 Task: Apply the "Change Speed" effect to simulate a tape slowing down or speeding up.
Action: Mouse moved to (192, 41)
Screenshot: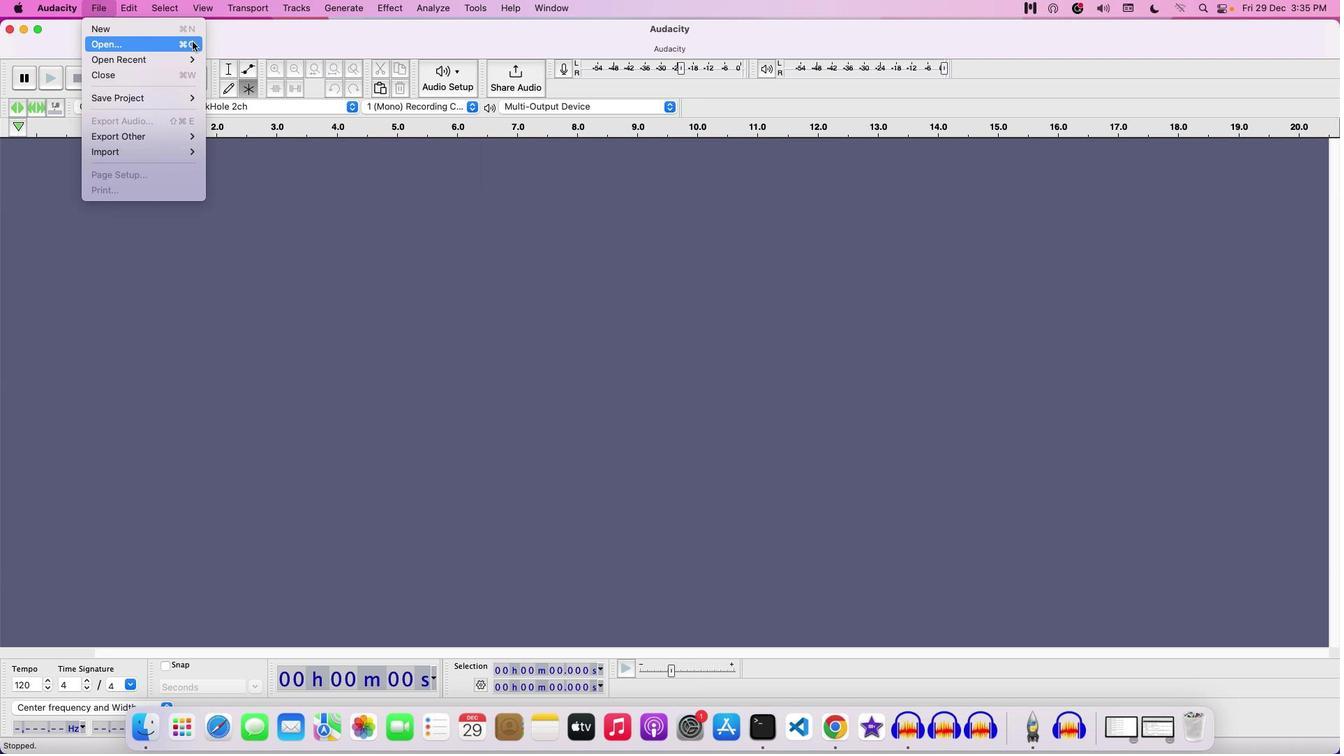 
Action: Mouse pressed left at (192, 41)
Screenshot: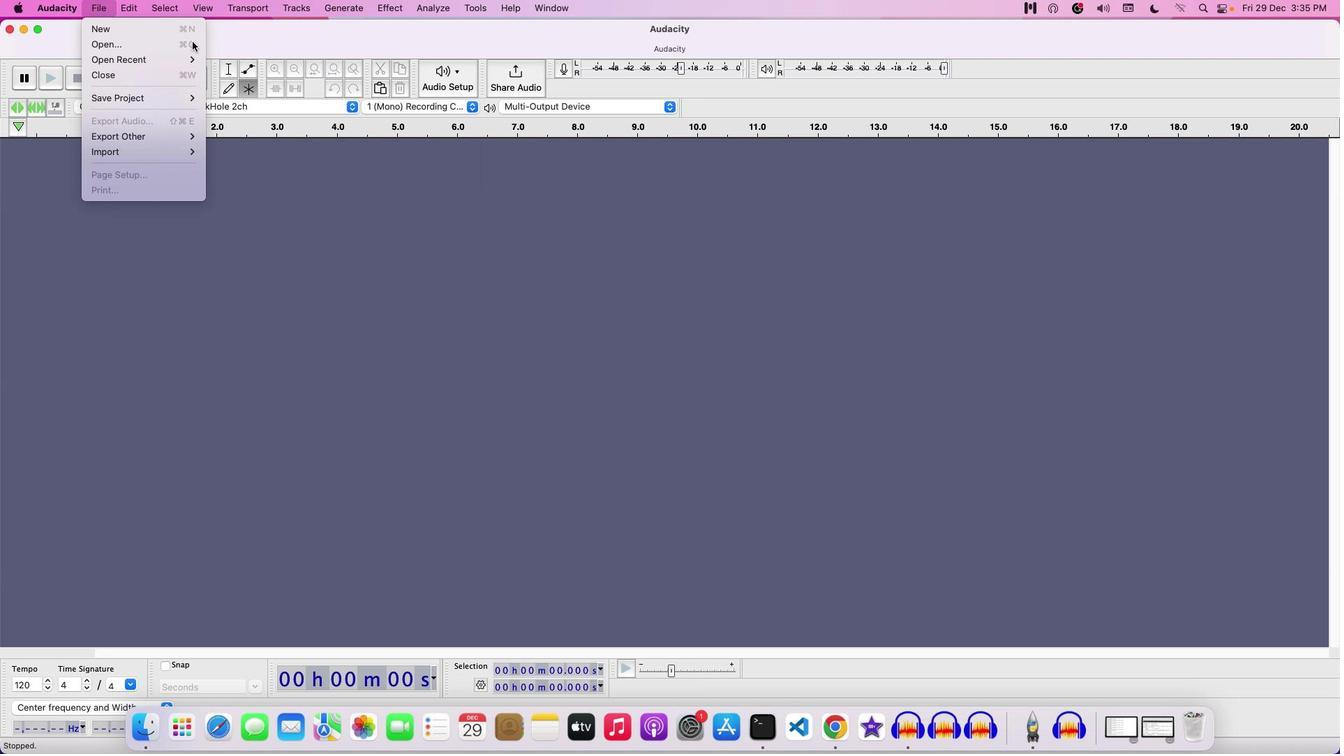 
Action: Mouse moved to (558, 232)
Screenshot: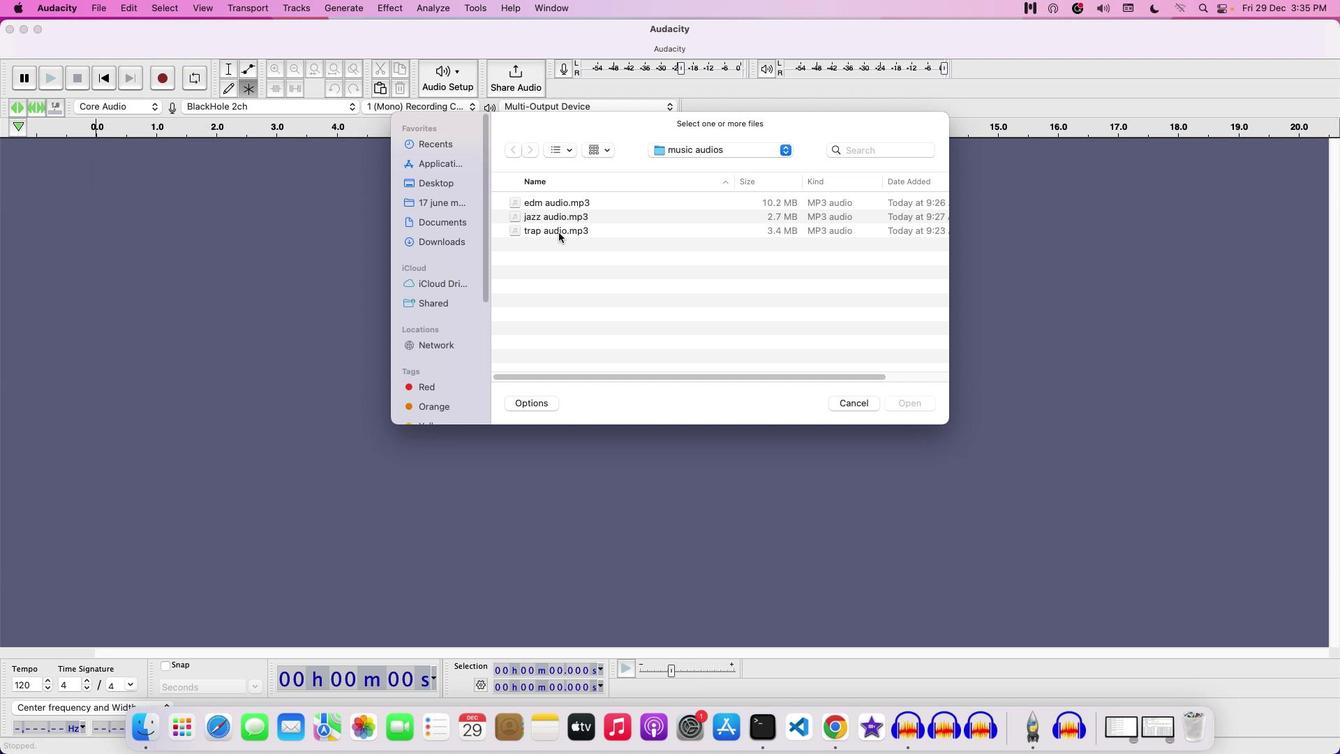 
Action: Mouse pressed left at (558, 232)
Screenshot: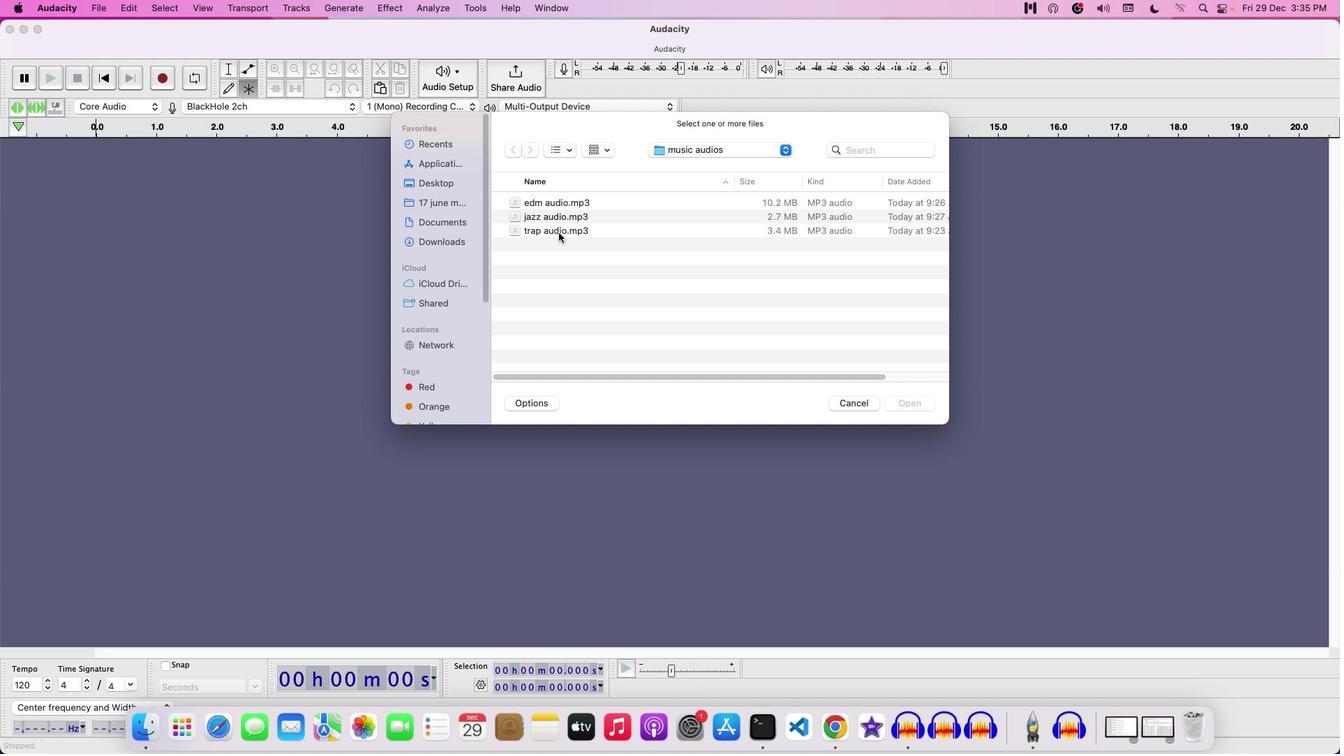 
Action: Mouse moved to (912, 409)
Screenshot: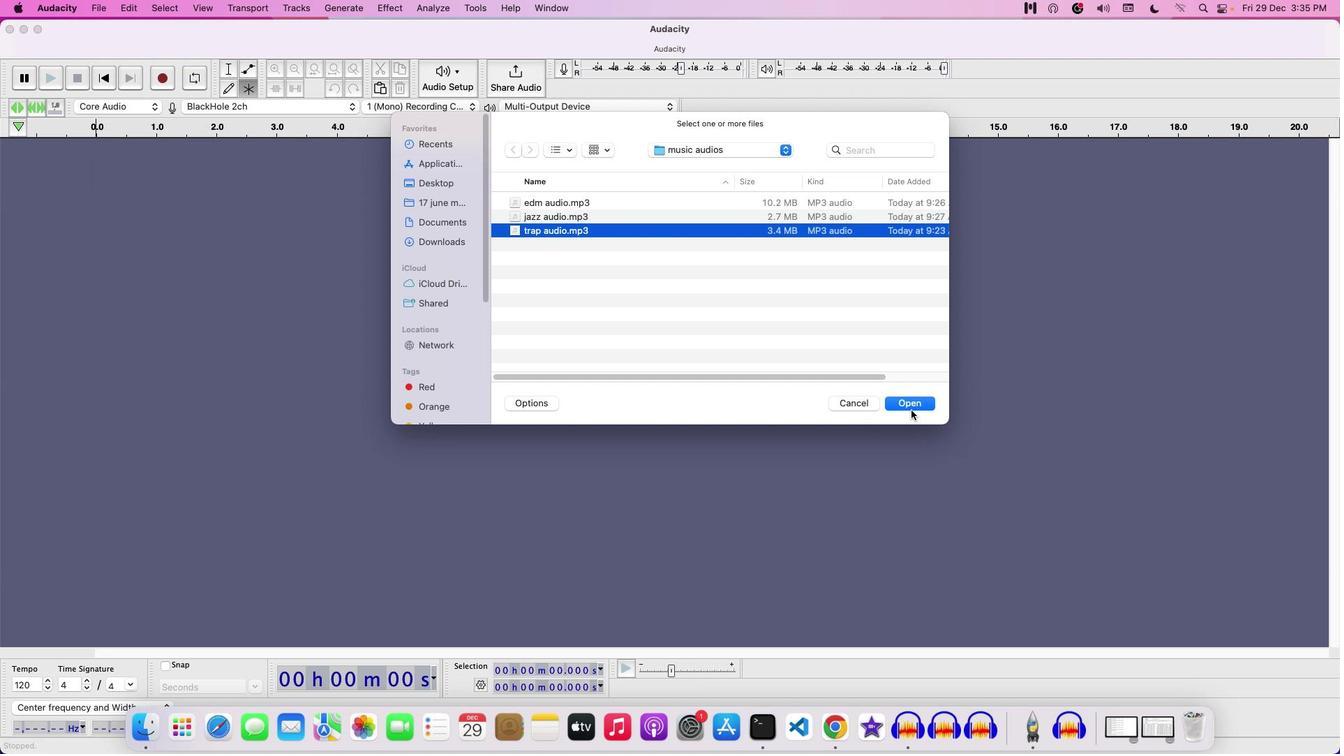 
Action: Mouse pressed left at (912, 409)
Screenshot: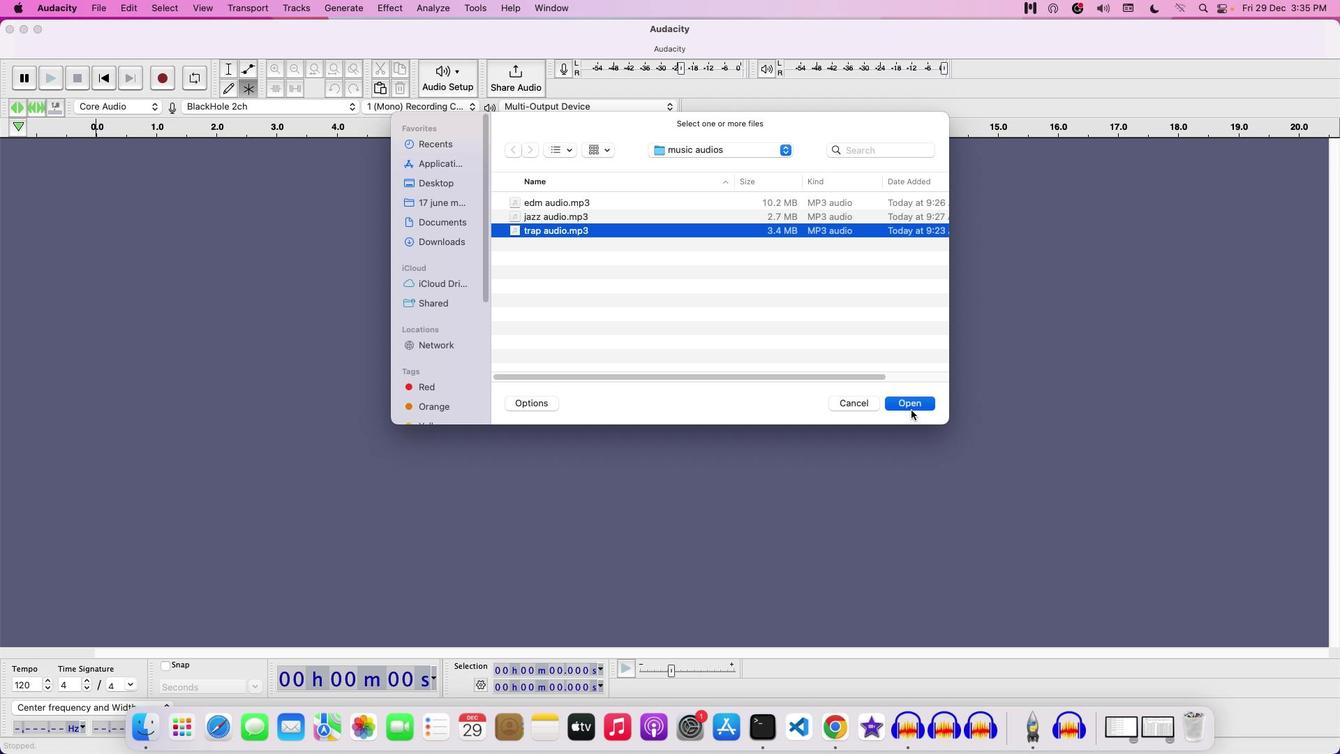 
Action: Mouse moved to (1311, 143)
Screenshot: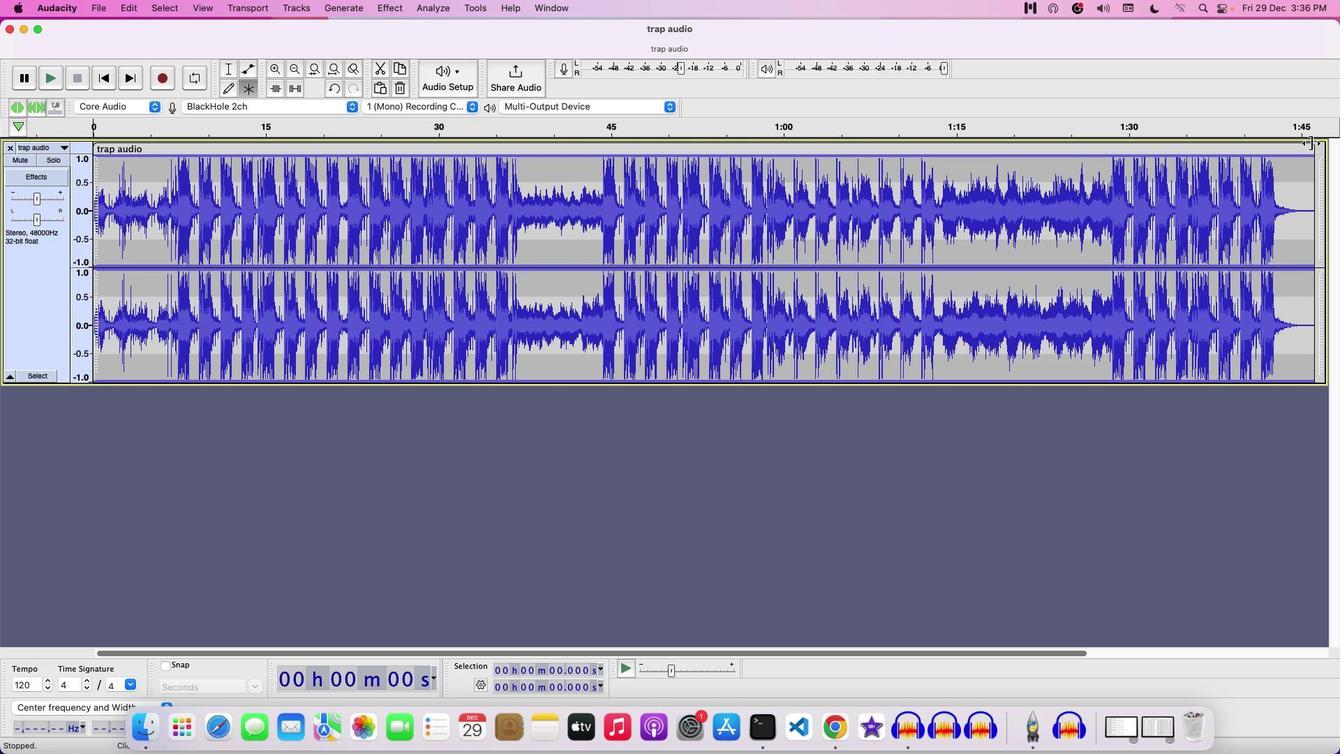
Action: Mouse pressed left at (1311, 143)
Screenshot: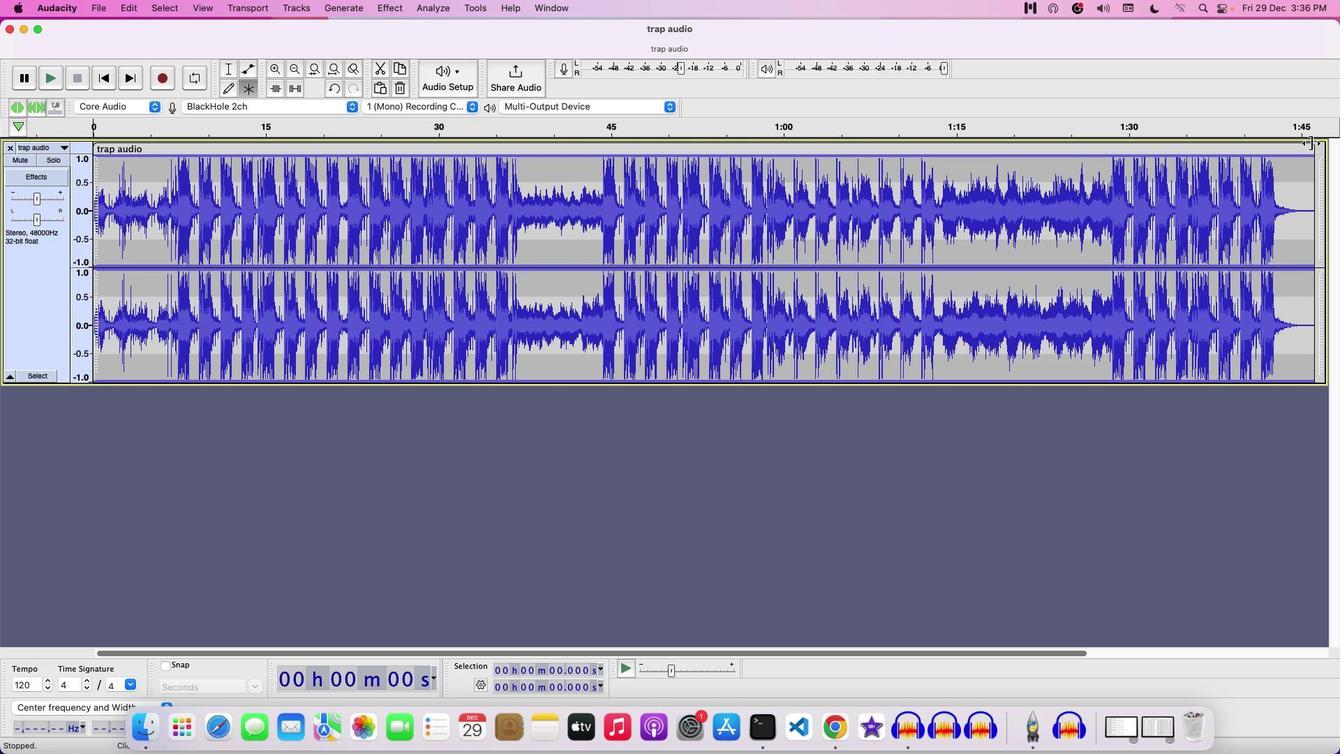 
Action: Mouse moved to (94, 149)
Screenshot: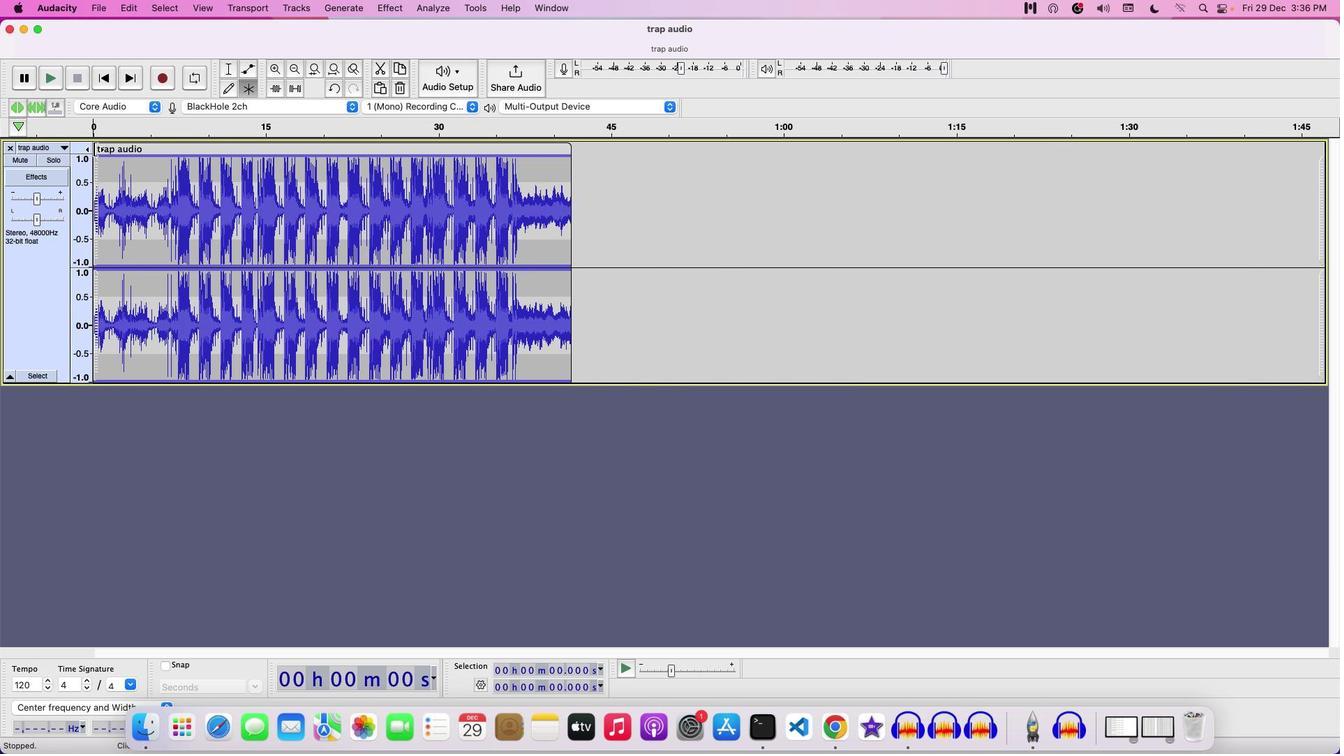 
Action: Mouse pressed left at (94, 149)
Screenshot: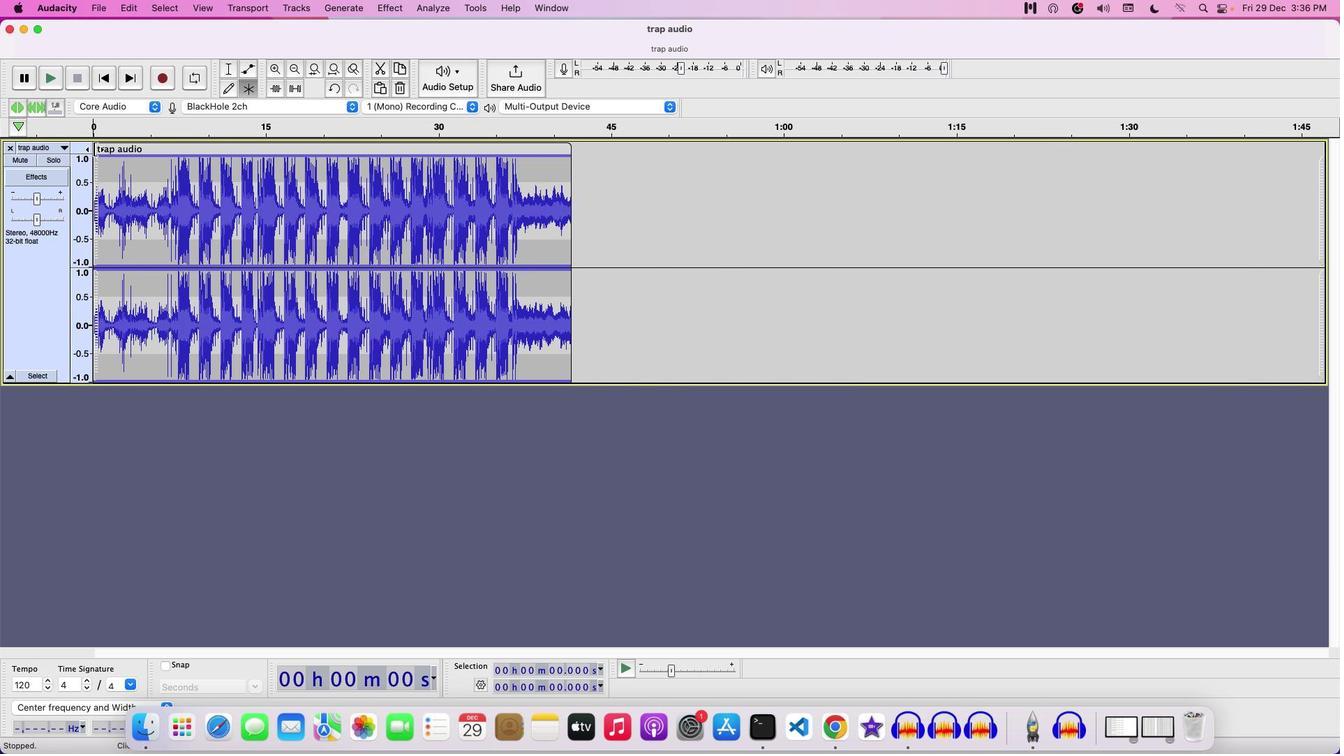 
Action: Mouse moved to (213, 152)
Screenshot: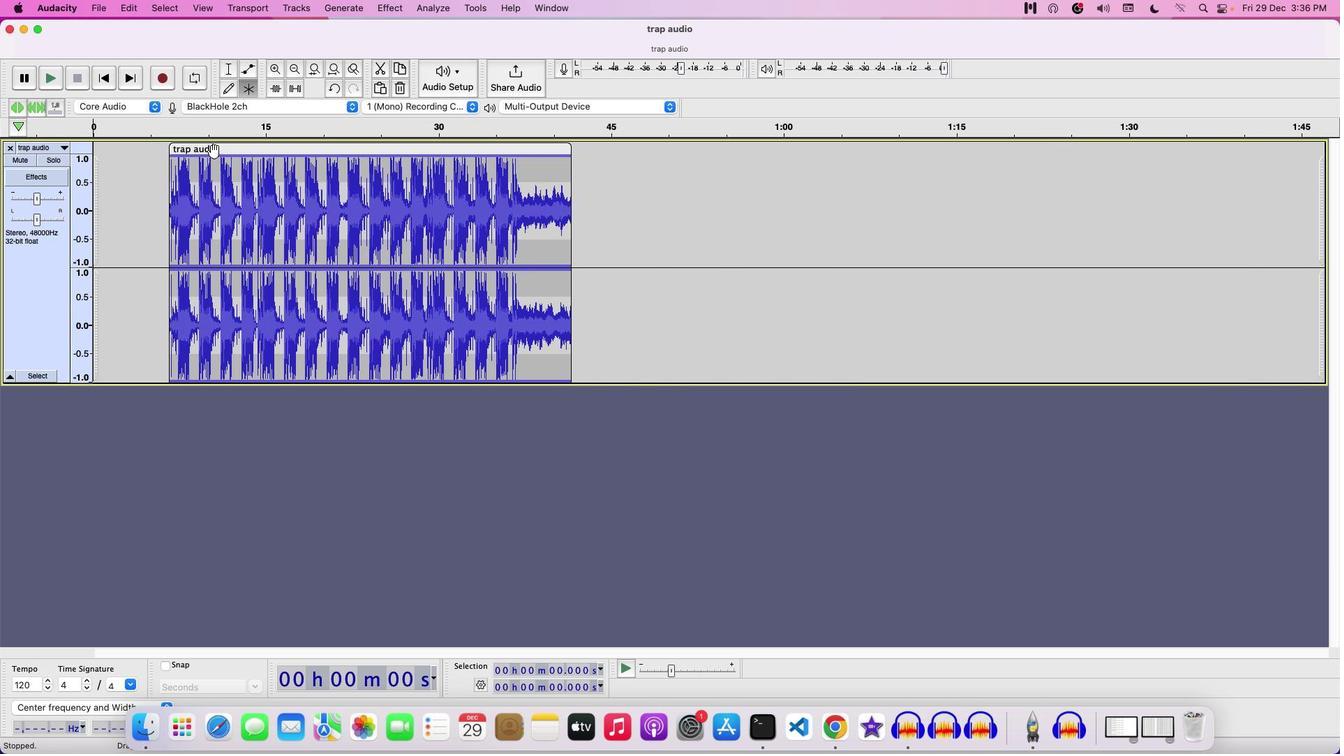 
Action: Mouse pressed left at (213, 152)
Screenshot: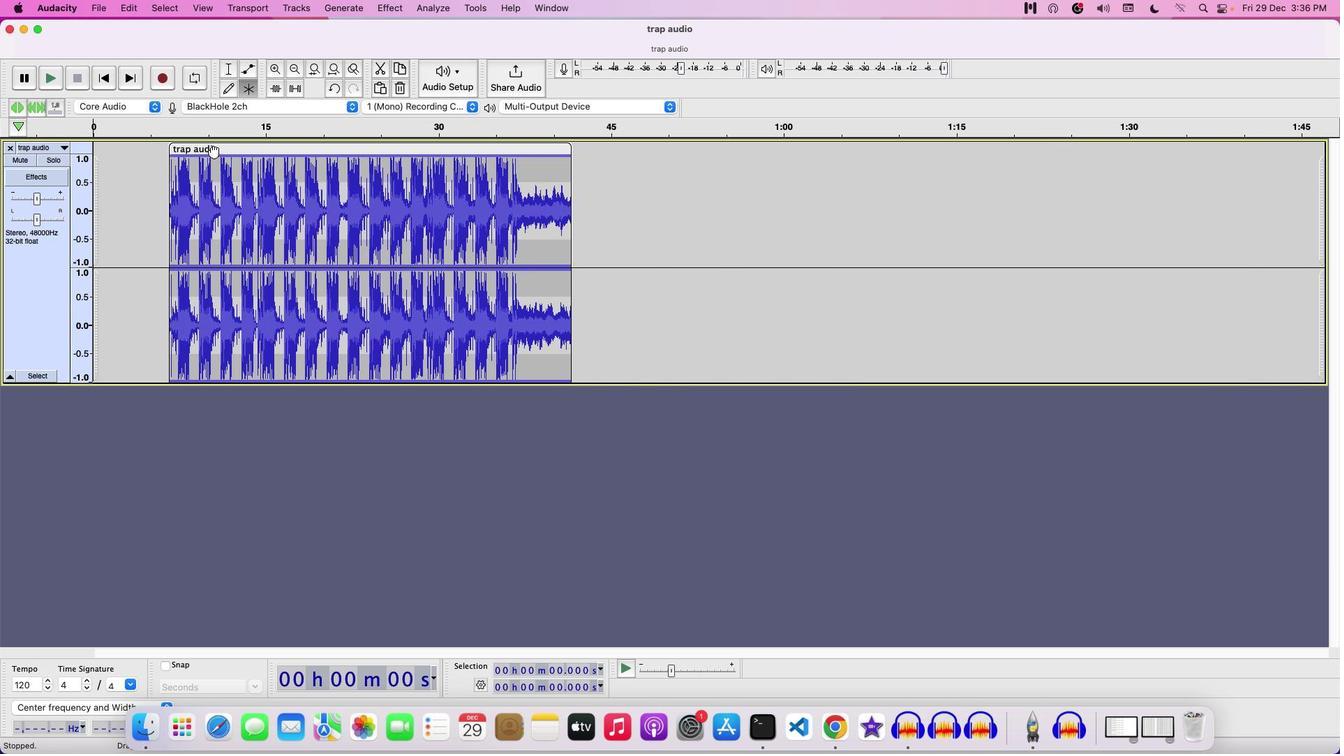 
Action: Mouse moved to (139, 136)
Screenshot: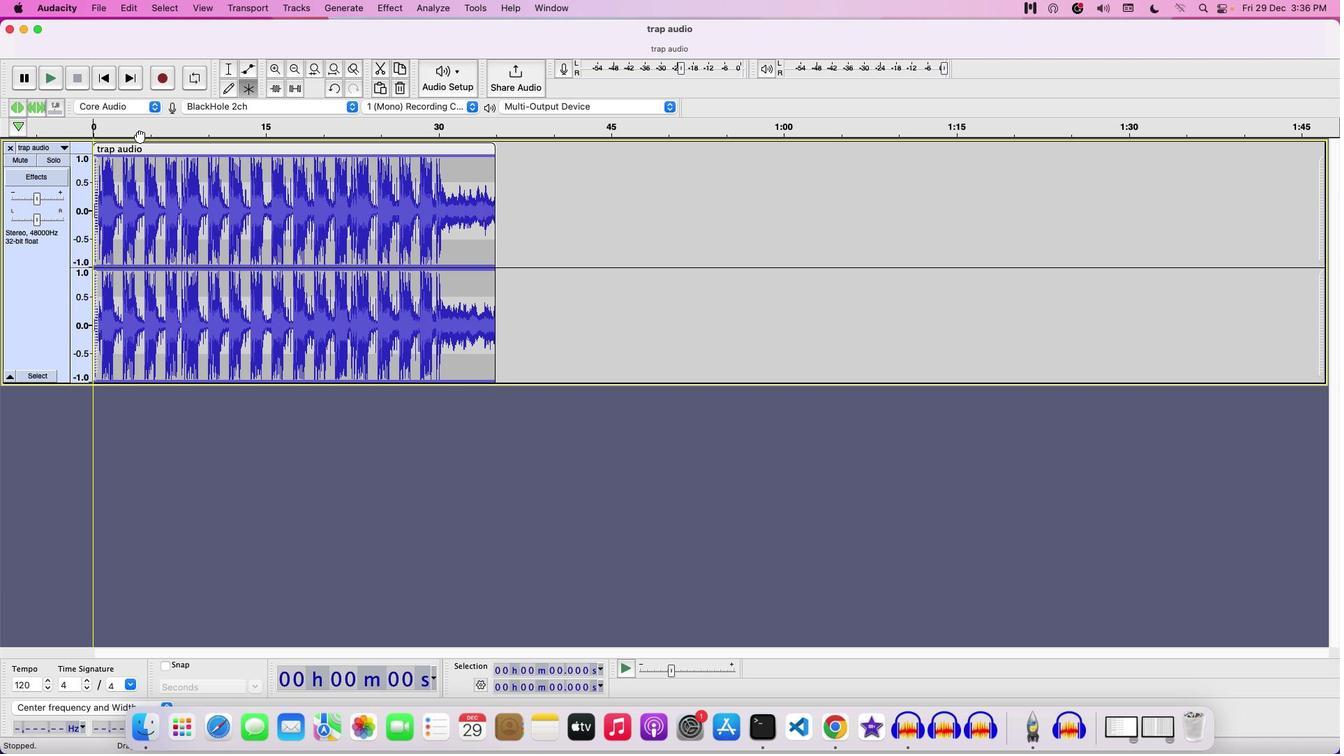 
Action: Key pressed Key.space
Screenshot: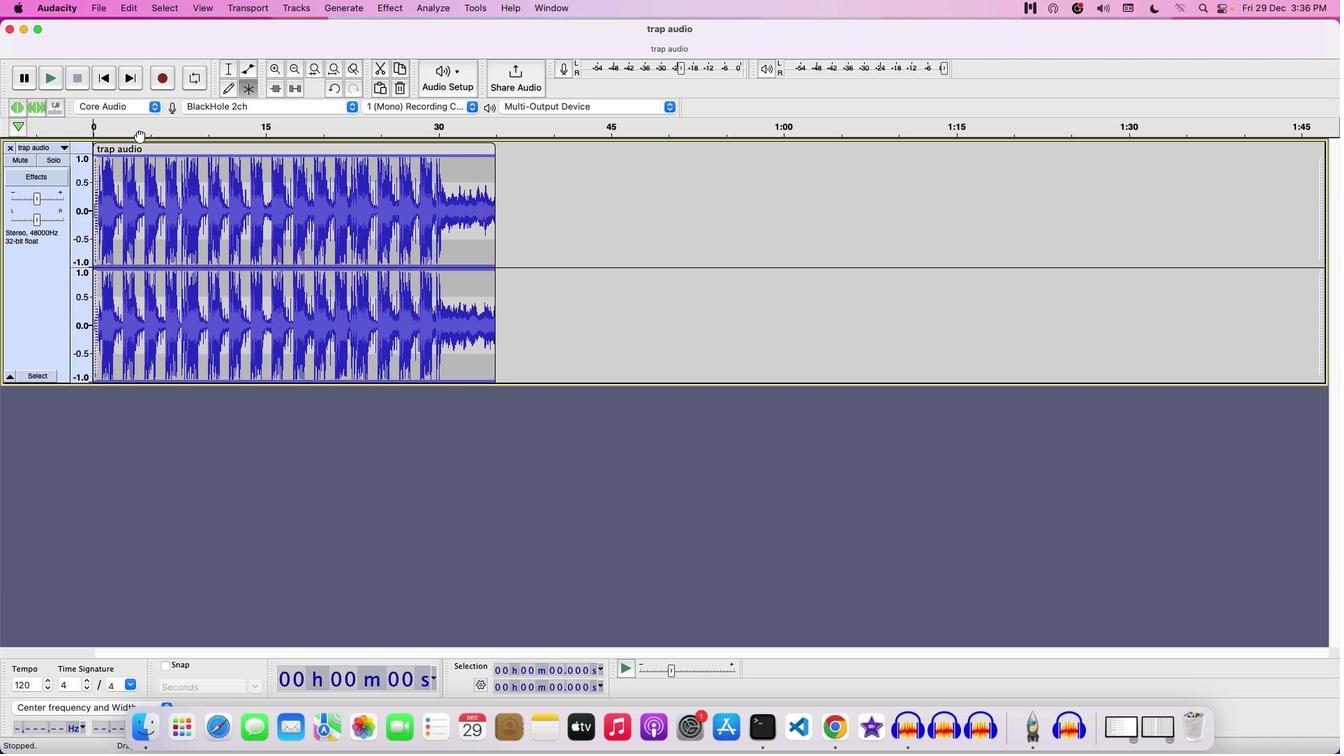 
Action: Mouse moved to (39, 194)
Screenshot: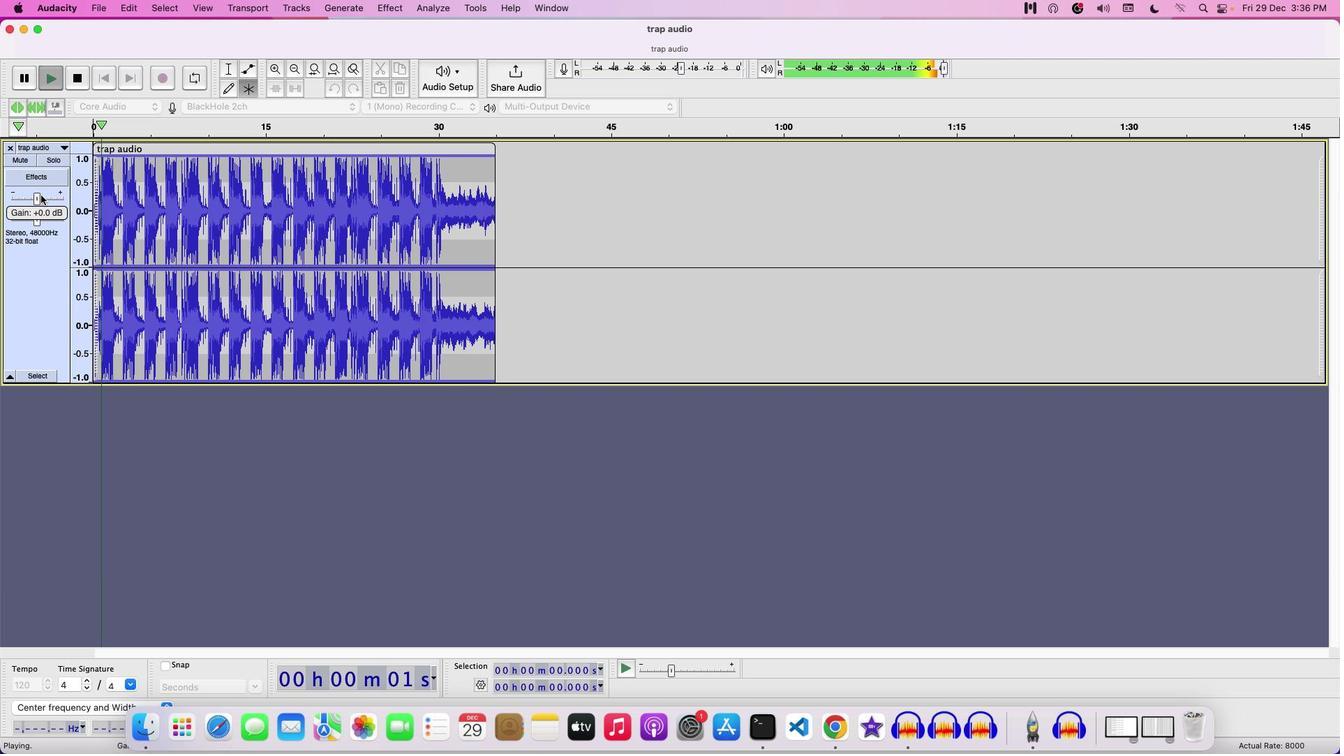 
Action: Mouse pressed left at (39, 194)
Screenshot: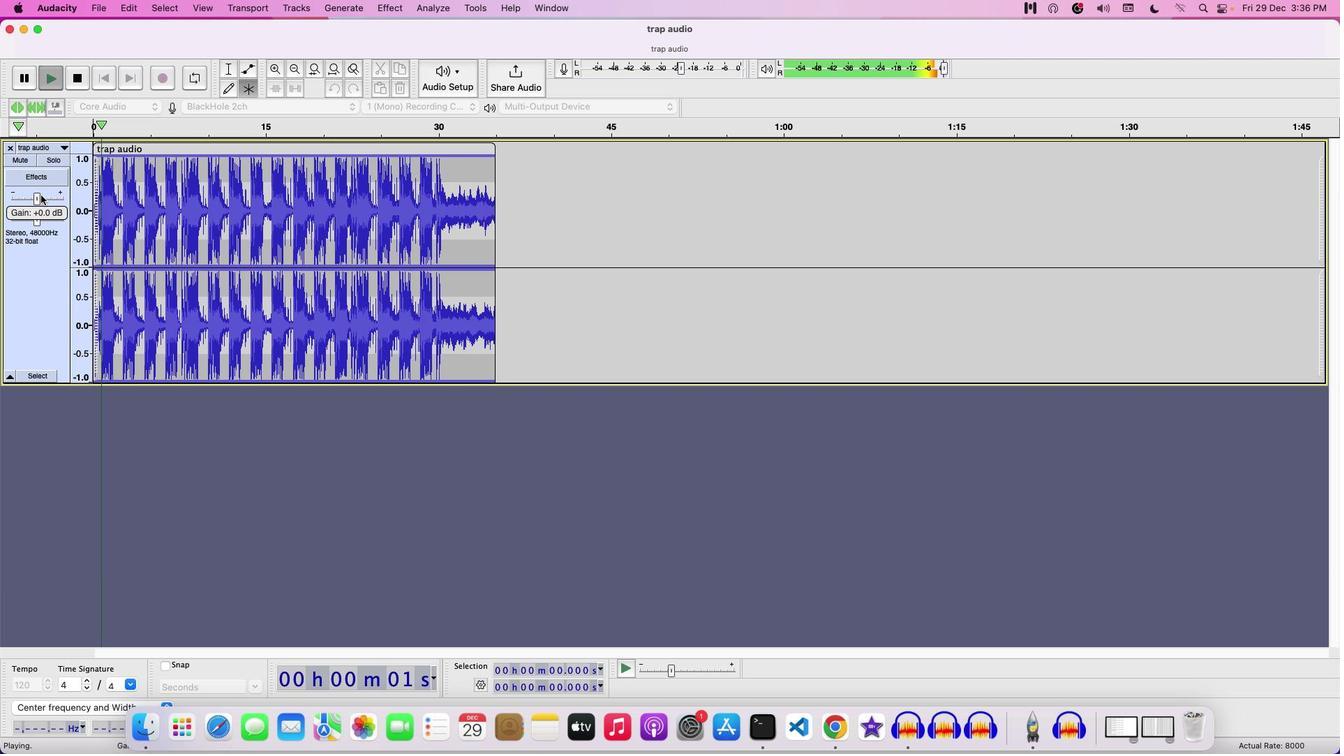 
Action: Mouse moved to (34, 201)
Screenshot: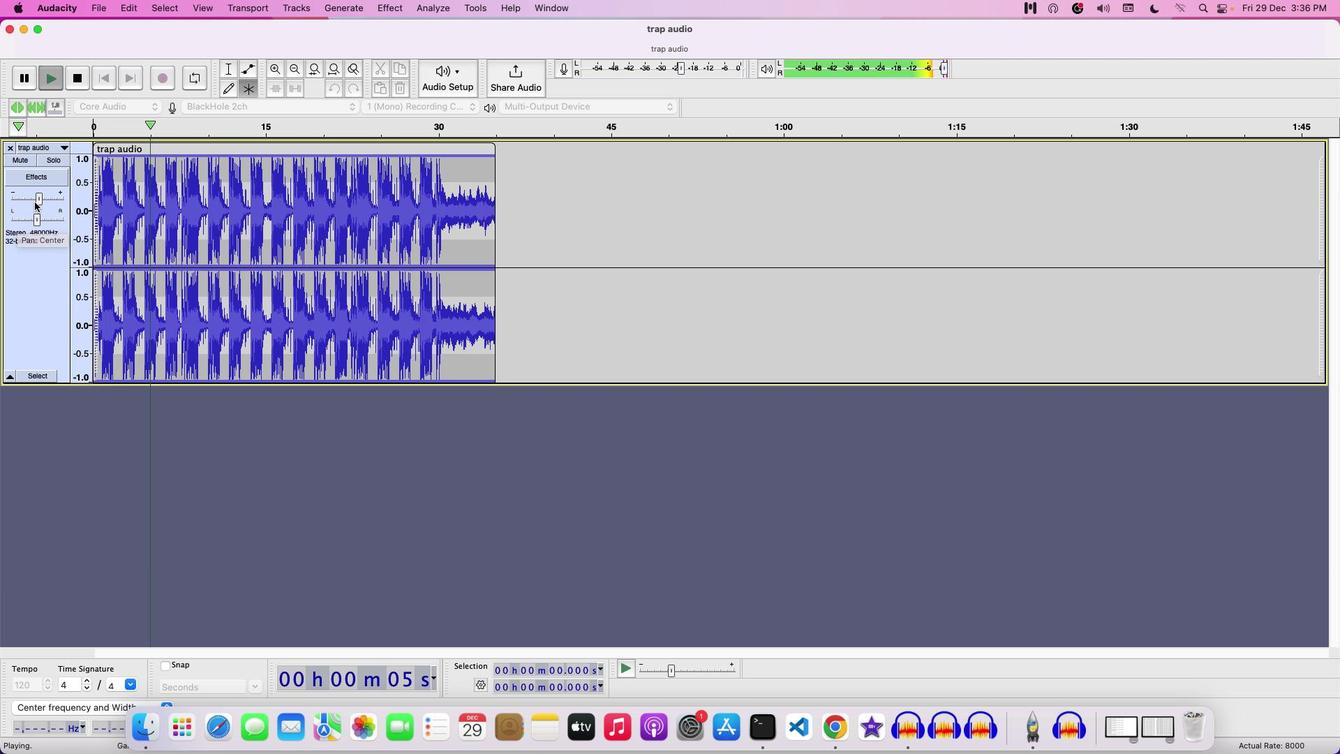
Action: Mouse pressed left at (34, 201)
Screenshot: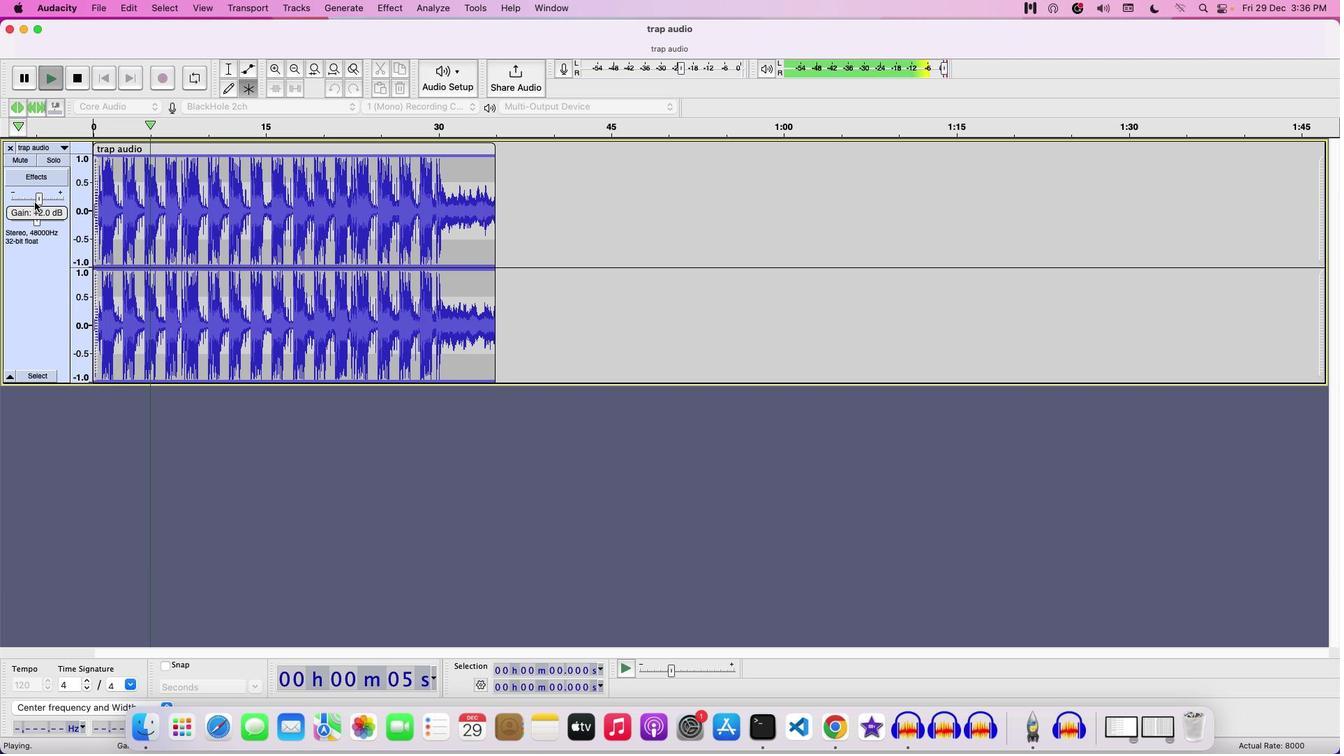 
Action: Mouse moved to (227, 182)
Screenshot: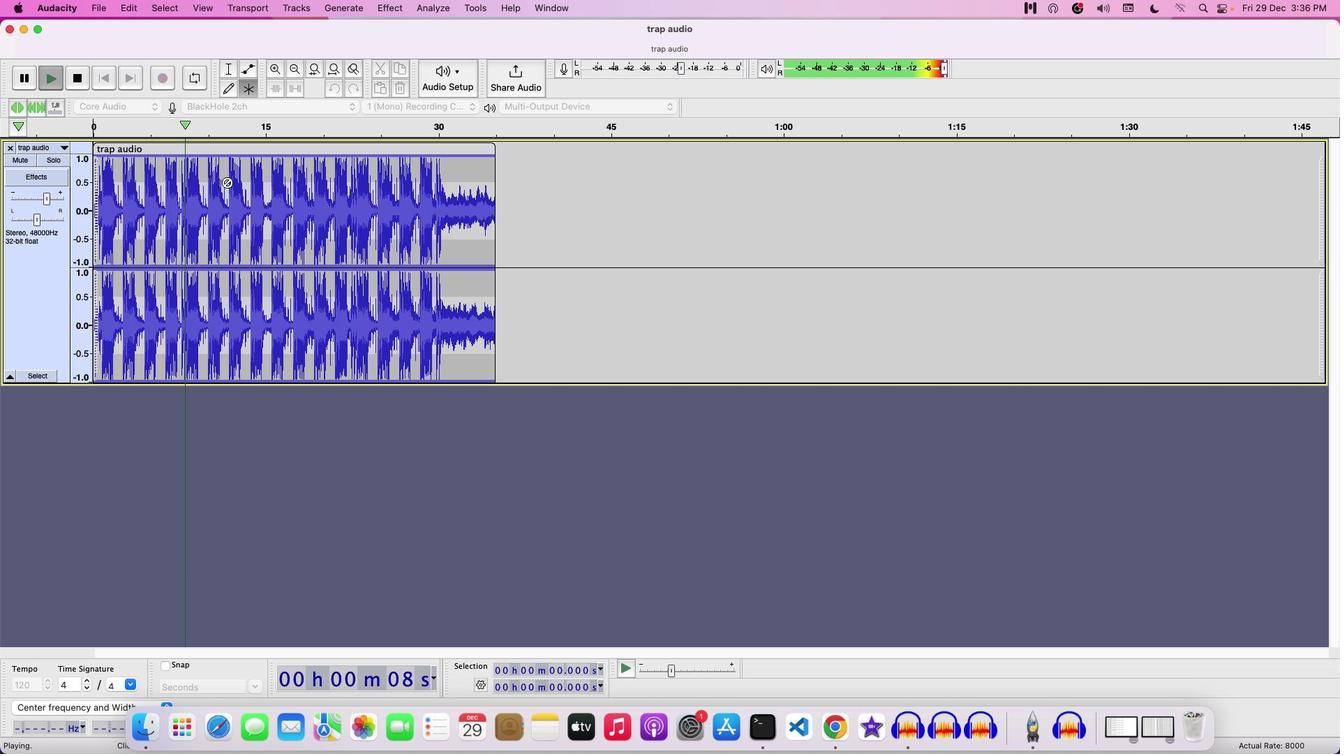 
Action: Key pressed Key.space
Screenshot: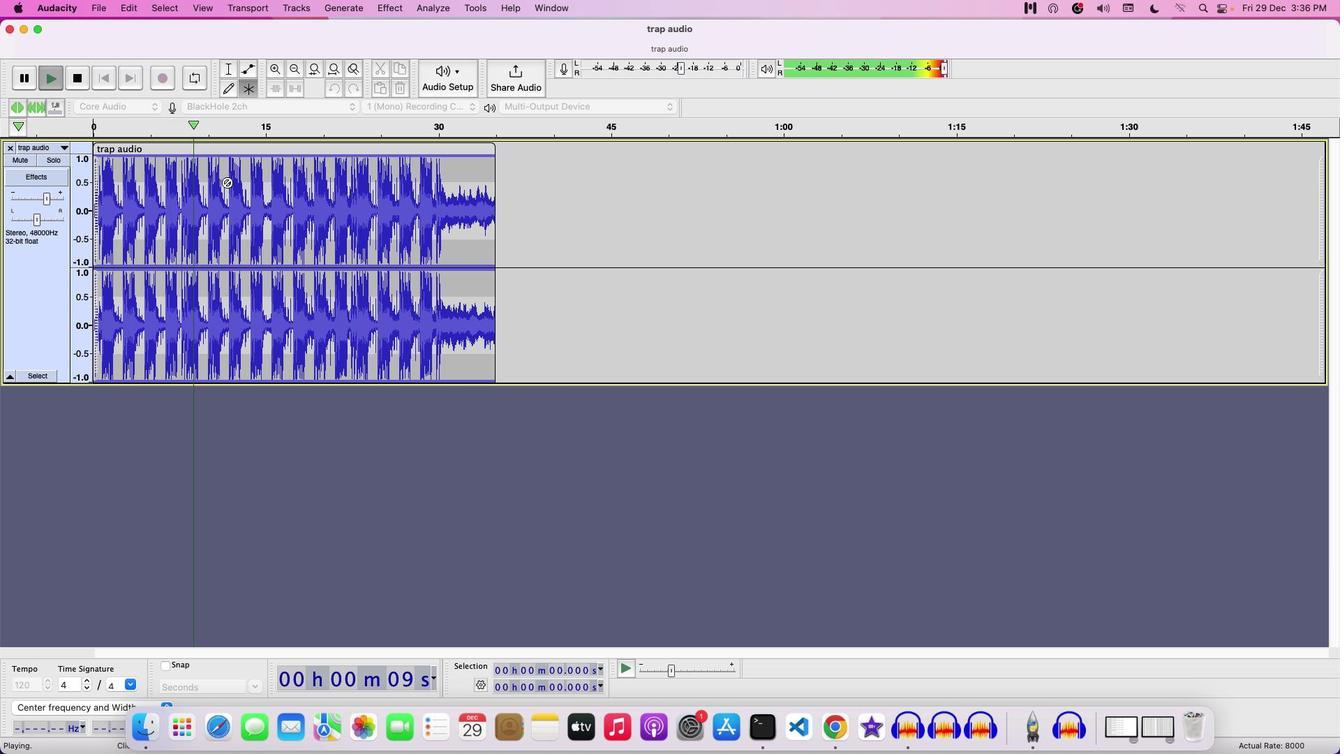 
Action: Mouse moved to (213, 205)
Screenshot: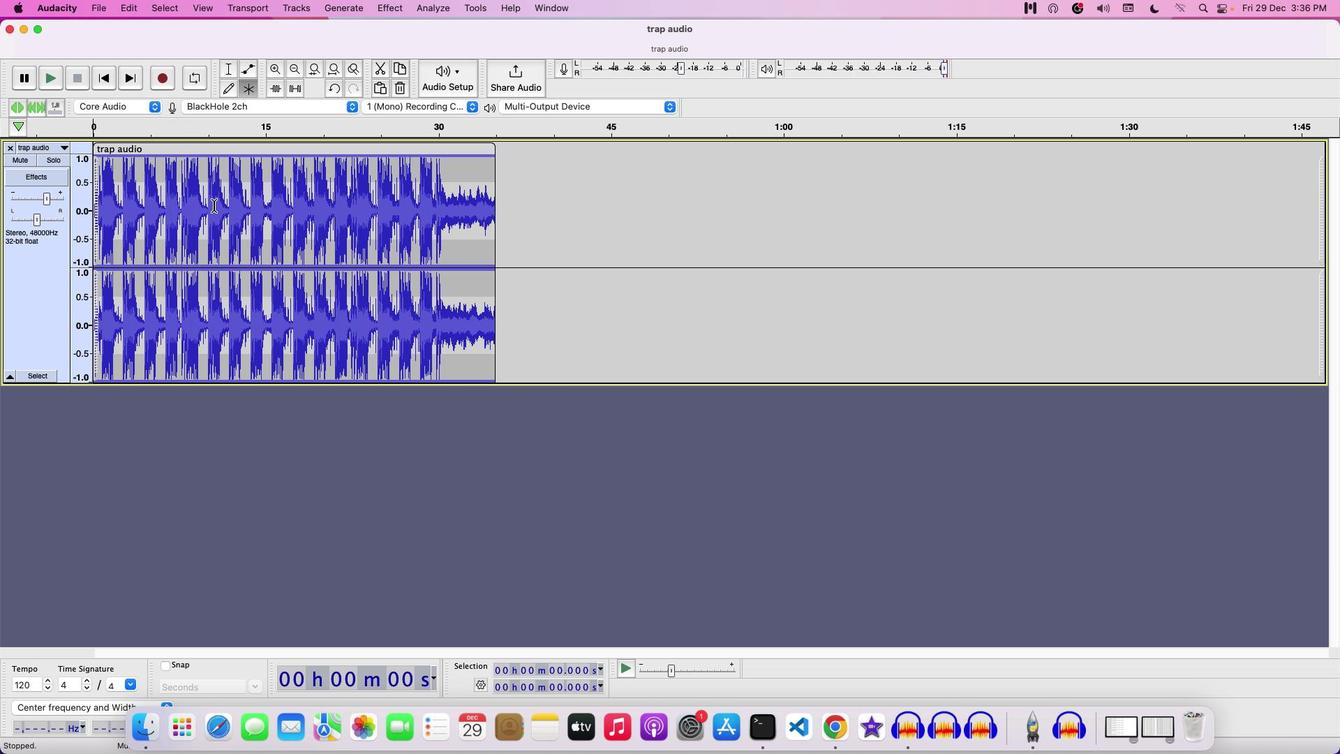 
Action: Mouse pressed left at (213, 205)
Screenshot: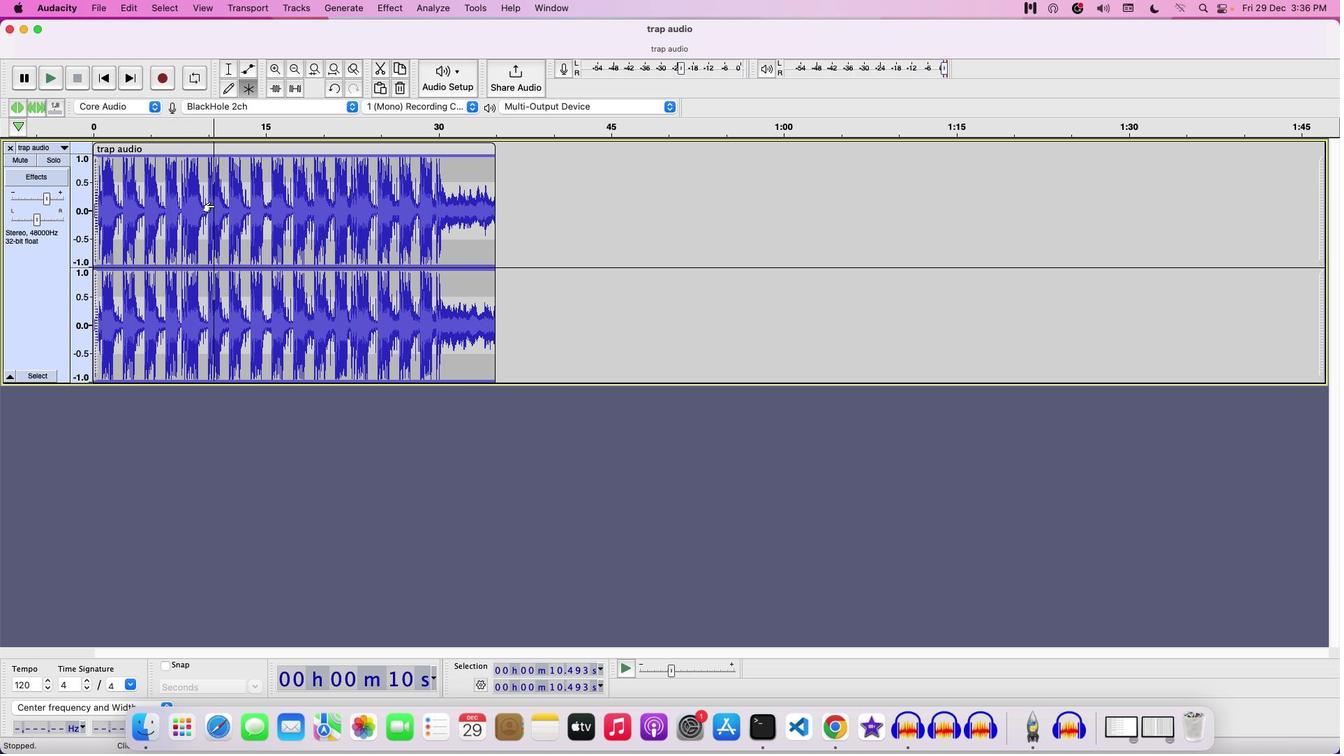 
Action: Mouse pressed left at (213, 205)
Screenshot: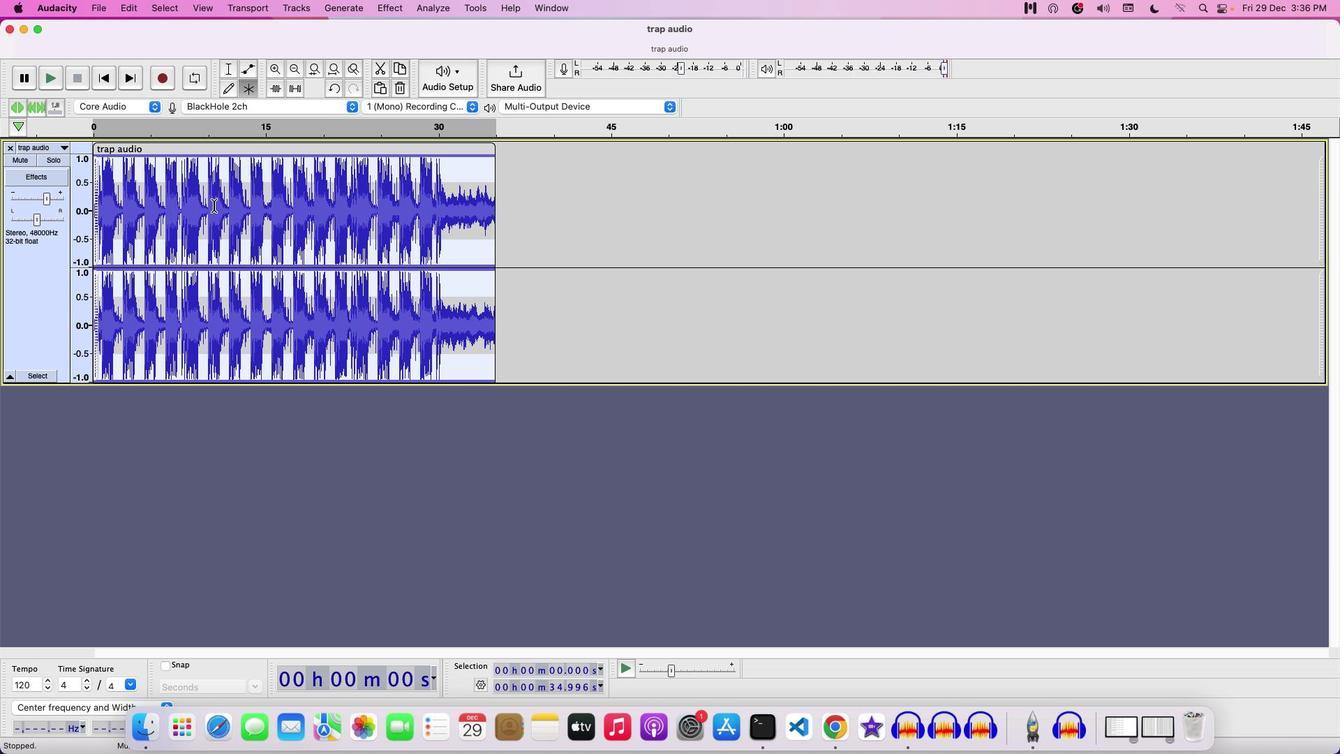 
Action: Mouse moved to (380, 9)
Screenshot: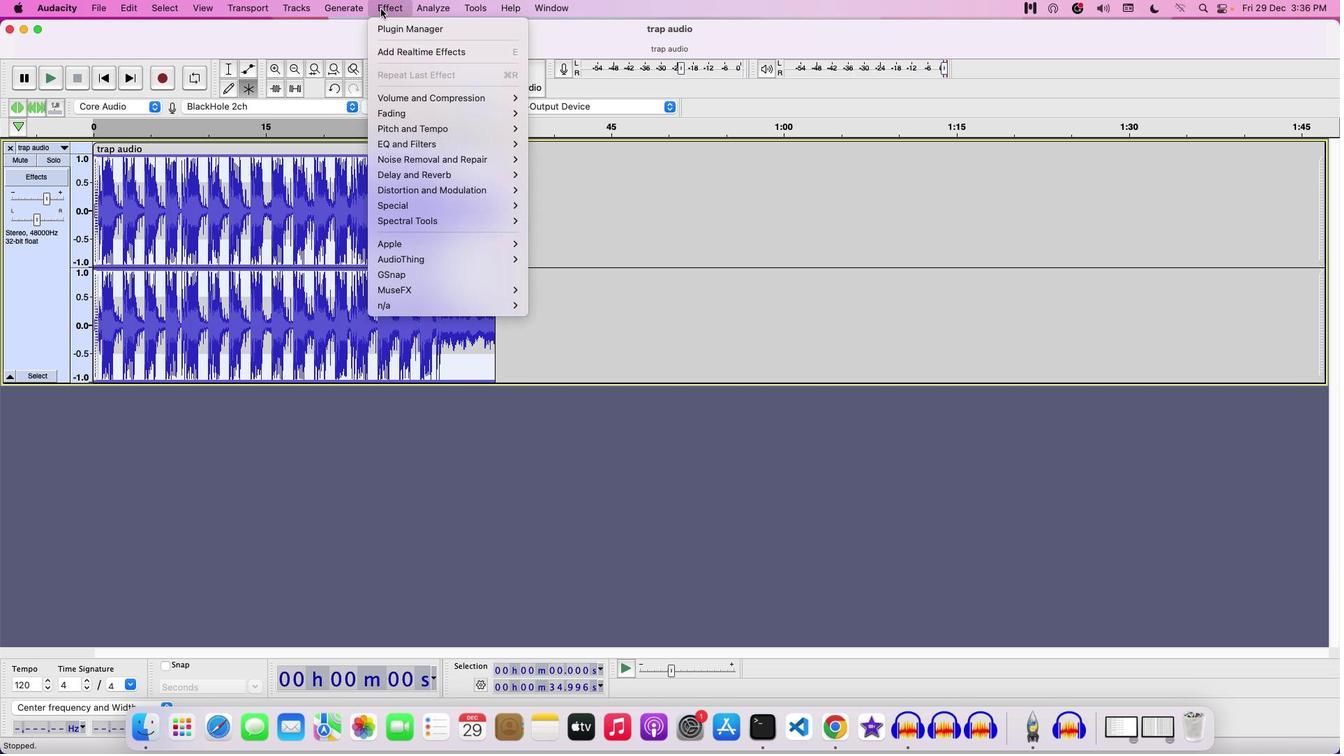 
Action: Mouse pressed left at (380, 9)
Screenshot: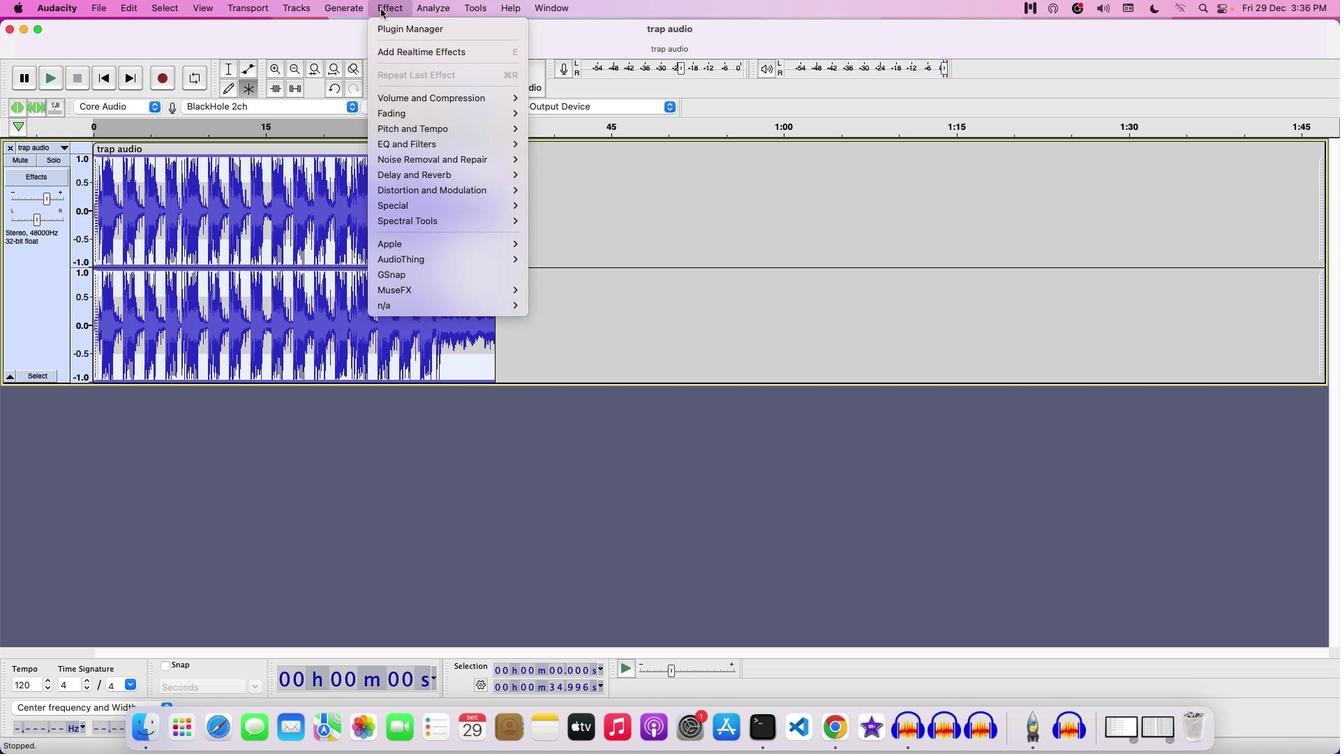 
Action: Mouse moved to (596, 145)
Screenshot: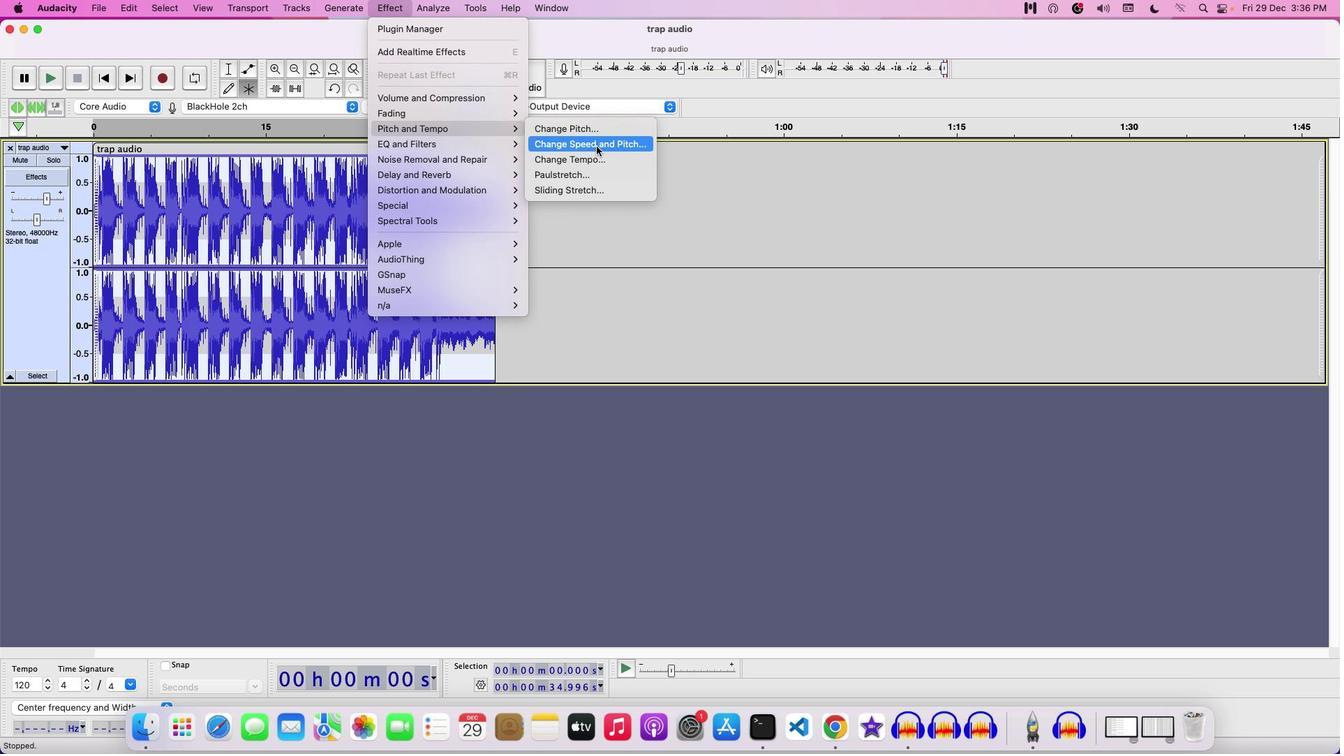 
Action: Mouse pressed left at (596, 145)
Screenshot: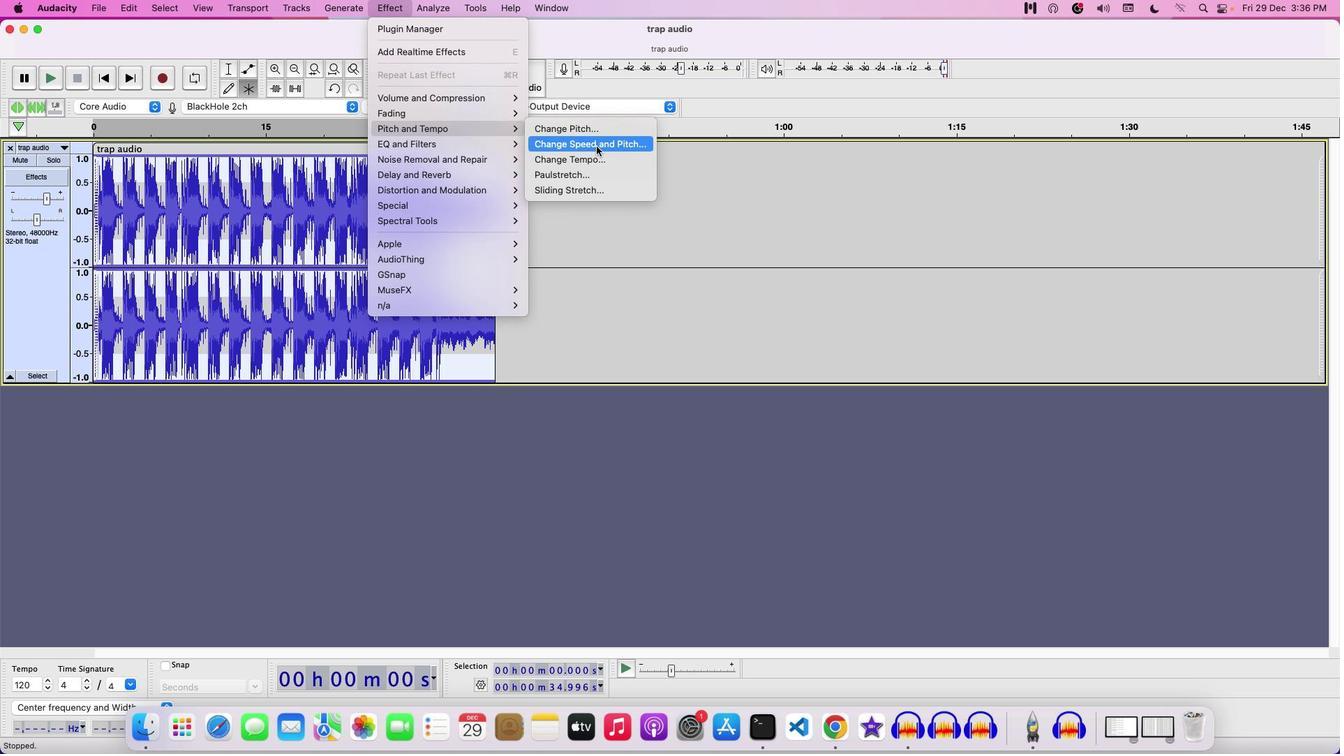 
Action: Mouse moved to (629, 303)
Screenshot: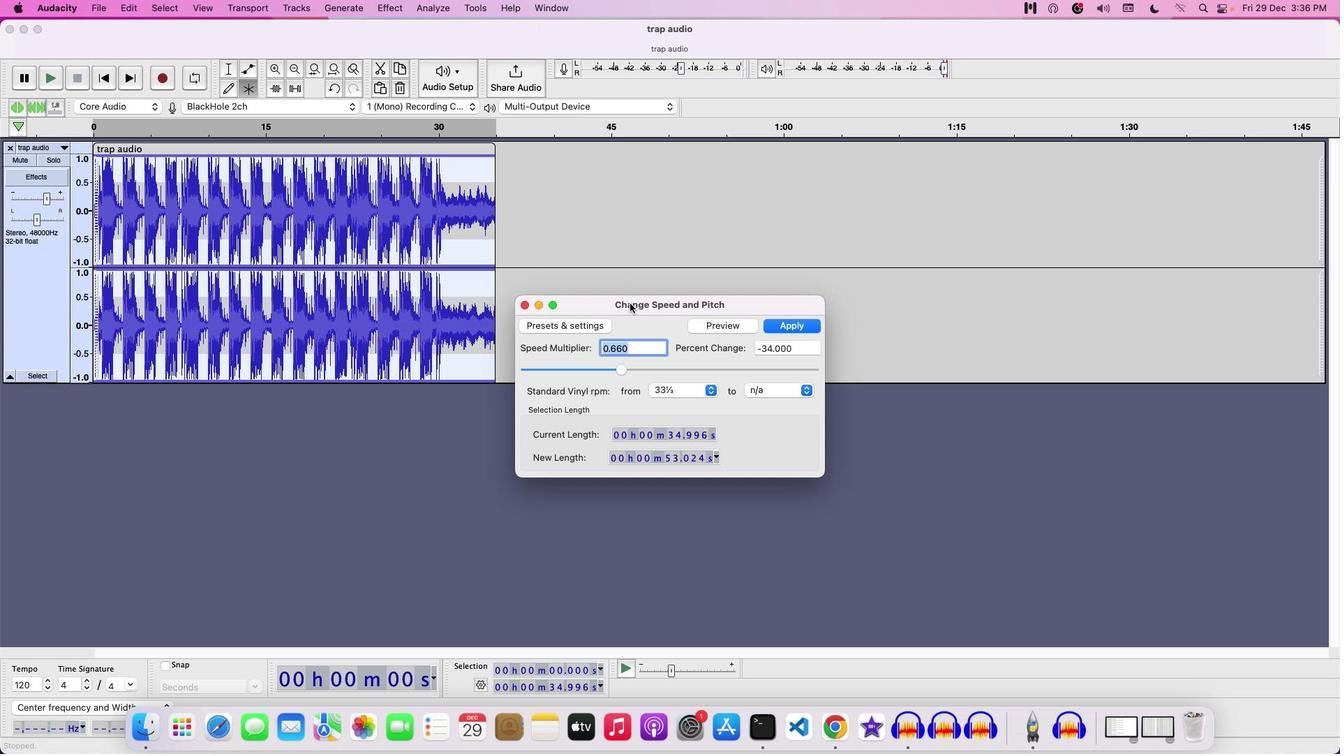 
Action: Mouse pressed left at (629, 303)
Screenshot: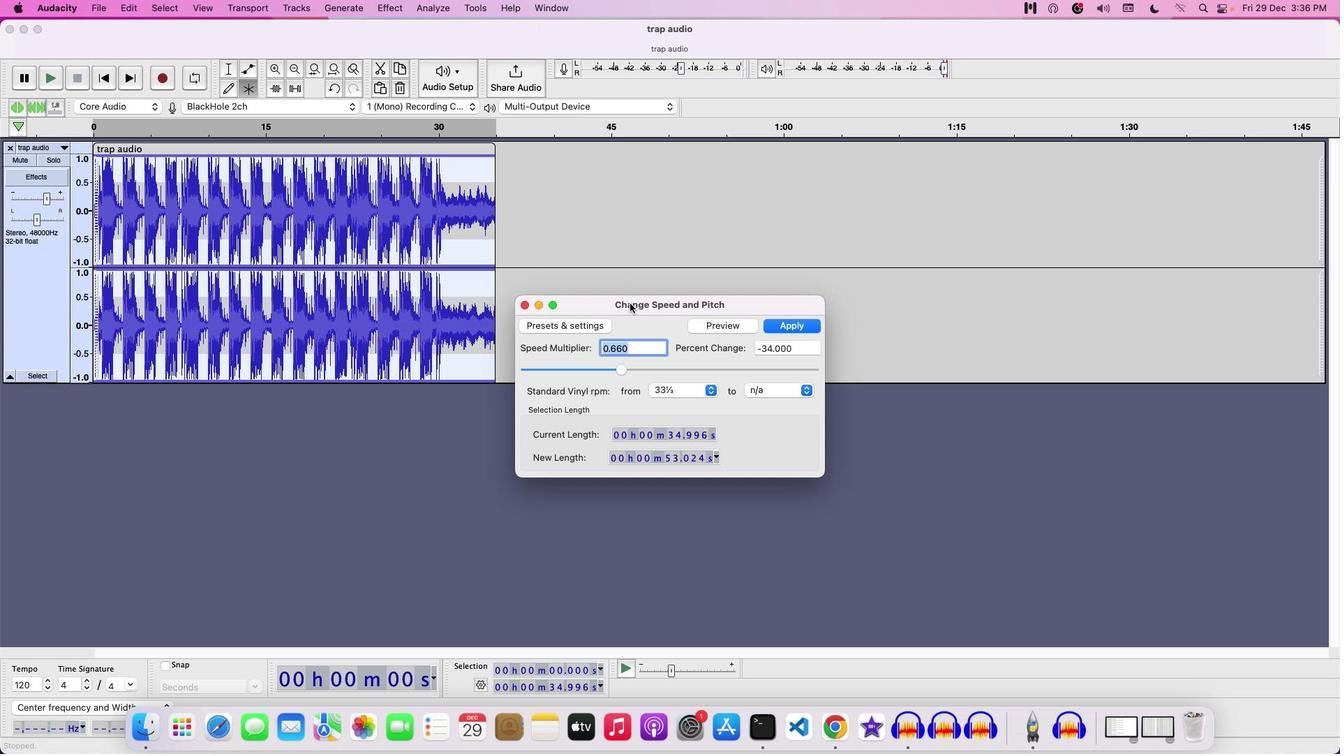 
Action: Mouse moved to (624, 259)
Screenshot: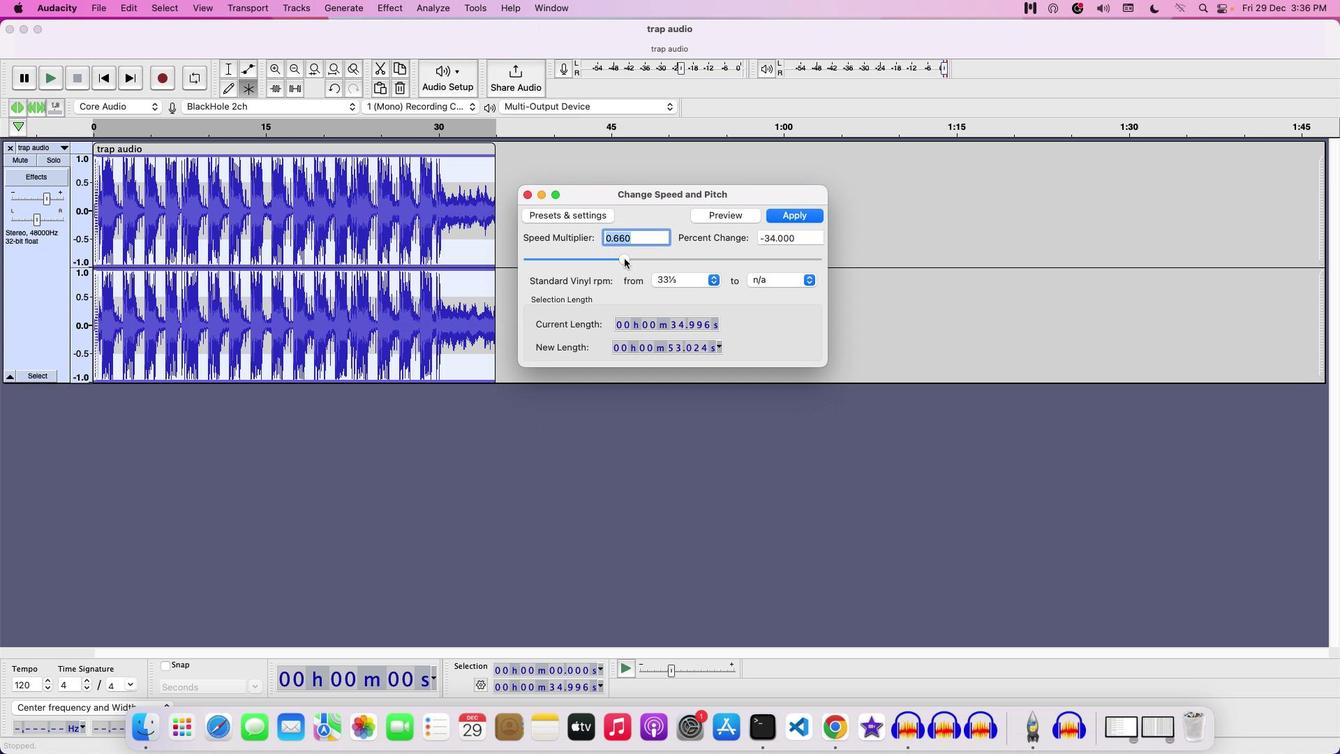
Action: Mouse pressed left at (624, 259)
Screenshot: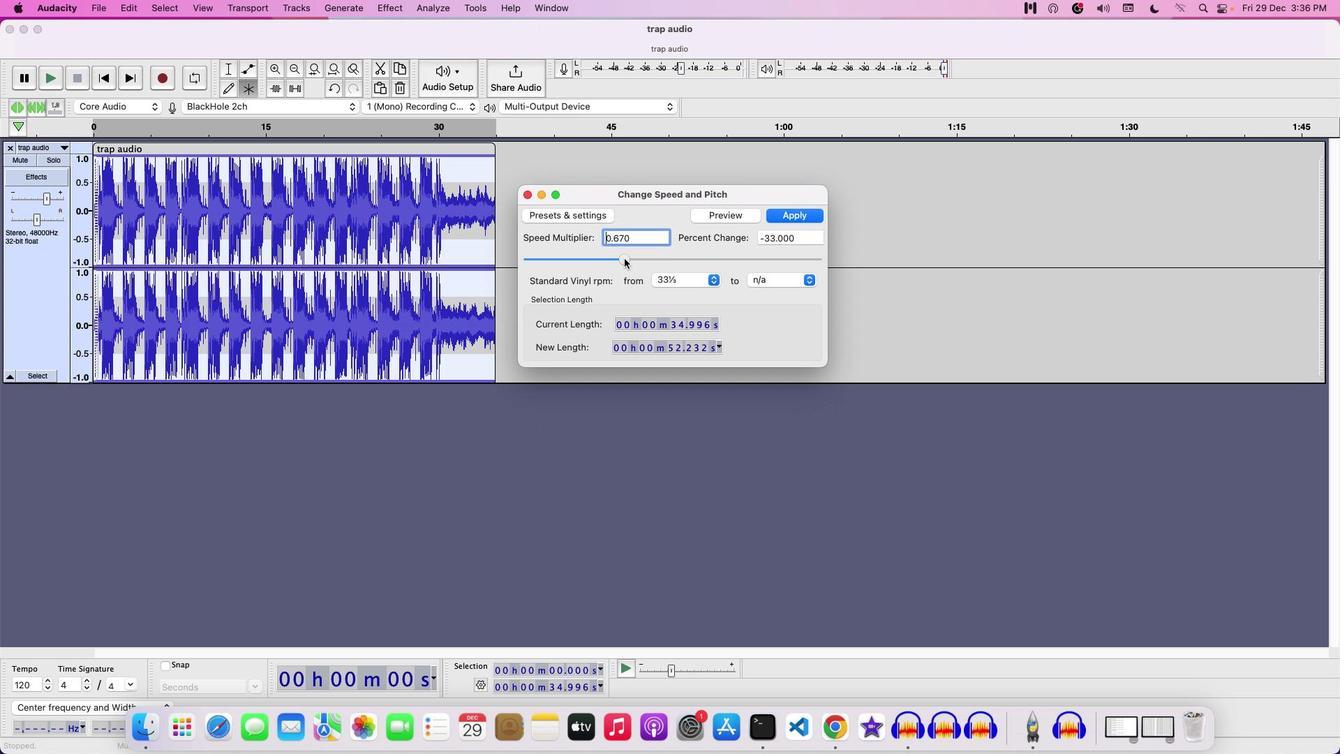 
Action: Mouse moved to (722, 216)
Screenshot: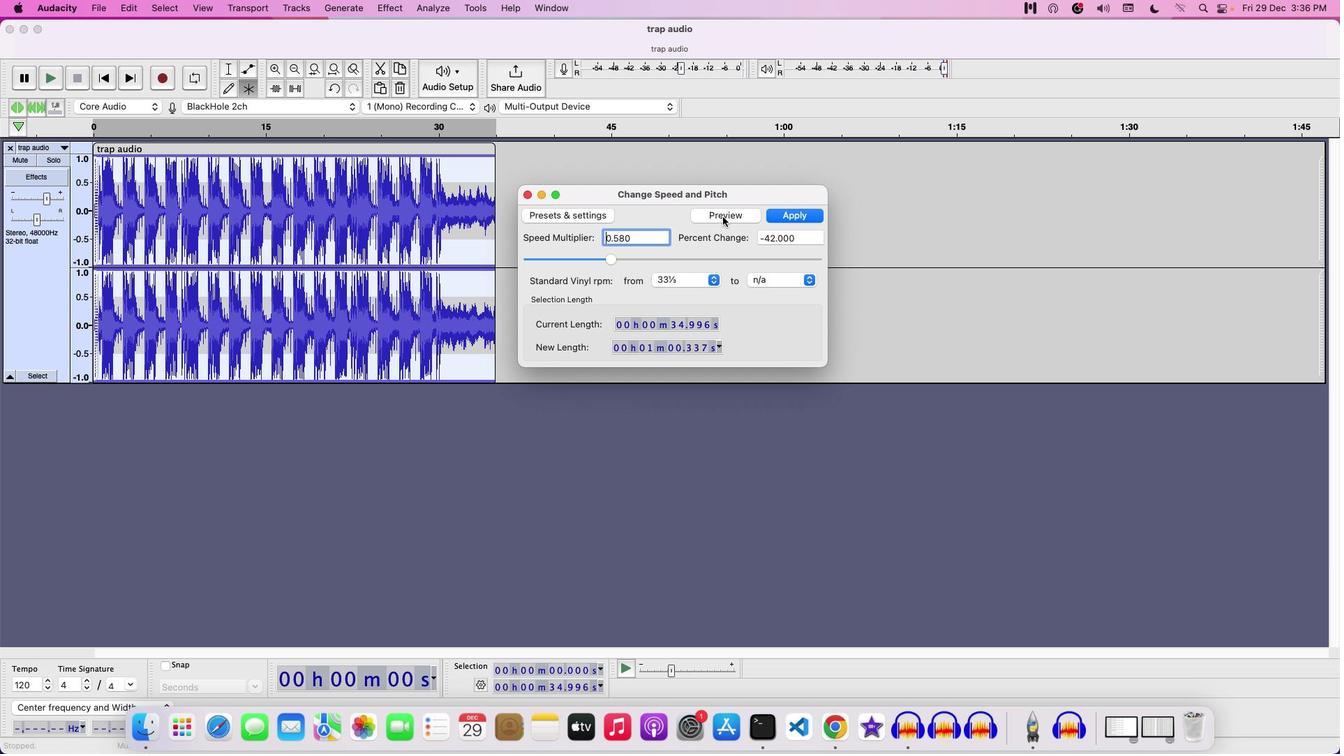 
Action: Mouse pressed left at (722, 216)
Screenshot: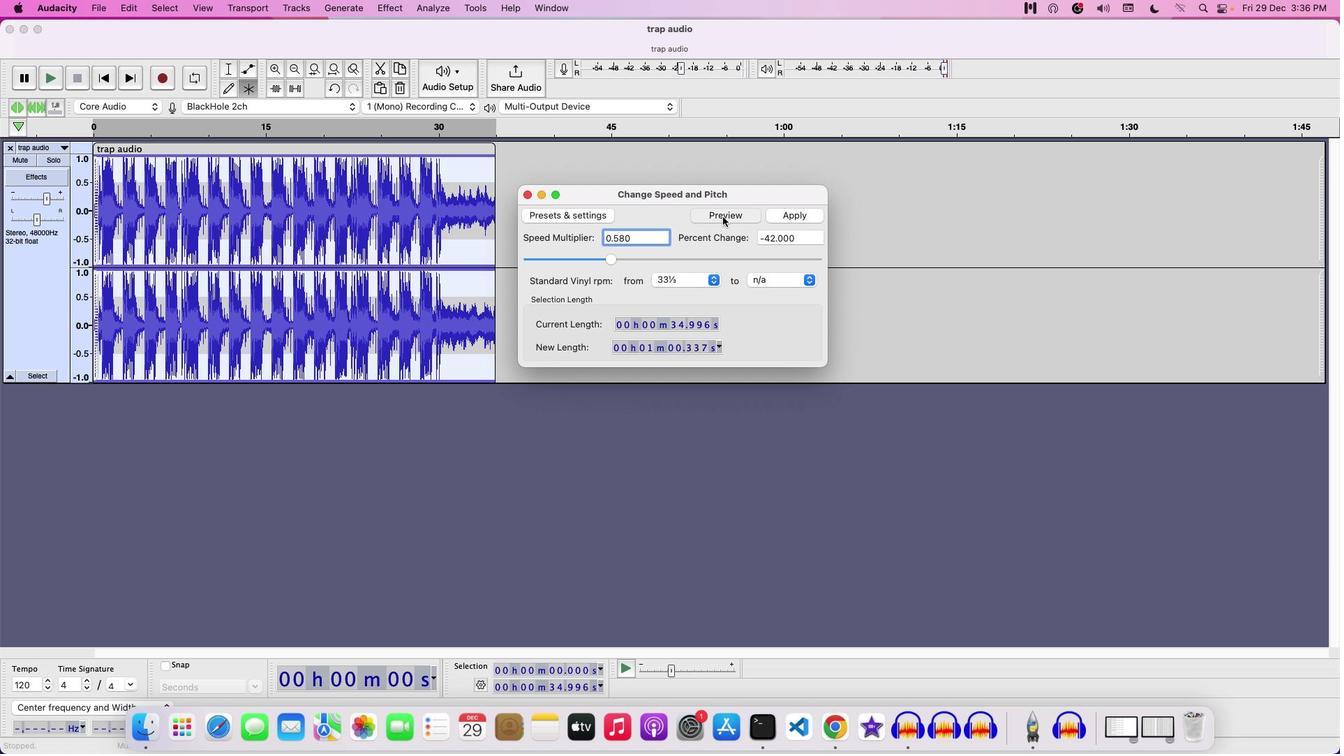 
Action: Mouse moved to (713, 280)
Screenshot: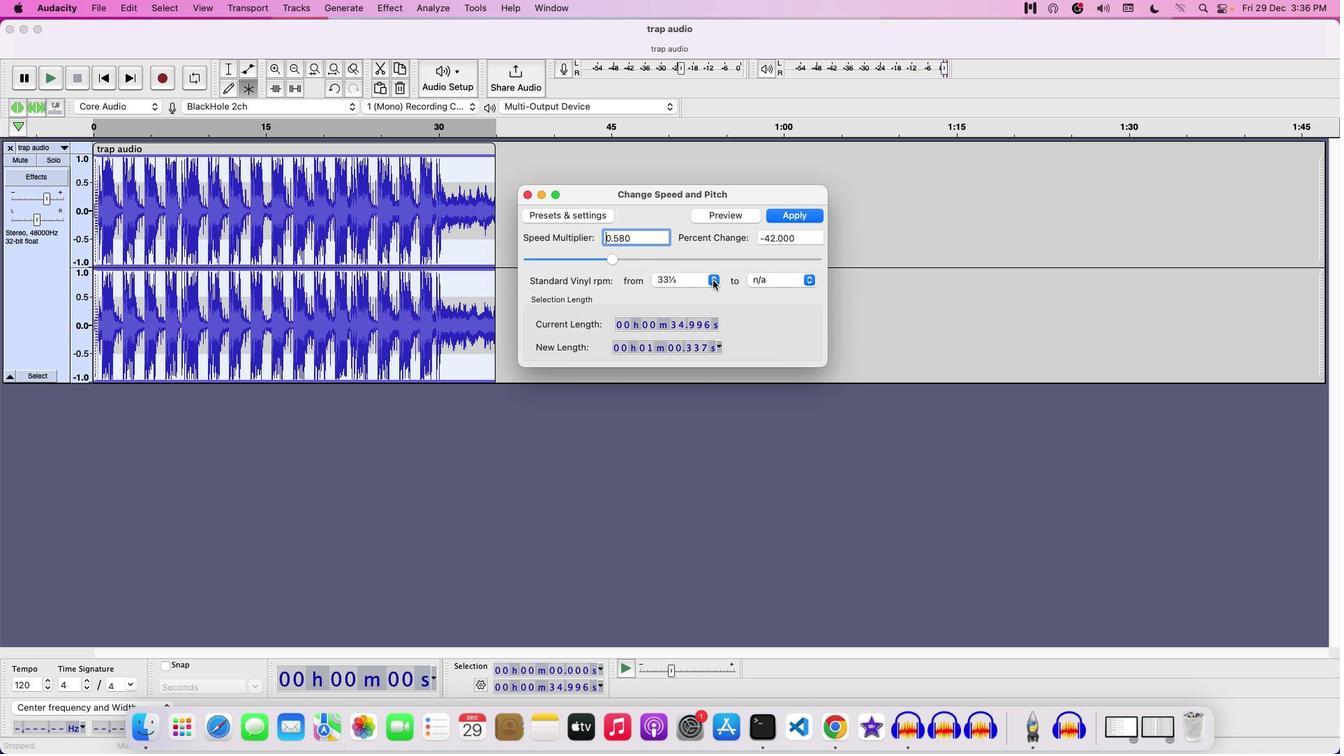 
Action: Mouse pressed left at (713, 280)
Screenshot: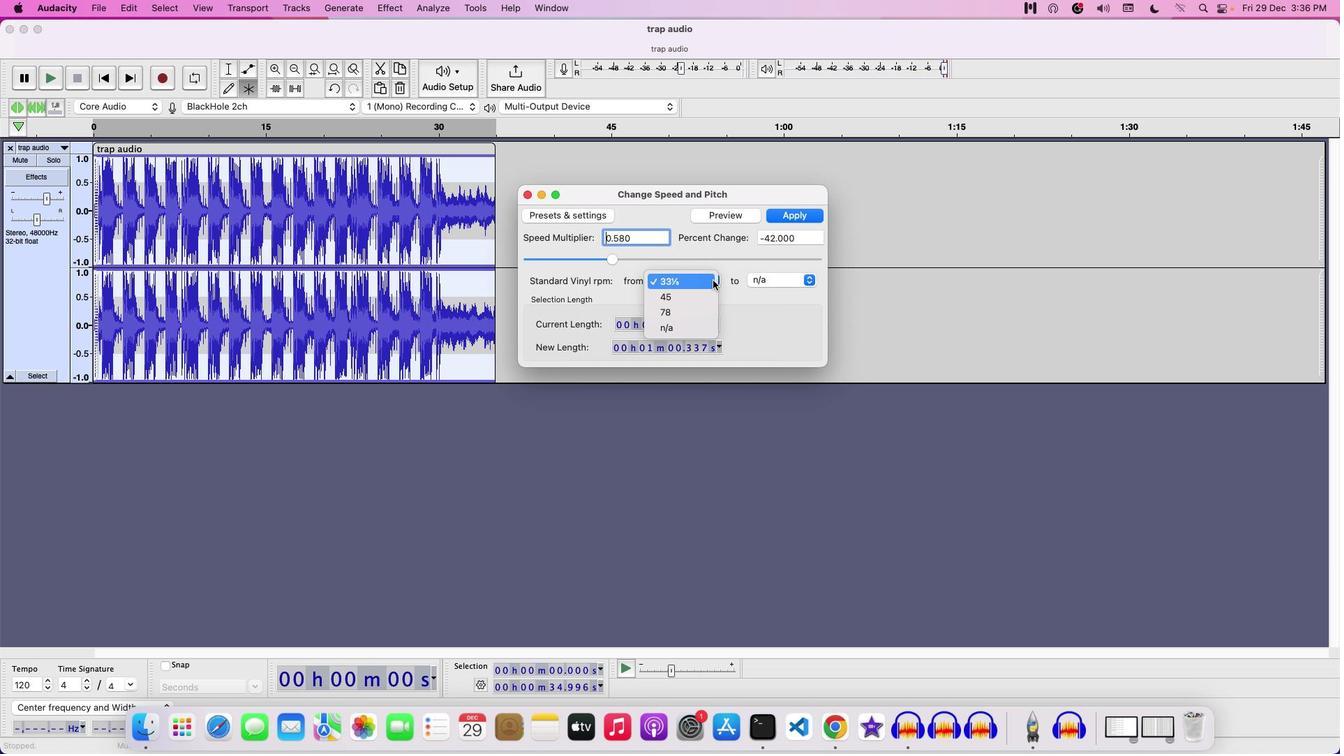 
Action: Mouse moved to (699, 294)
Screenshot: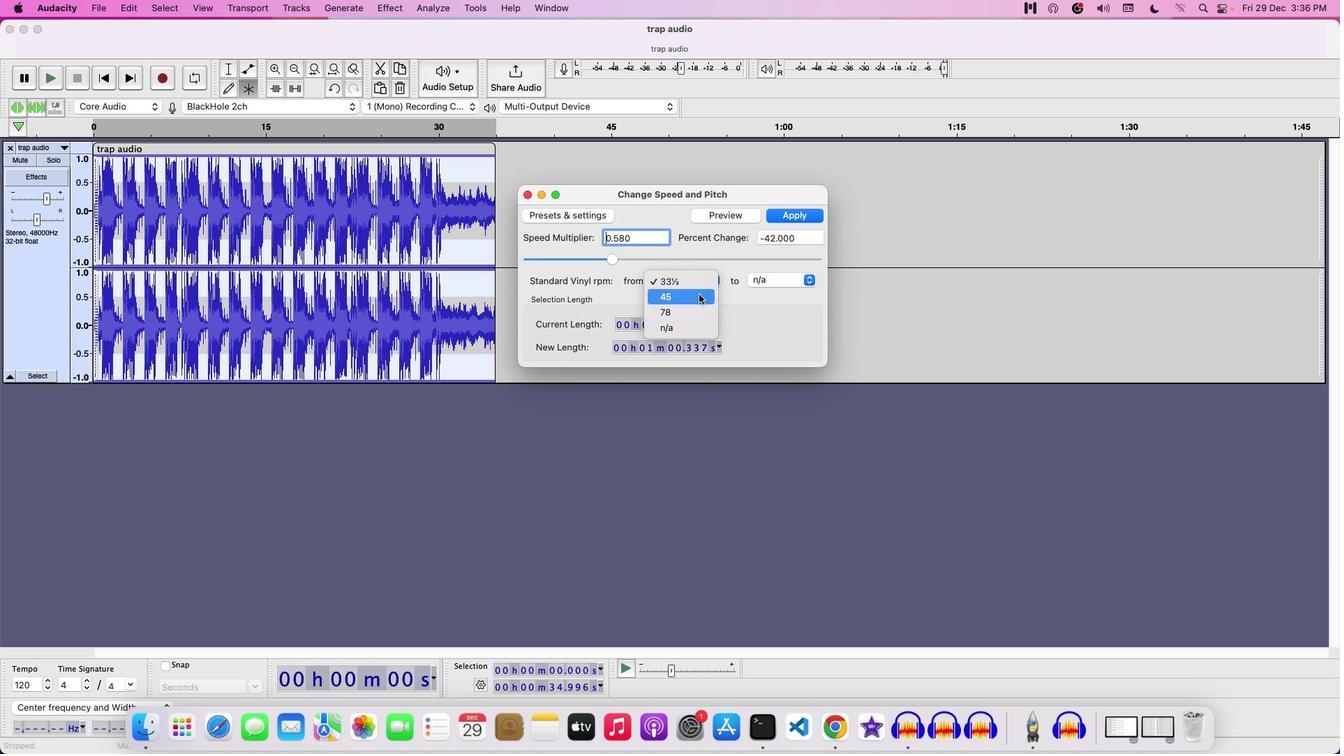 
Action: Mouse pressed left at (699, 294)
Screenshot: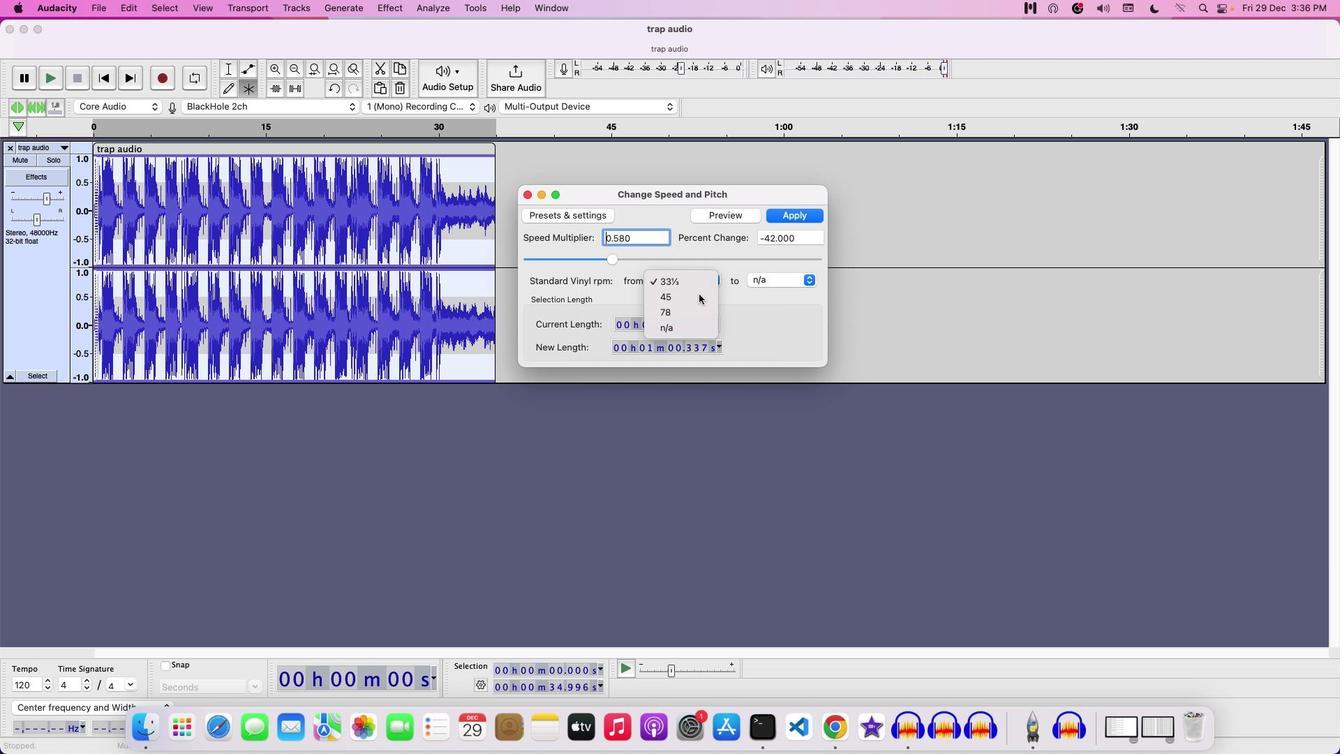 
Action: Mouse moved to (723, 218)
Screenshot: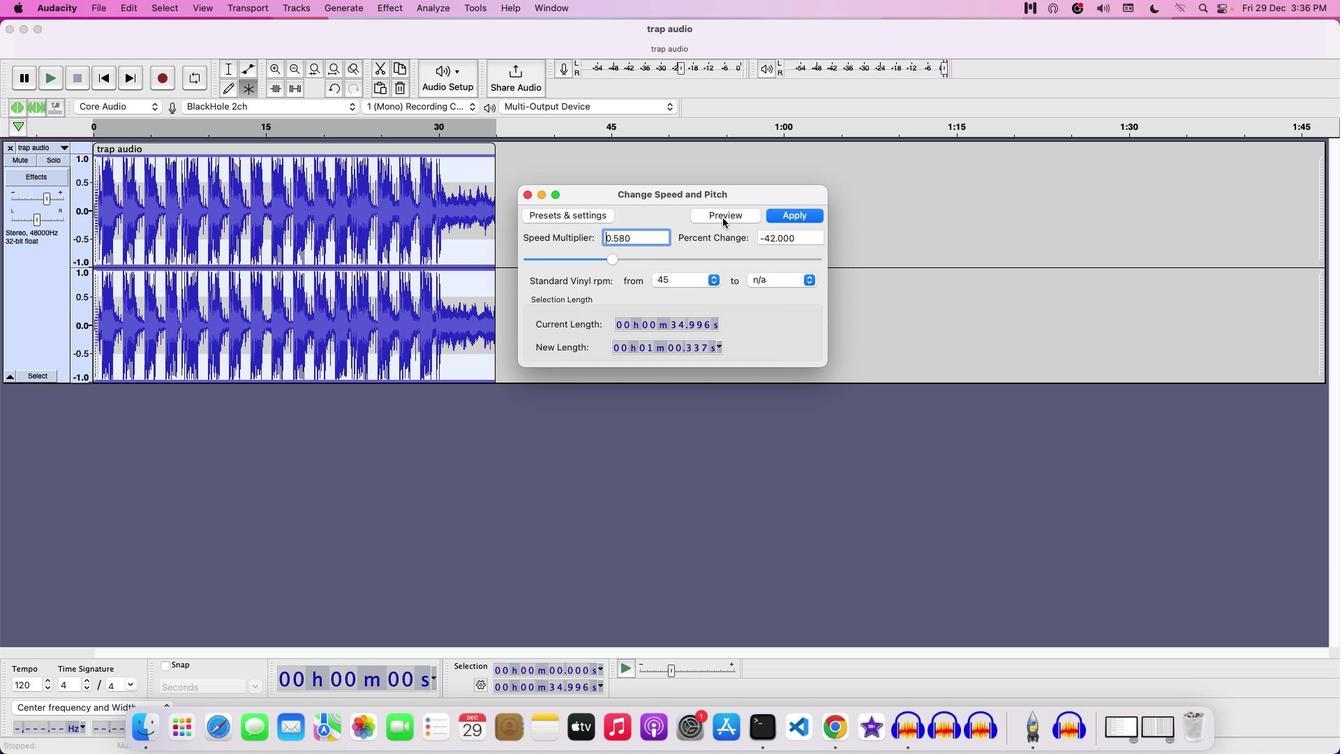 
Action: Mouse pressed left at (723, 218)
Screenshot: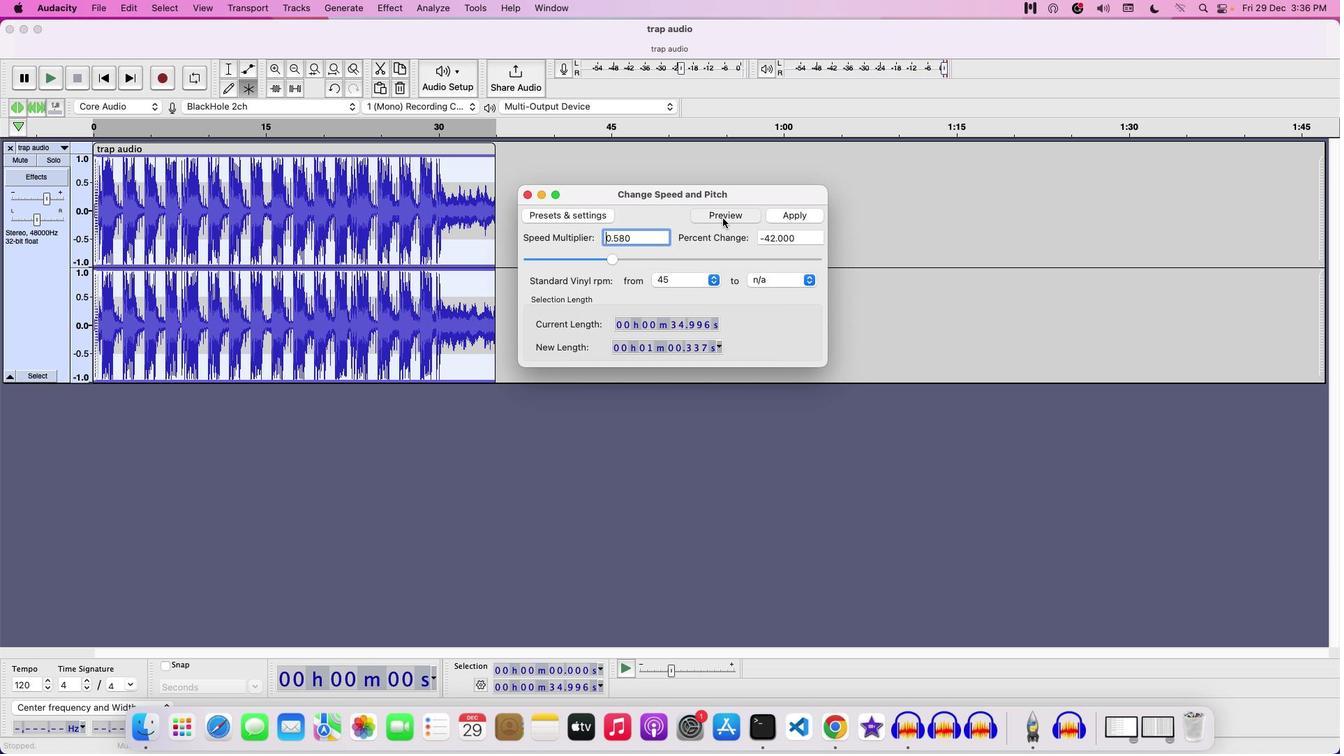 
Action: Mouse moved to (736, 305)
Screenshot: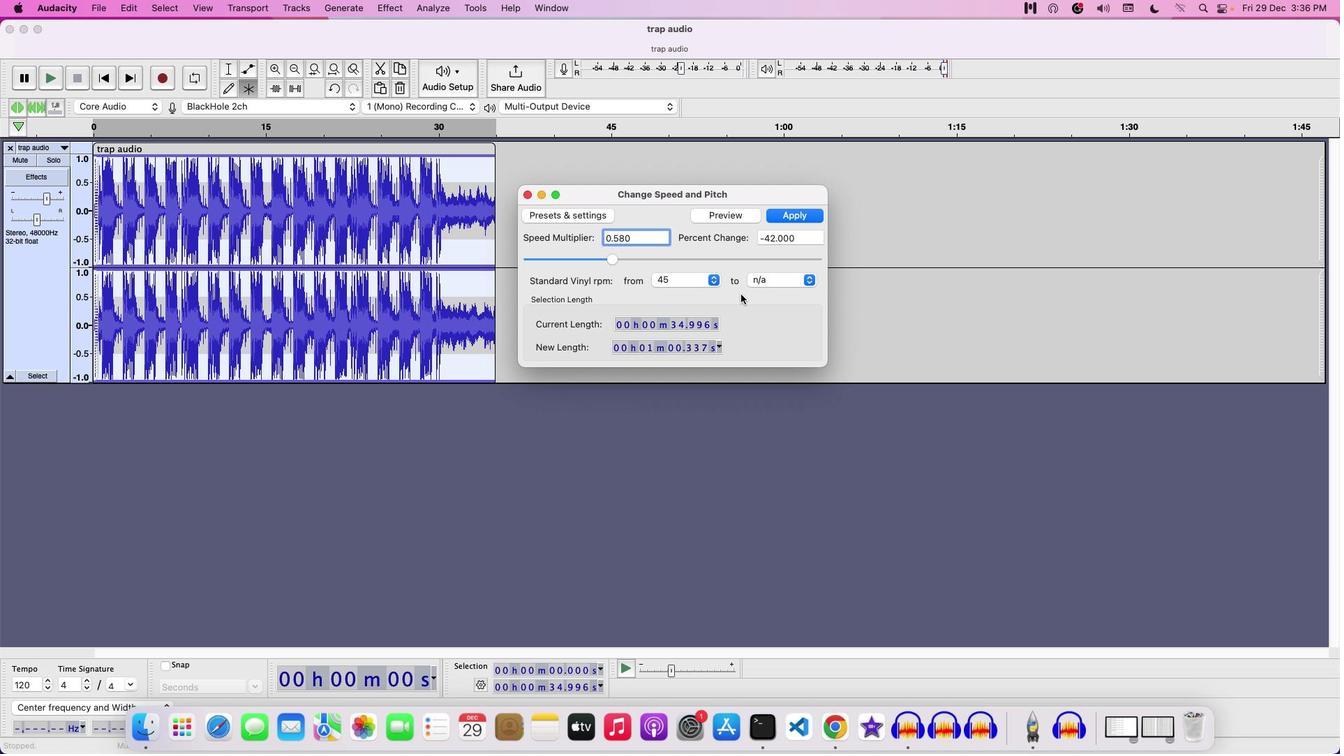 
Action: Mouse pressed left at (736, 305)
Screenshot: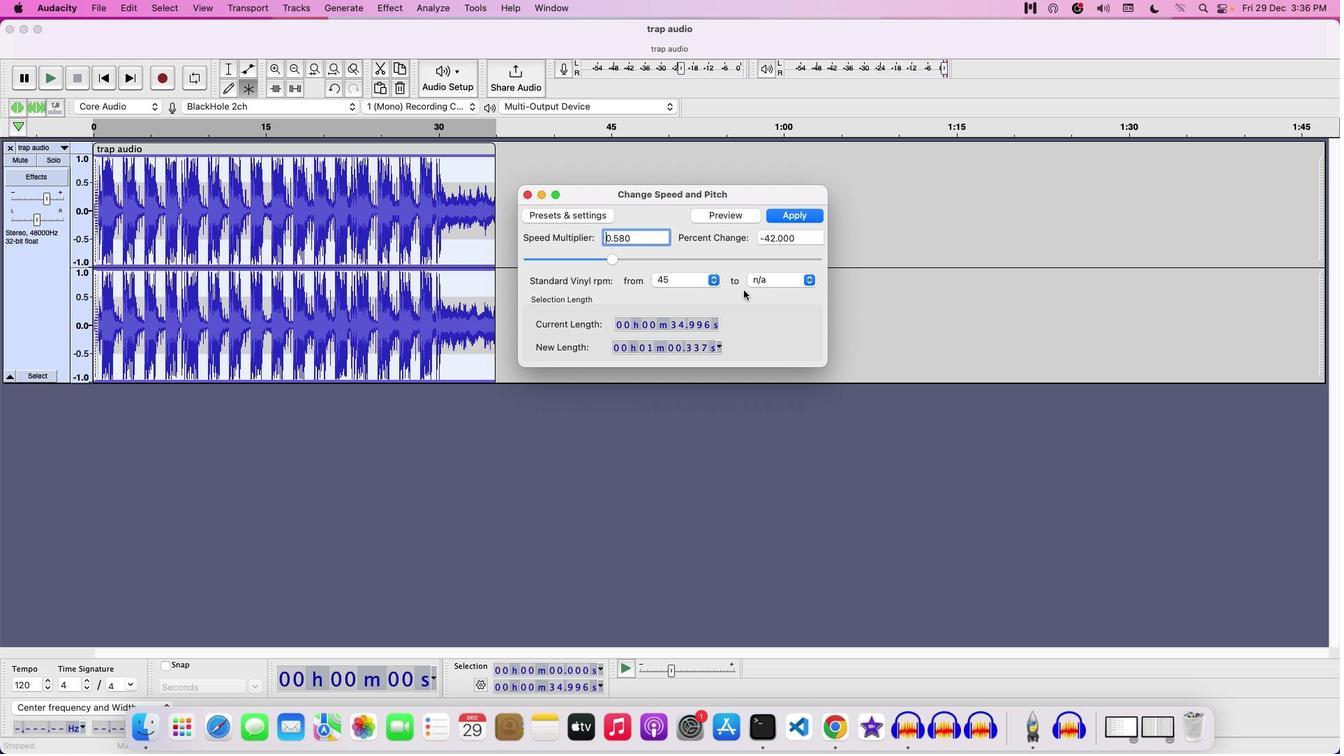 
Action: Mouse moved to (743, 194)
Screenshot: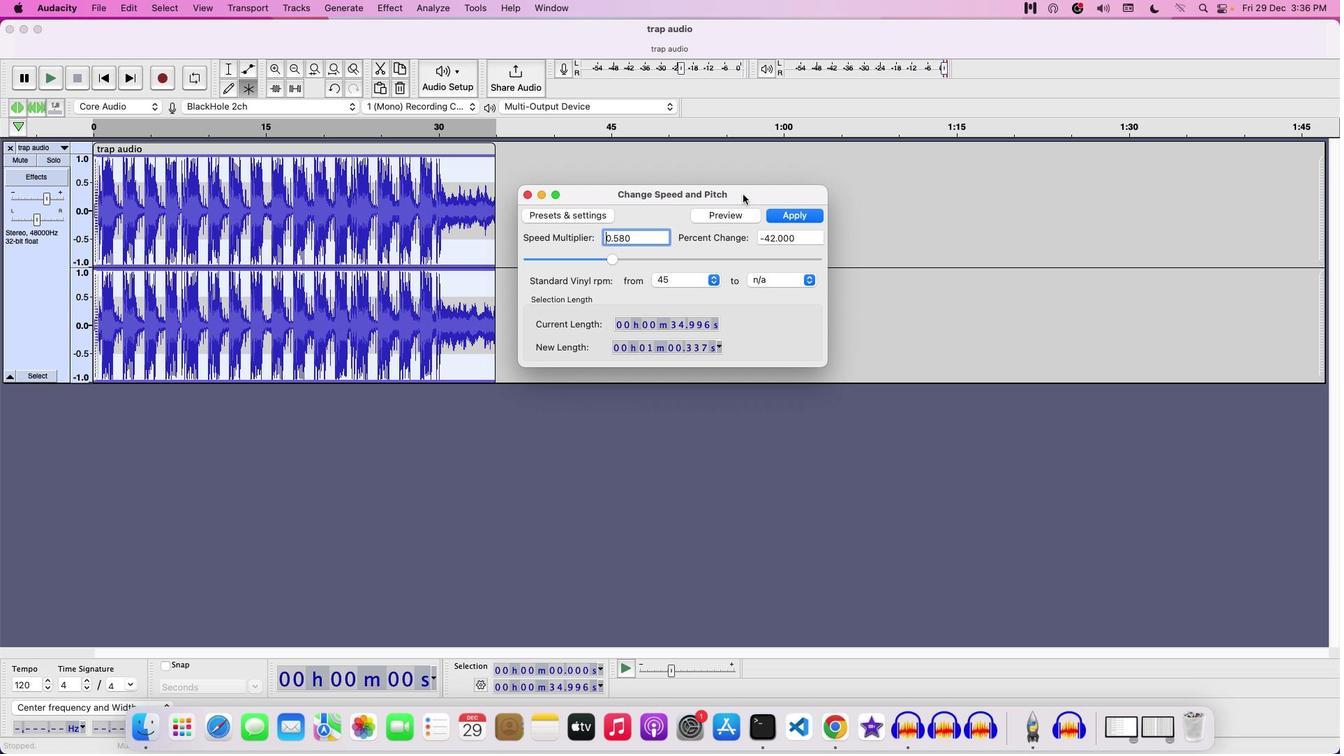 
Action: Mouse pressed left at (743, 194)
Screenshot: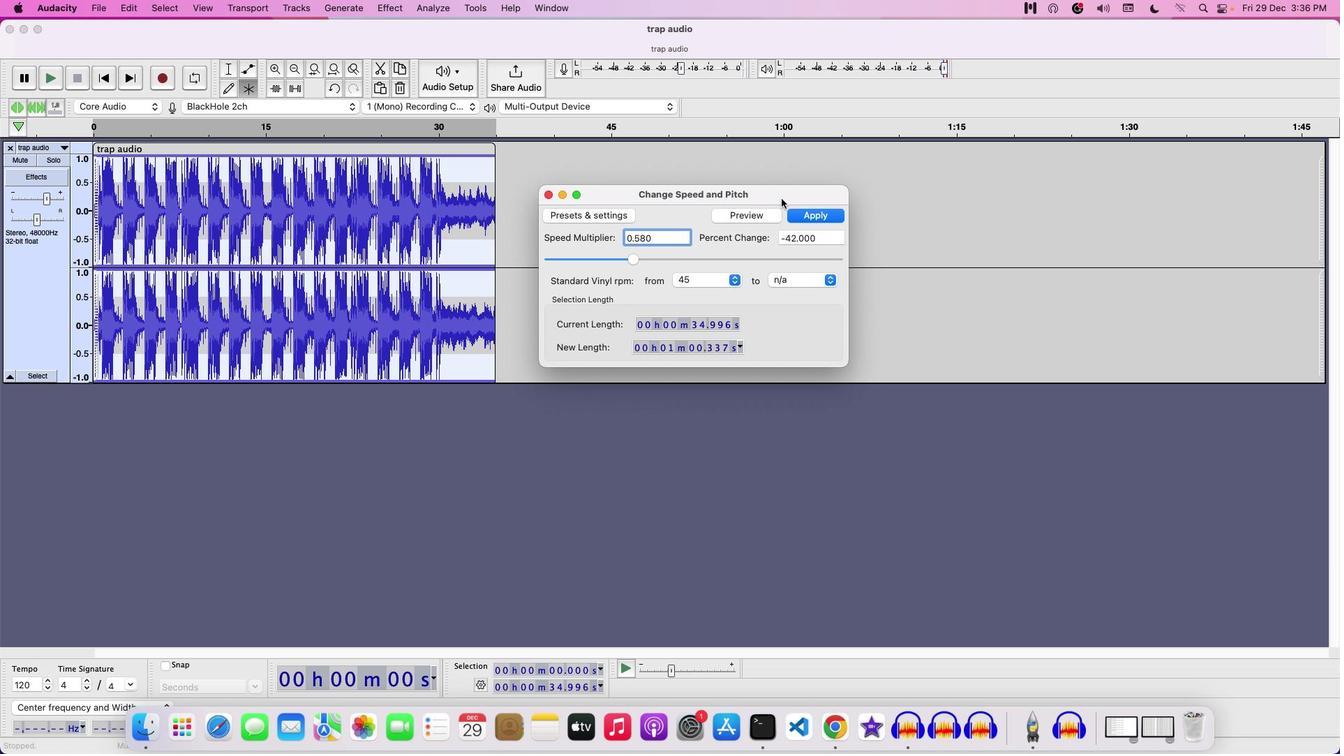 
Action: Mouse moved to (708, 222)
Screenshot: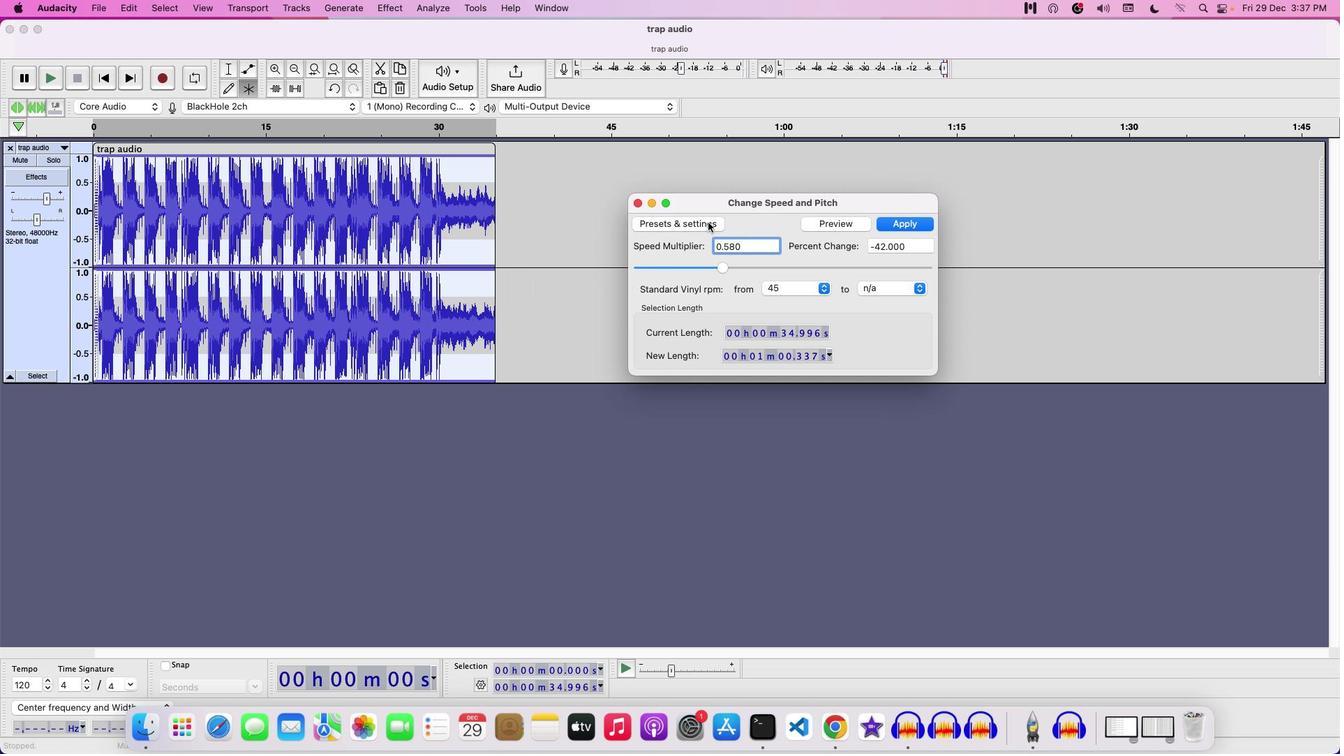 
Action: Mouse pressed left at (708, 222)
Screenshot: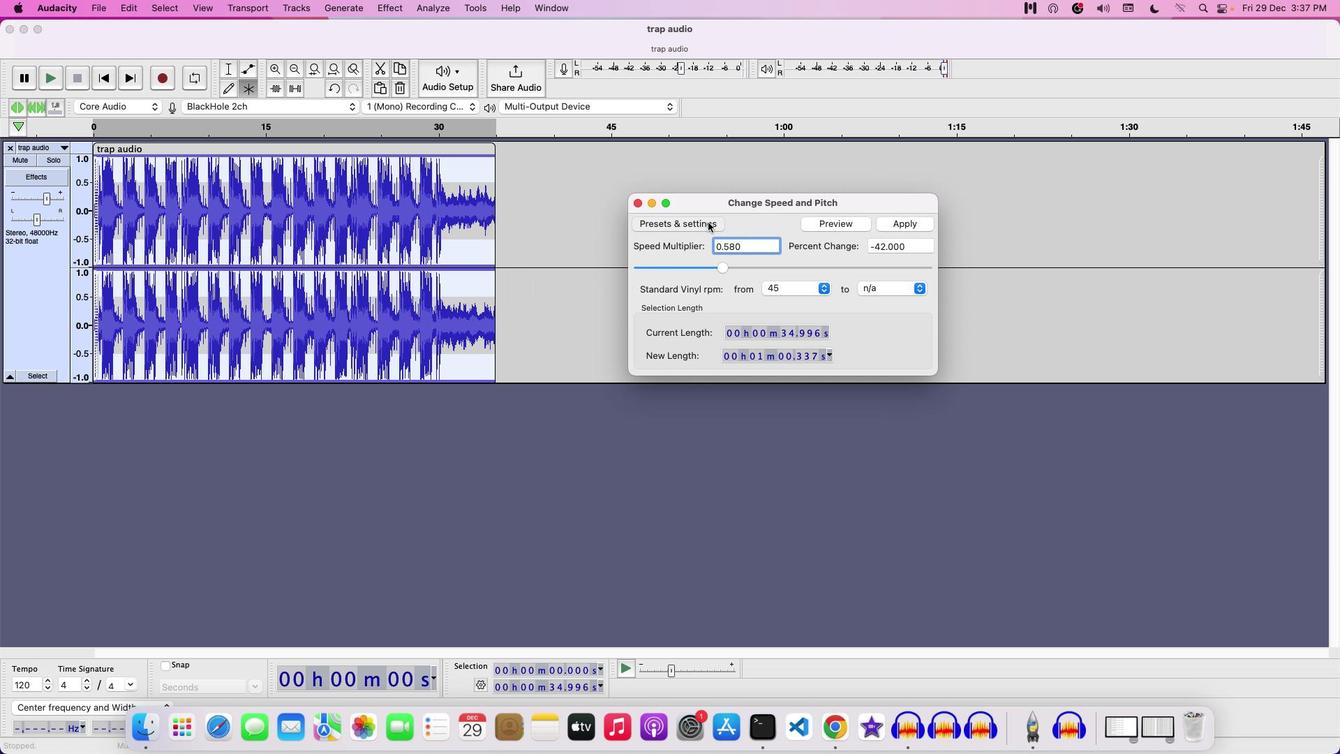 
Action: Mouse moved to (687, 288)
Screenshot: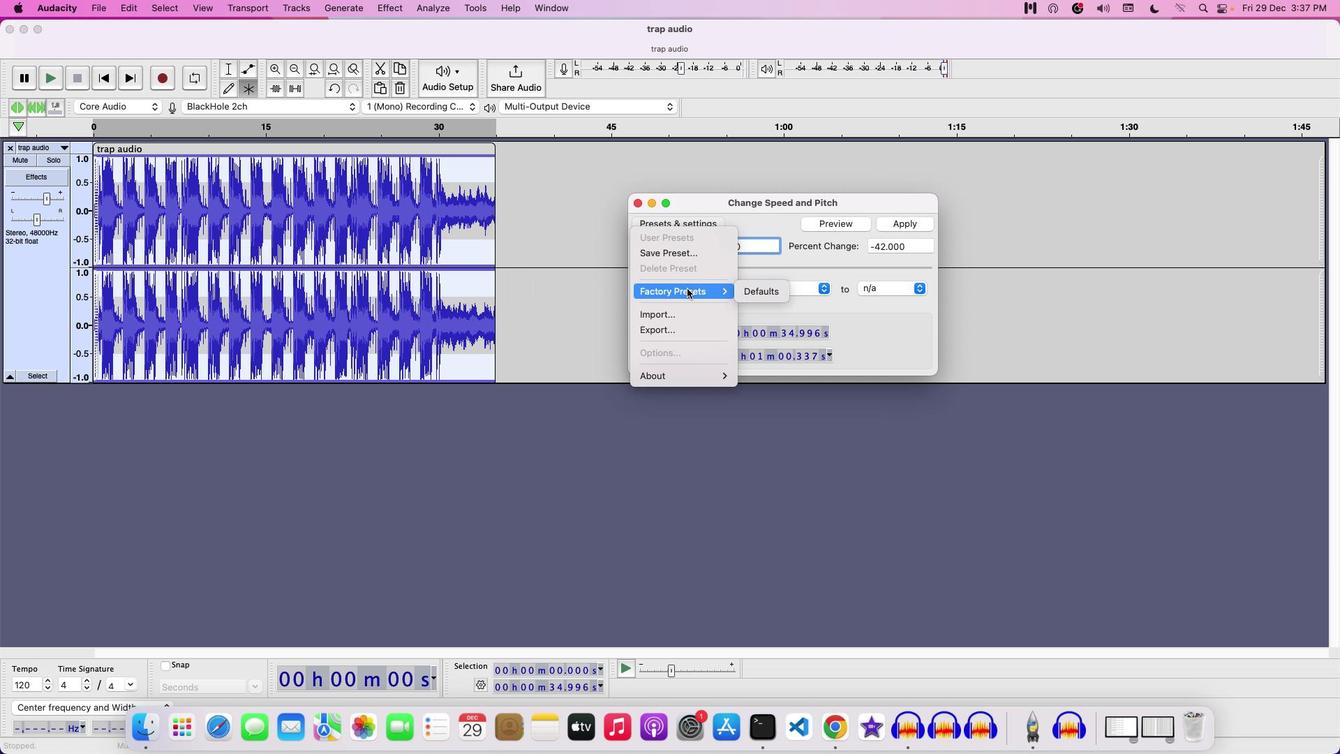 
Action: Mouse pressed left at (687, 288)
Screenshot: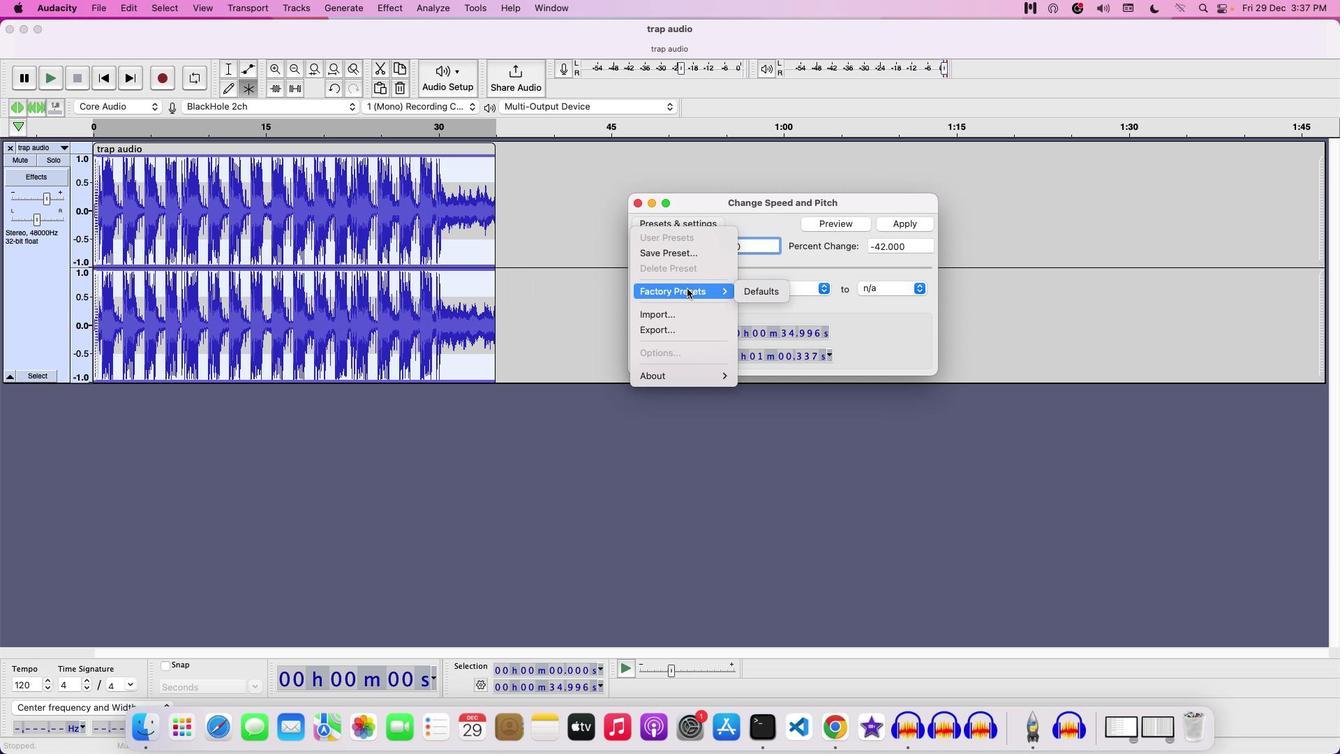 
Action: Mouse moved to (745, 230)
Screenshot: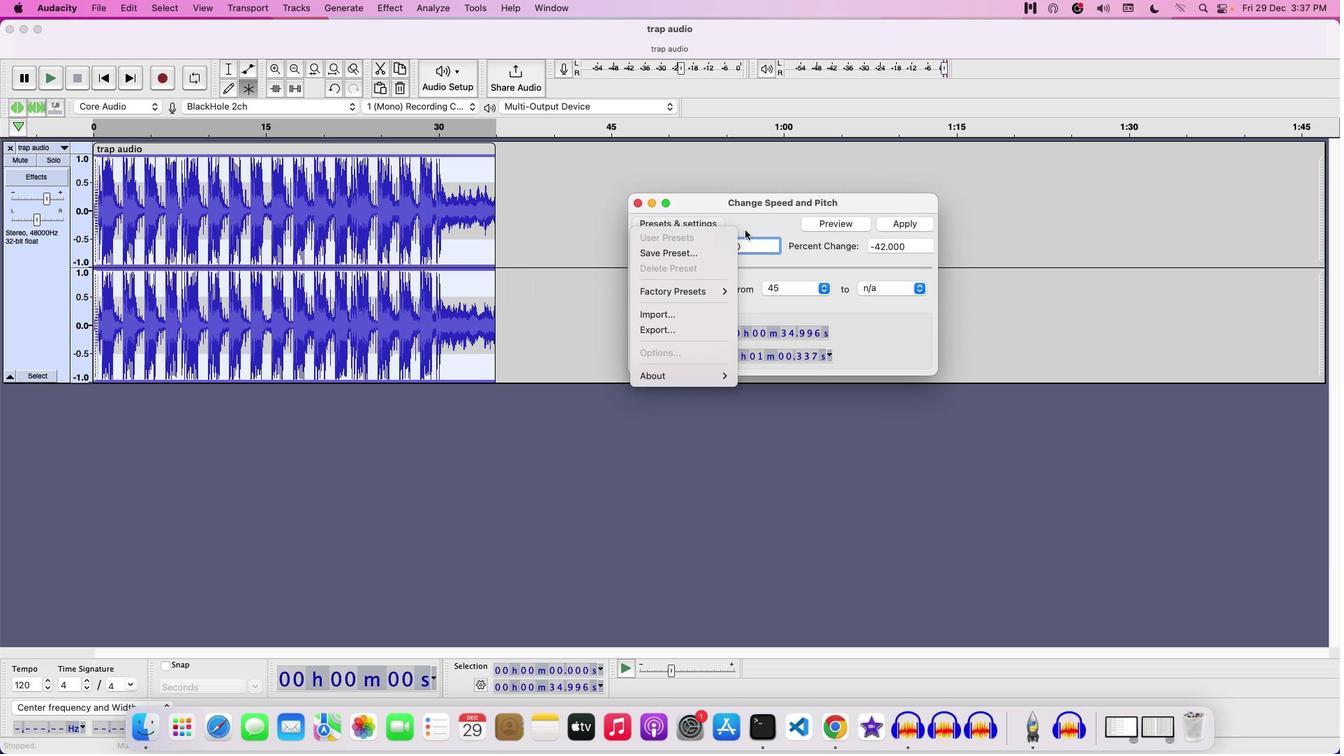 
Action: Mouse pressed left at (745, 230)
Screenshot: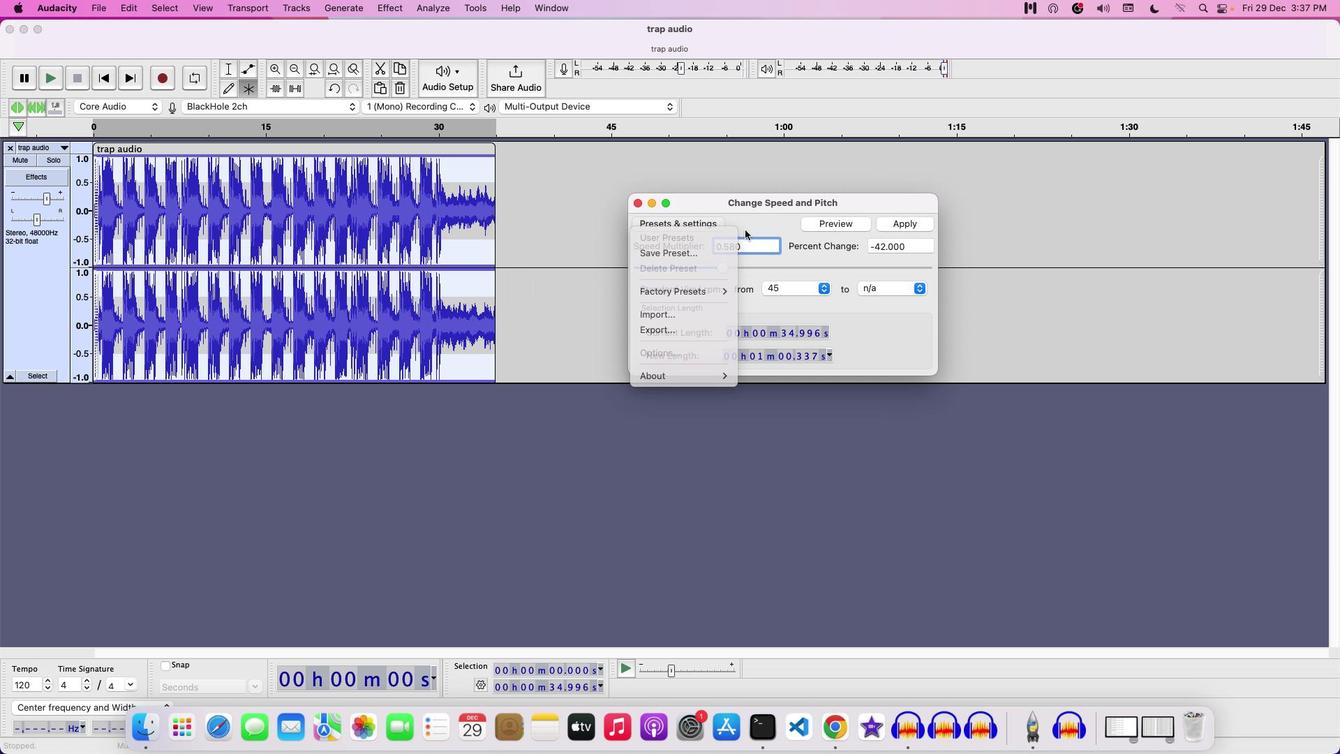 
Action: Mouse moved to (717, 266)
Screenshot: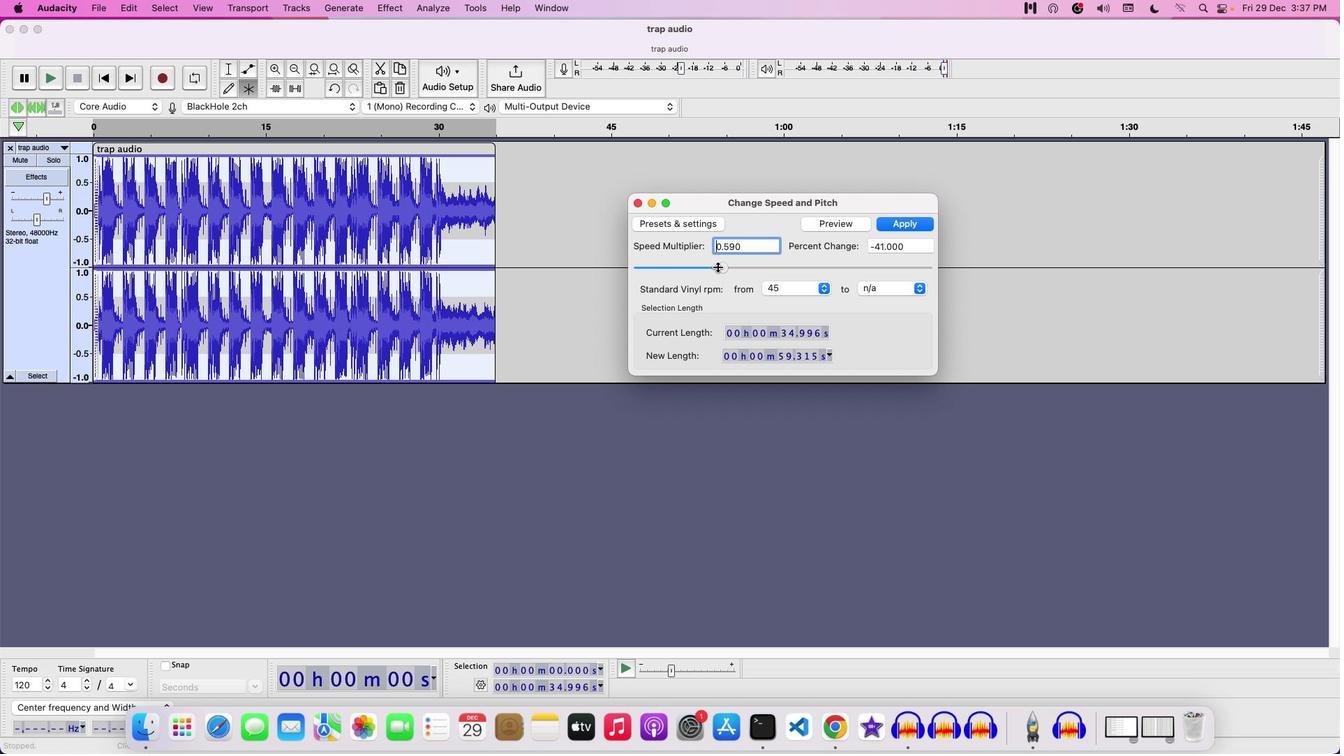 
Action: Mouse pressed left at (717, 266)
Screenshot: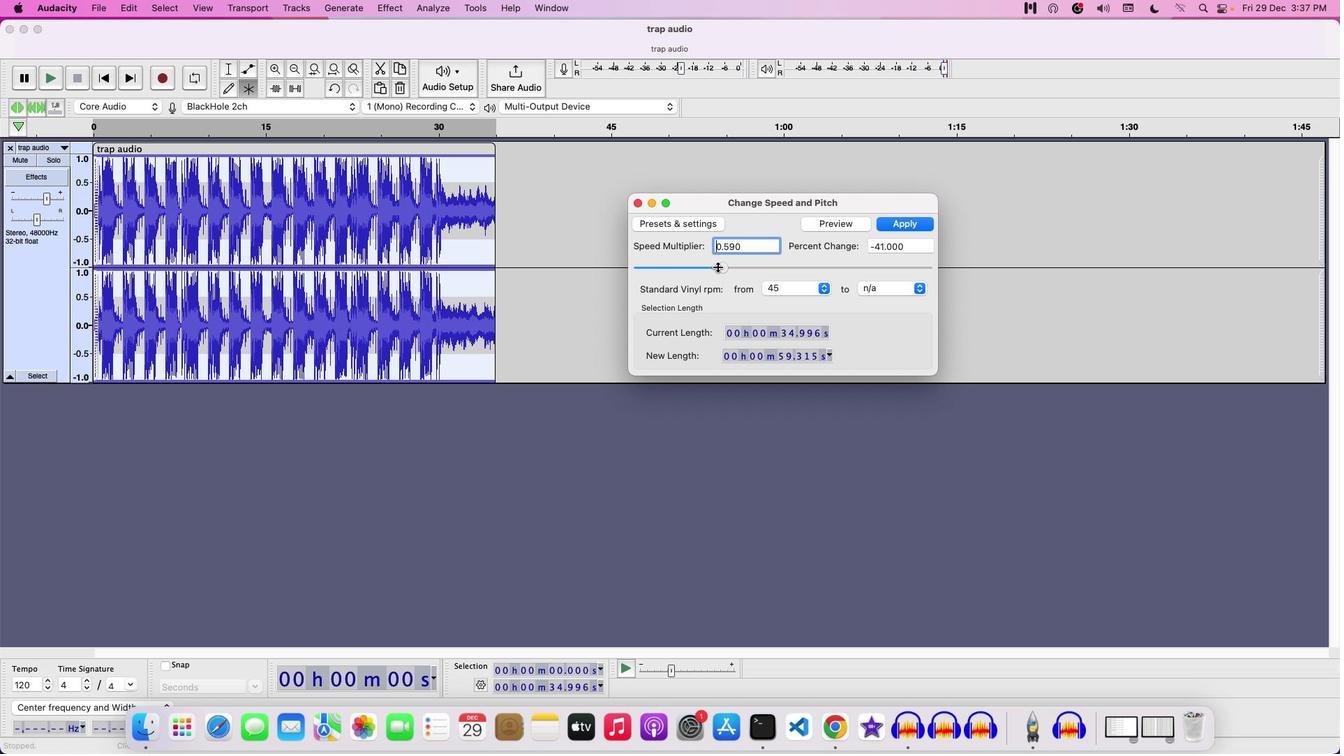 
Action: Mouse moved to (819, 222)
Screenshot: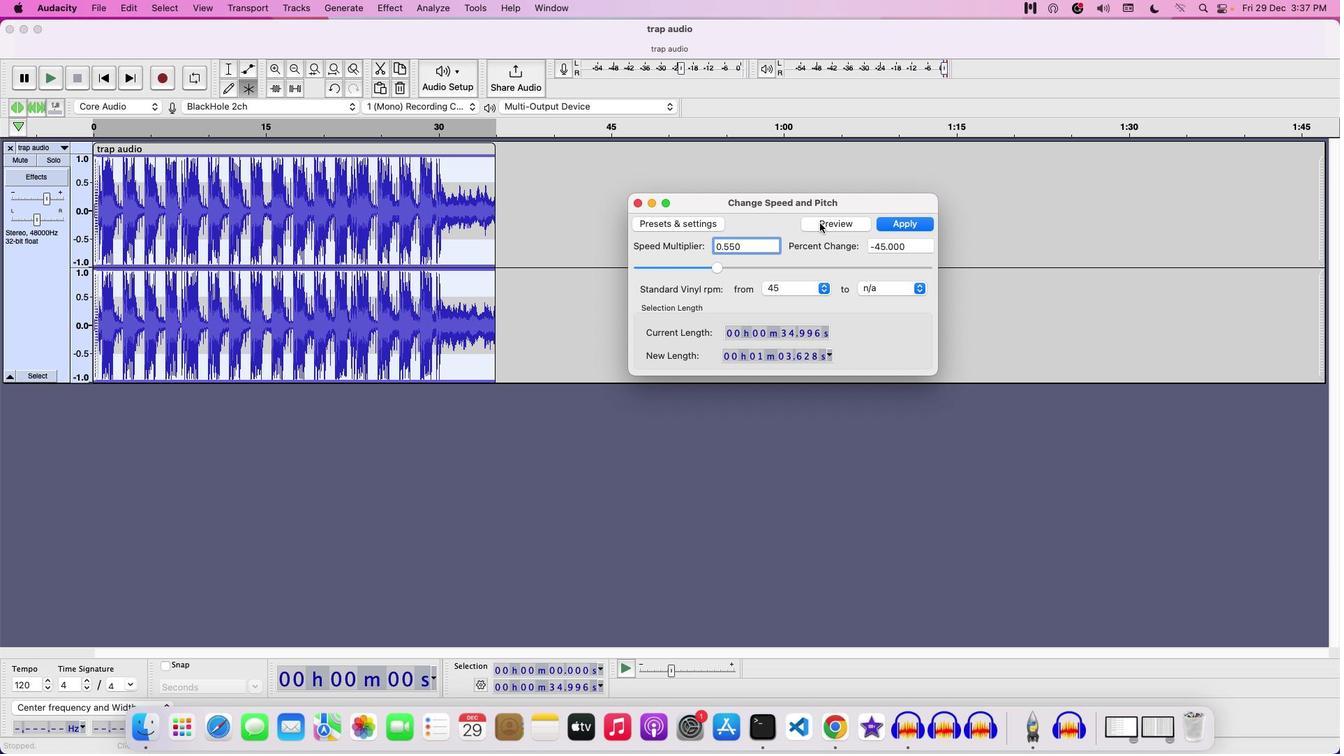 
Action: Mouse pressed left at (819, 222)
Screenshot: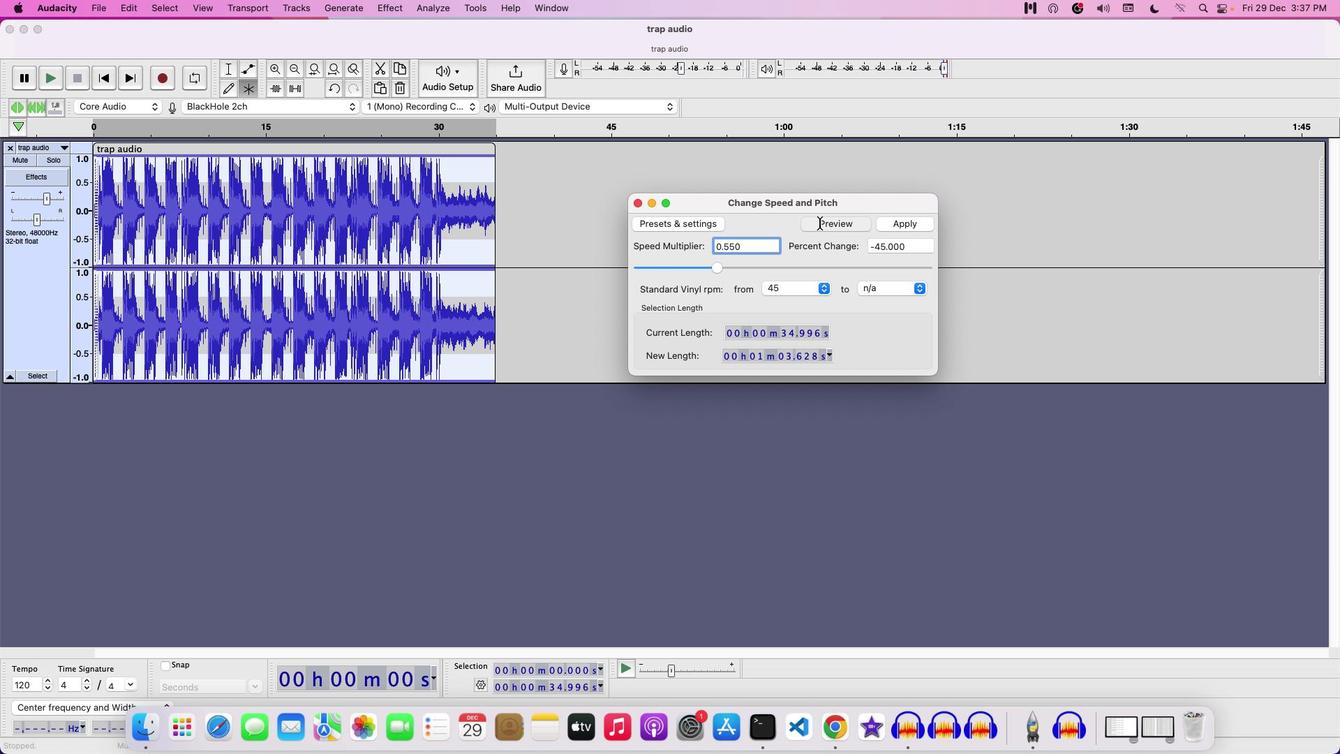 
Action: Mouse moved to (780, 206)
Screenshot: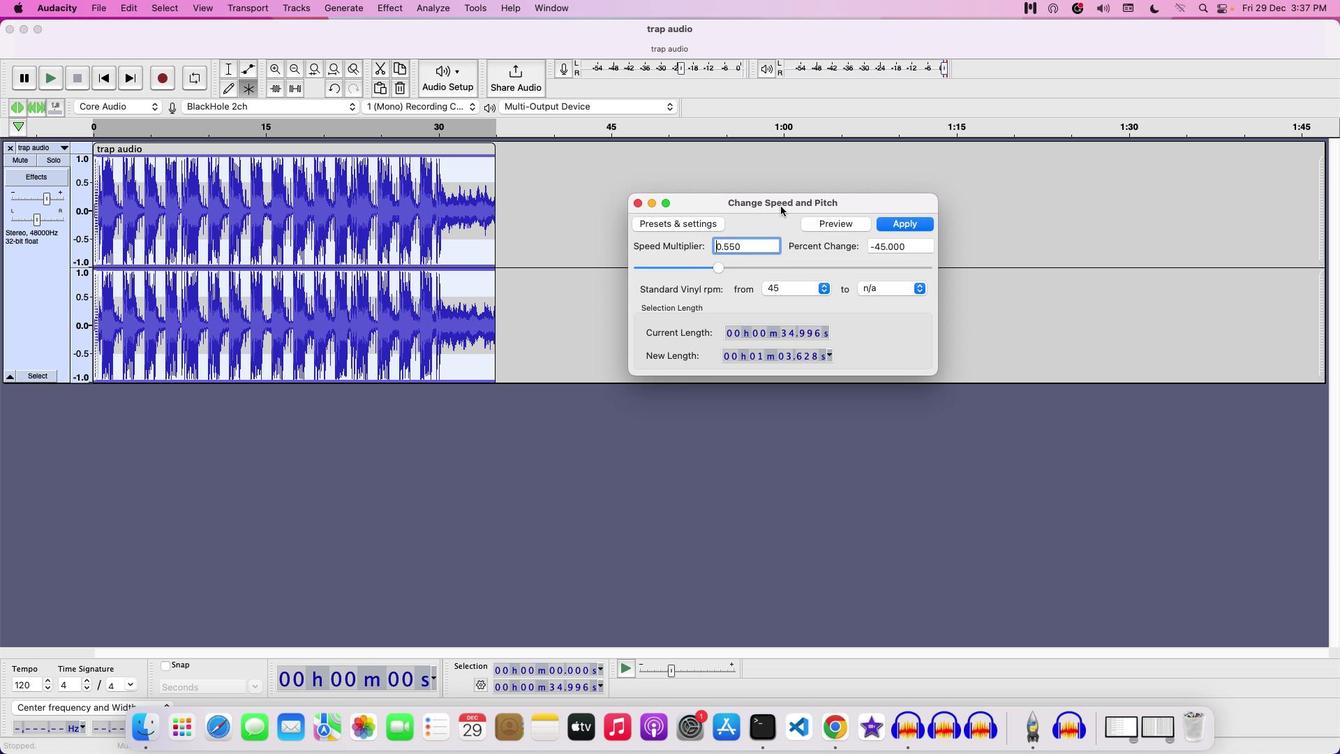 
Action: Mouse pressed left at (780, 206)
Screenshot: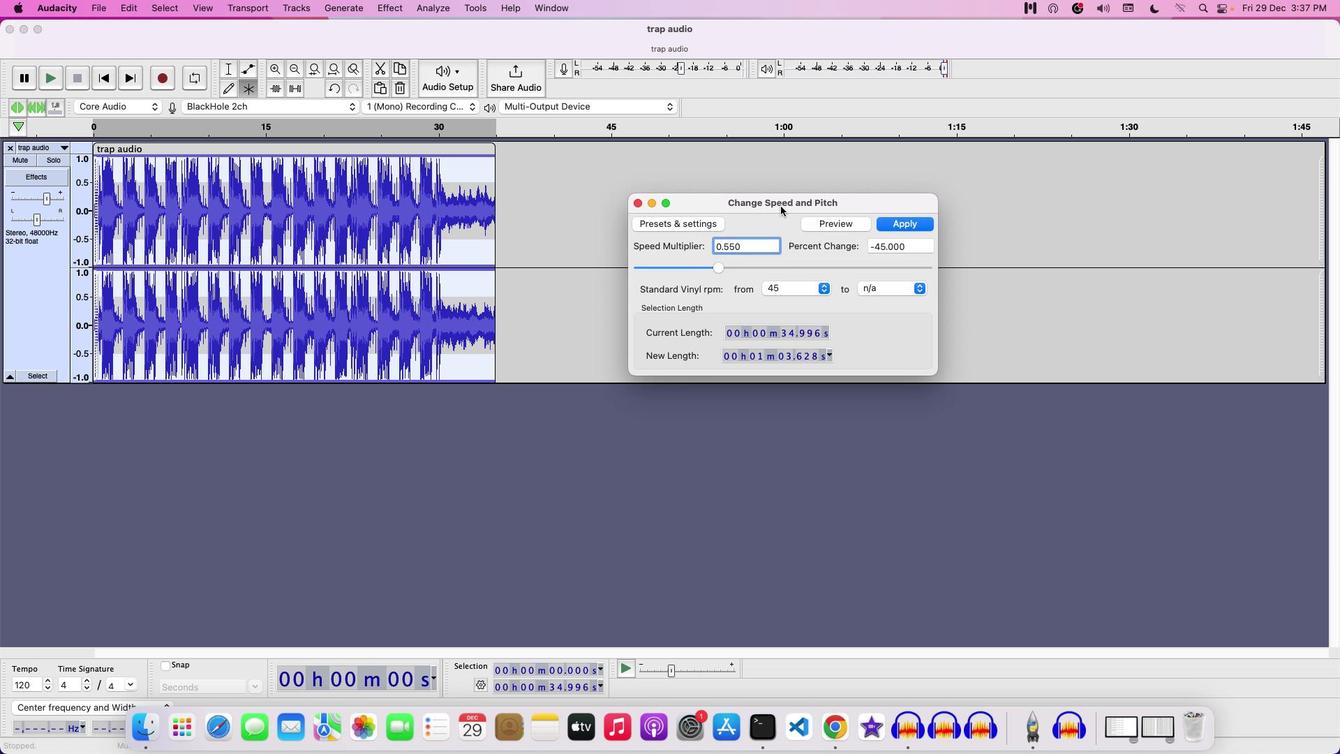 
Action: Mouse moved to (794, 273)
Screenshot: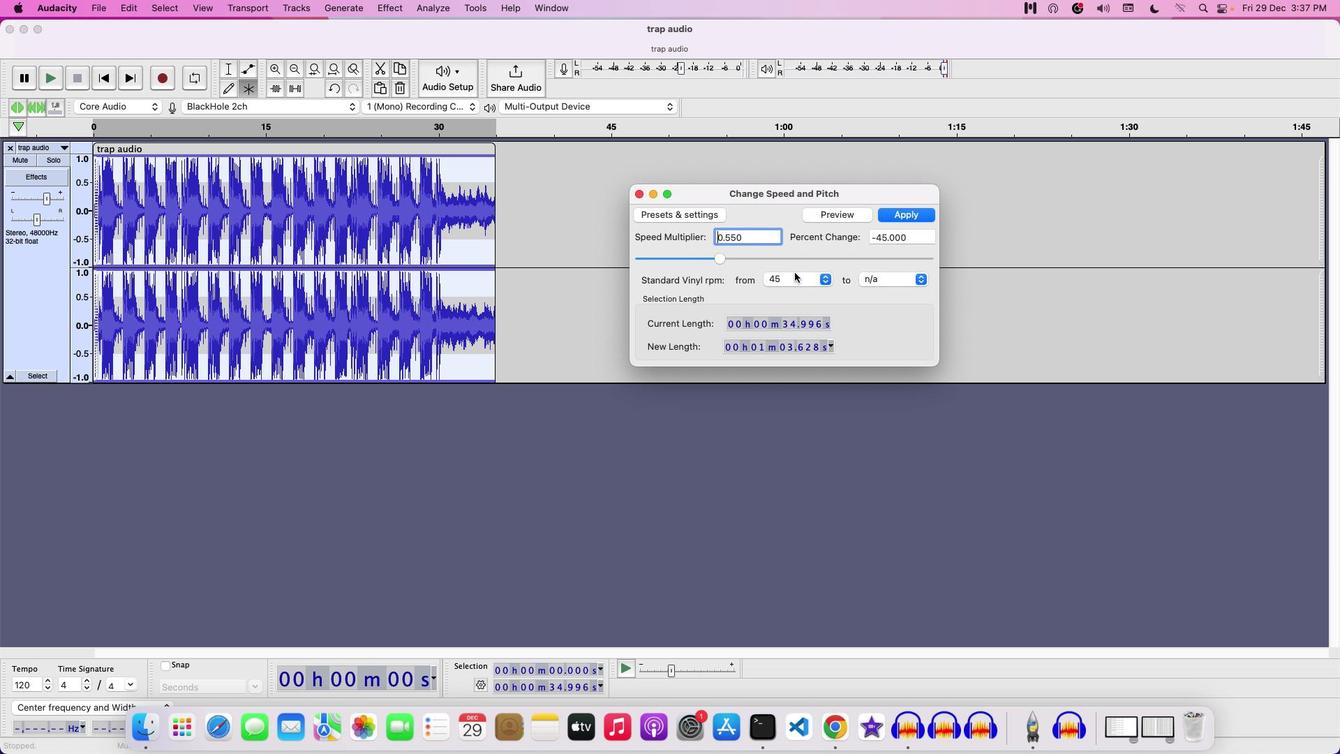 
Action: Mouse pressed left at (794, 273)
Screenshot: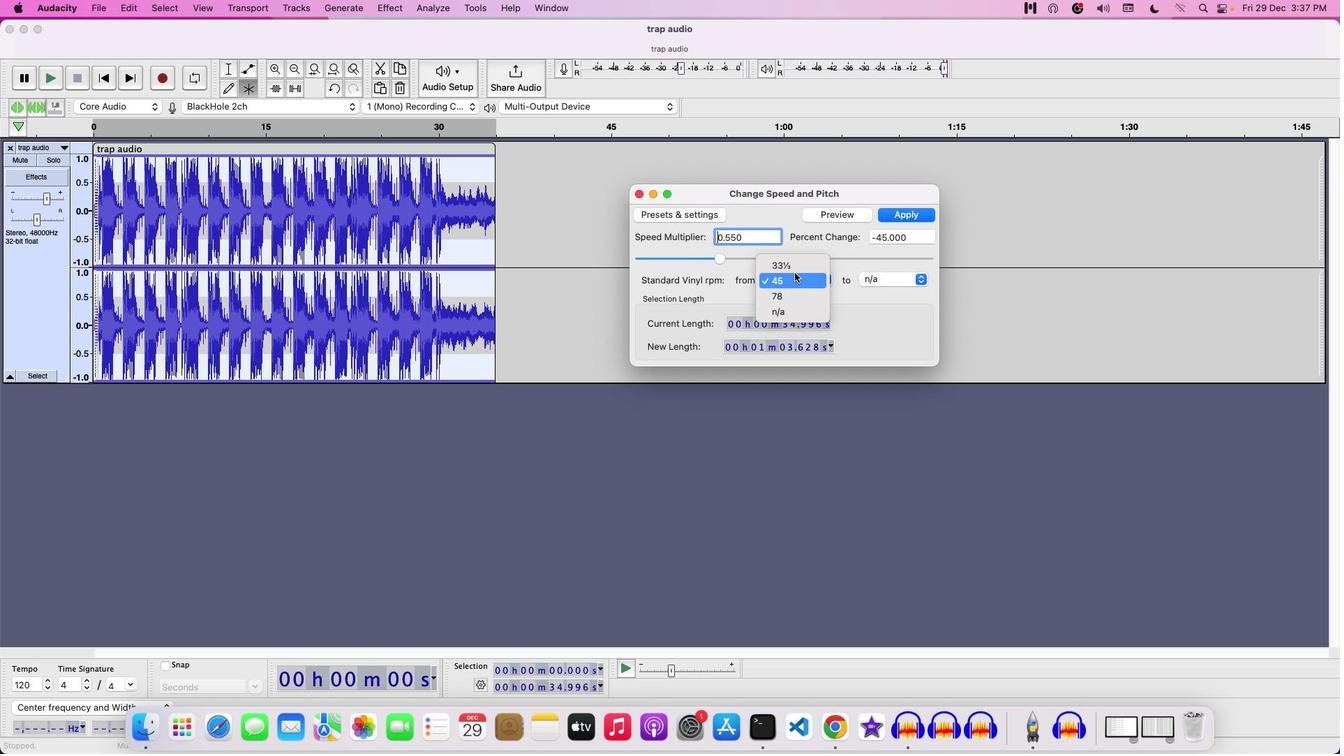 
Action: Mouse moved to (786, 288)
Screenshot: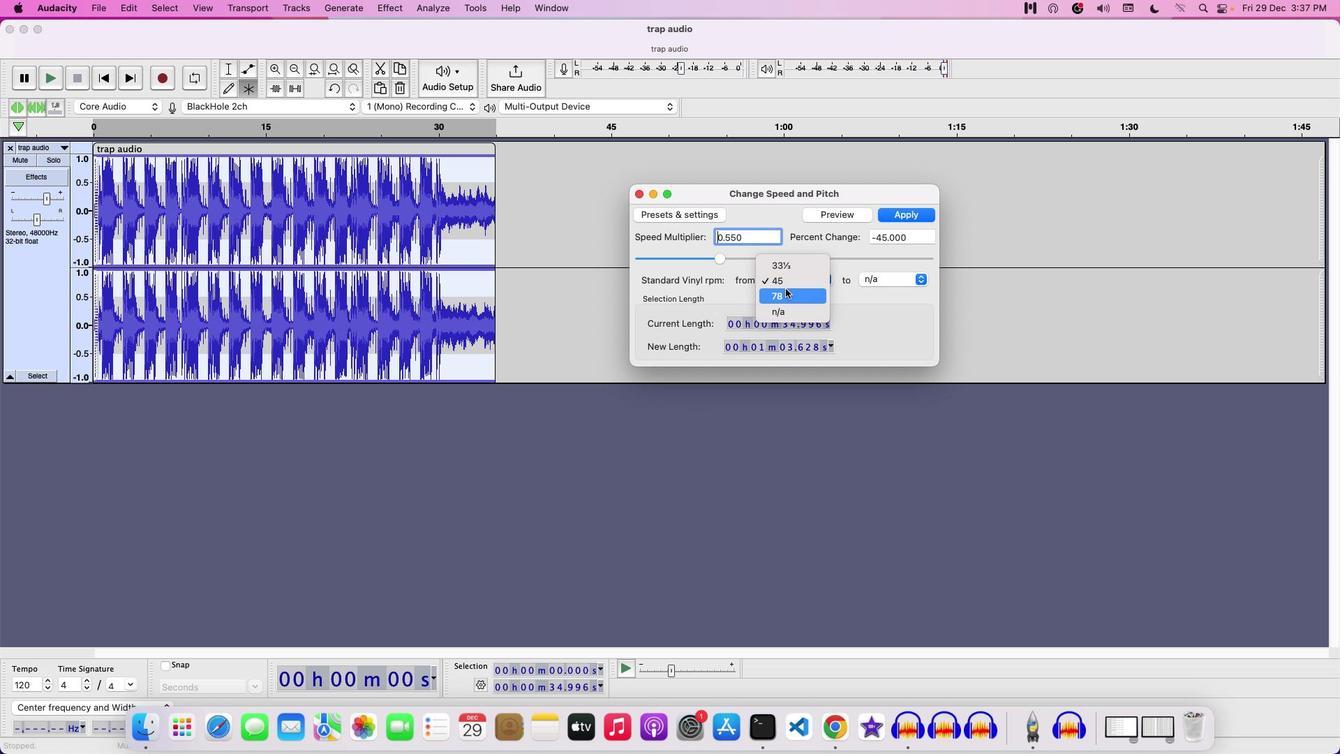 
Action: Mouse pressed left at (786, 288)
Screenshot: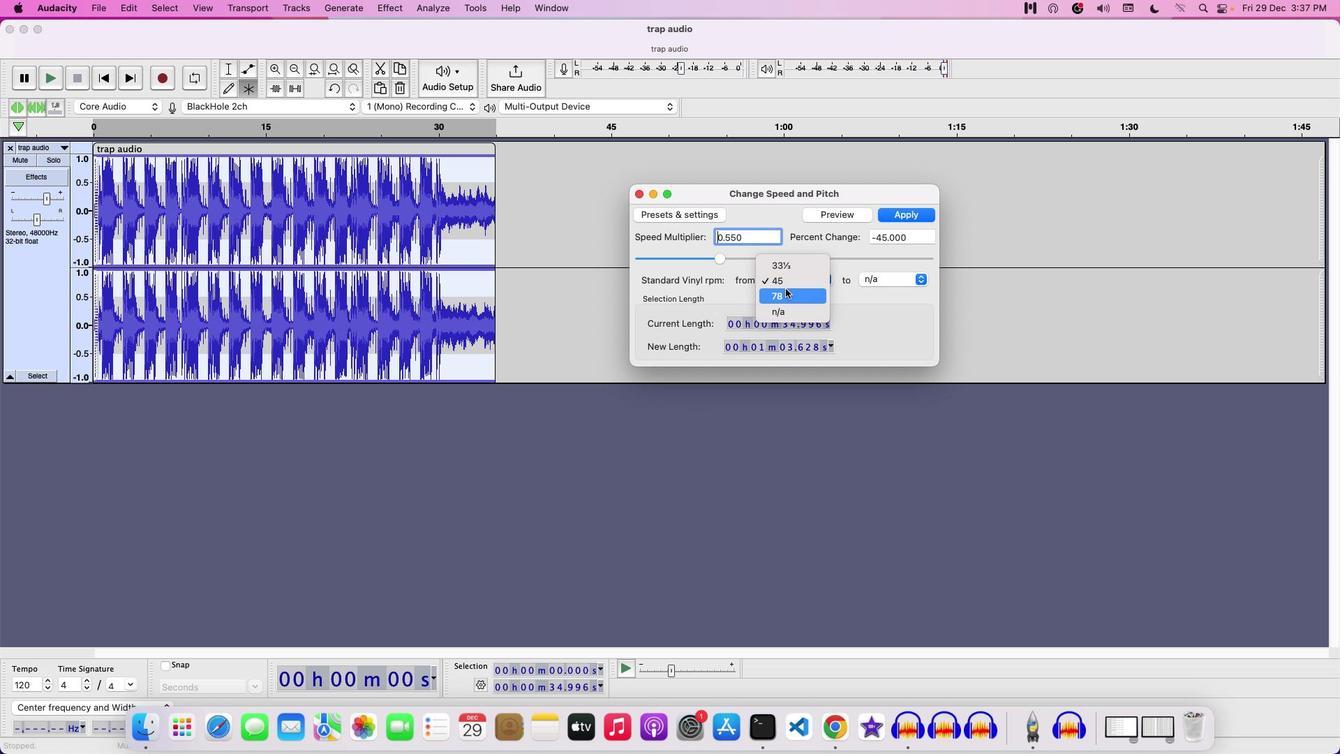 
Action: Mouse moved to (829, 210)
Screenshot: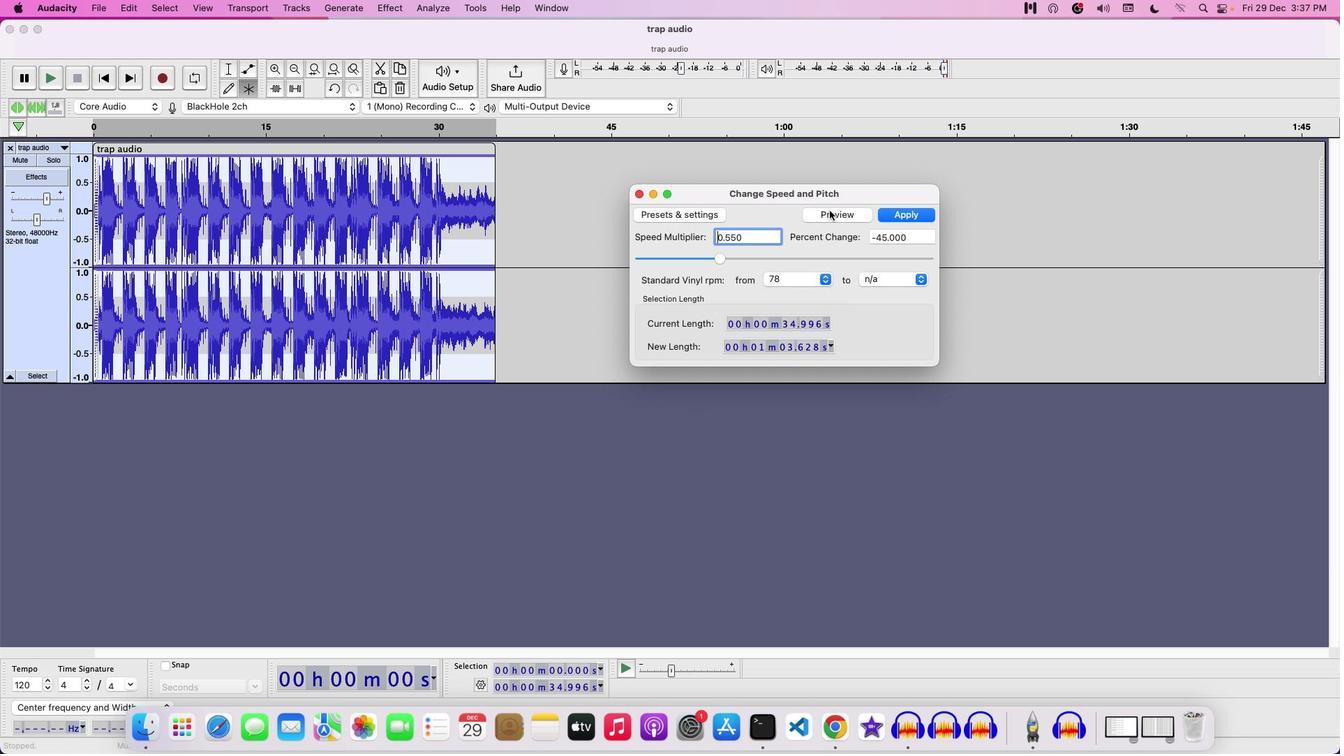 
Action: Mouse pressed left at (829, 210)
Screenshot: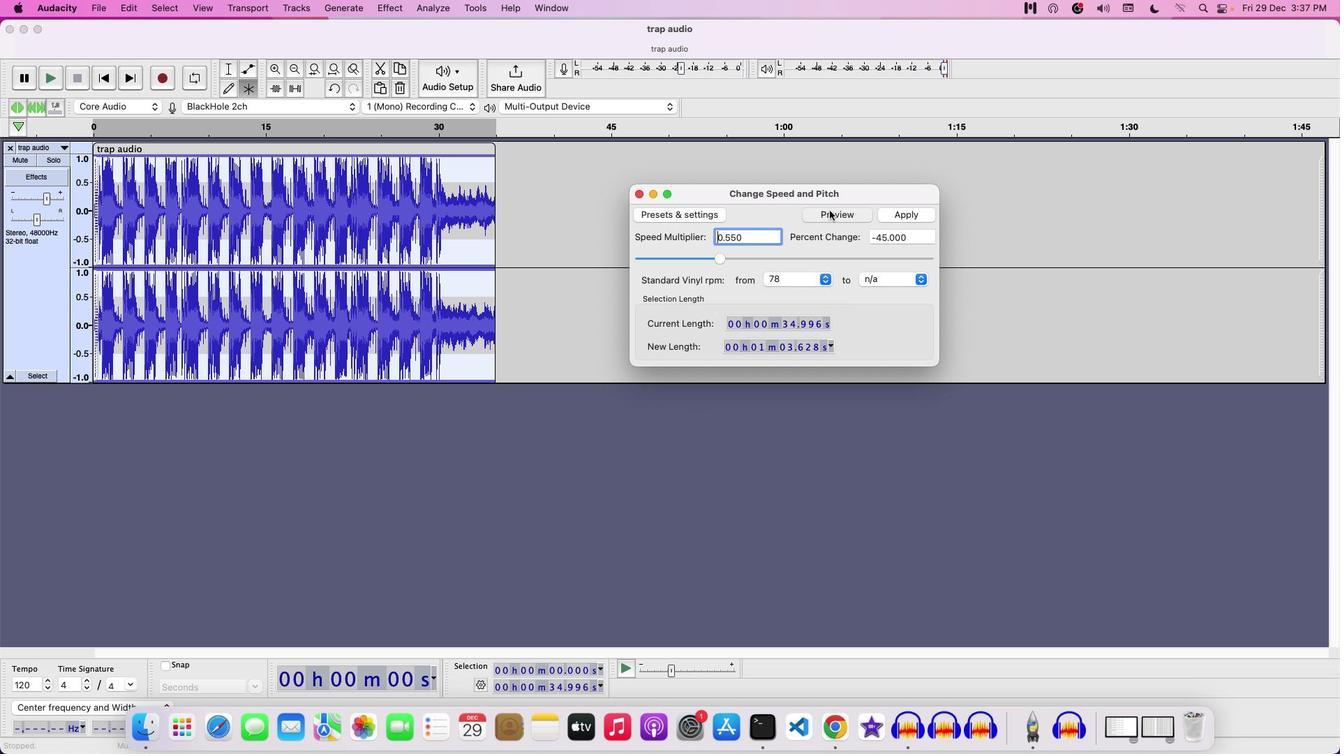 
Action: Mouse moved to (894, 282)
Screenshot: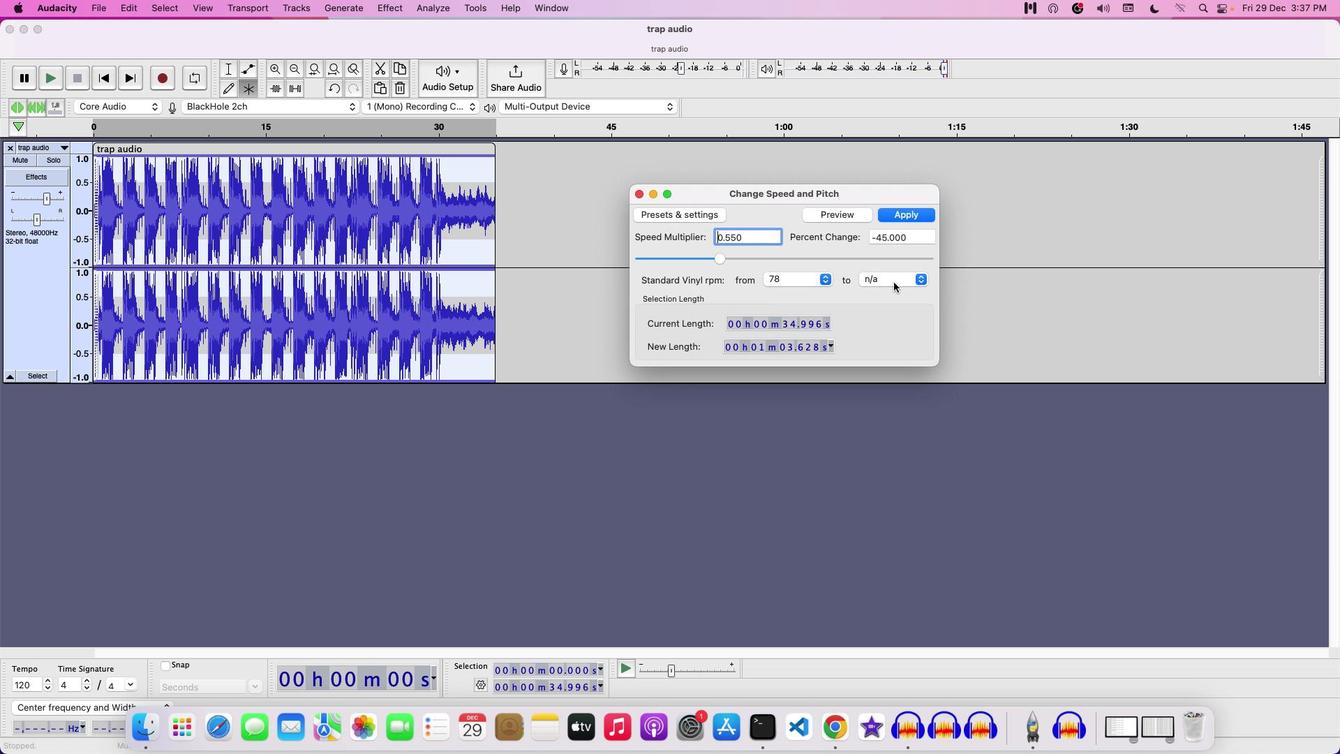 
Action: Mouse pressed left at (894, 282)
Screenshot: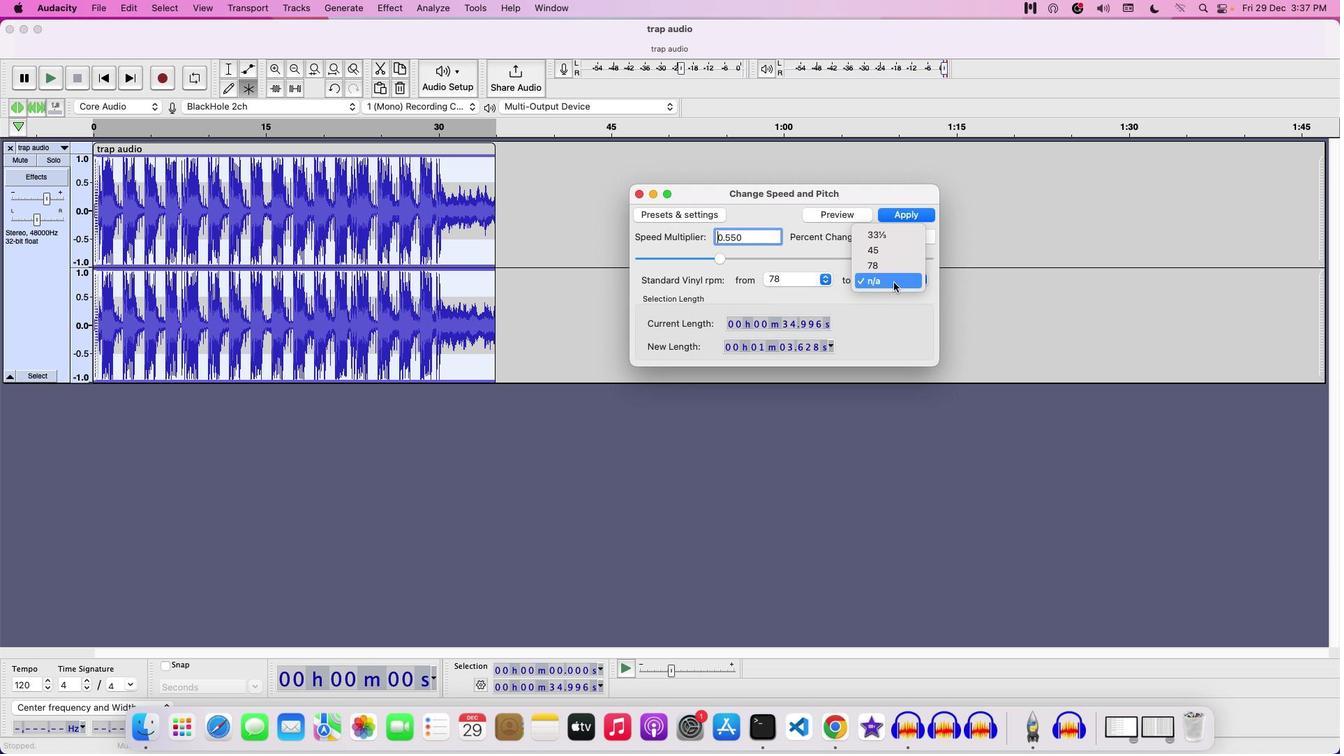 
Action: Mouse moved to (888, 264)
Screenshot: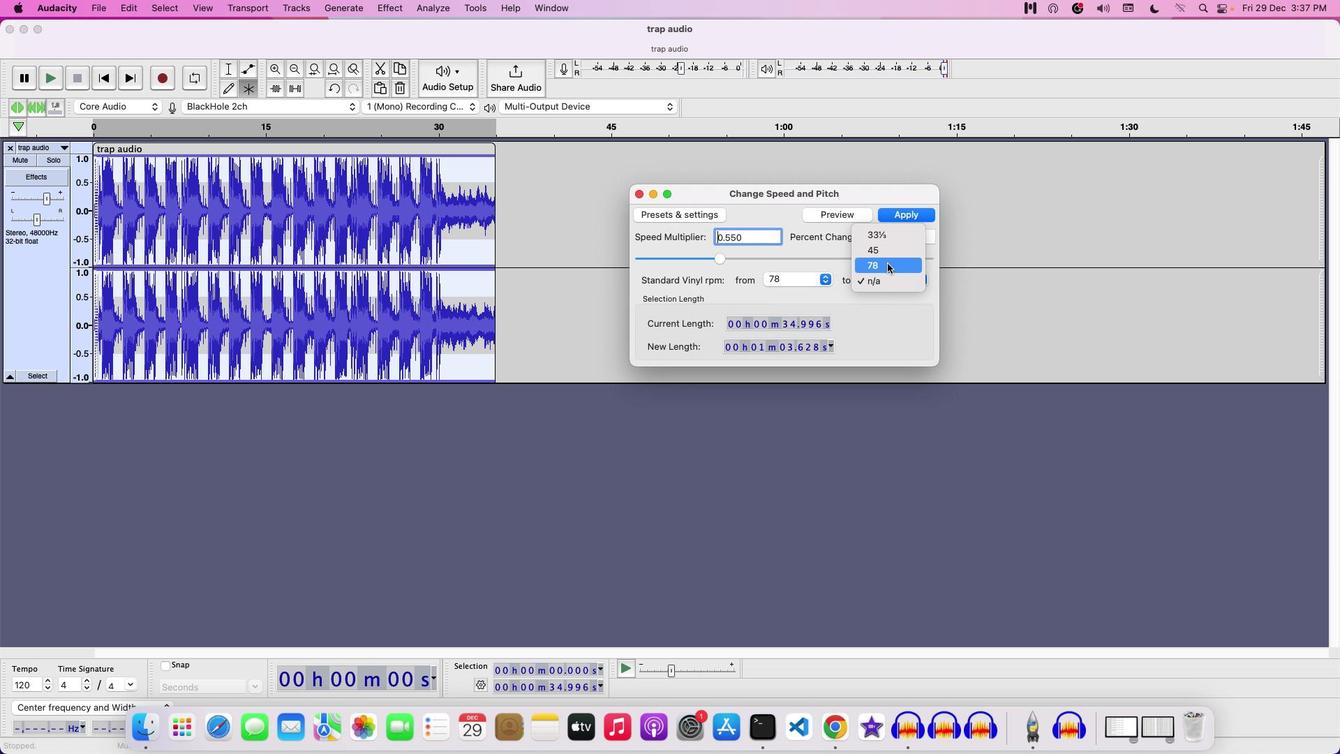 
Action: Mouse pressed left at (888, 264)
Screenshot: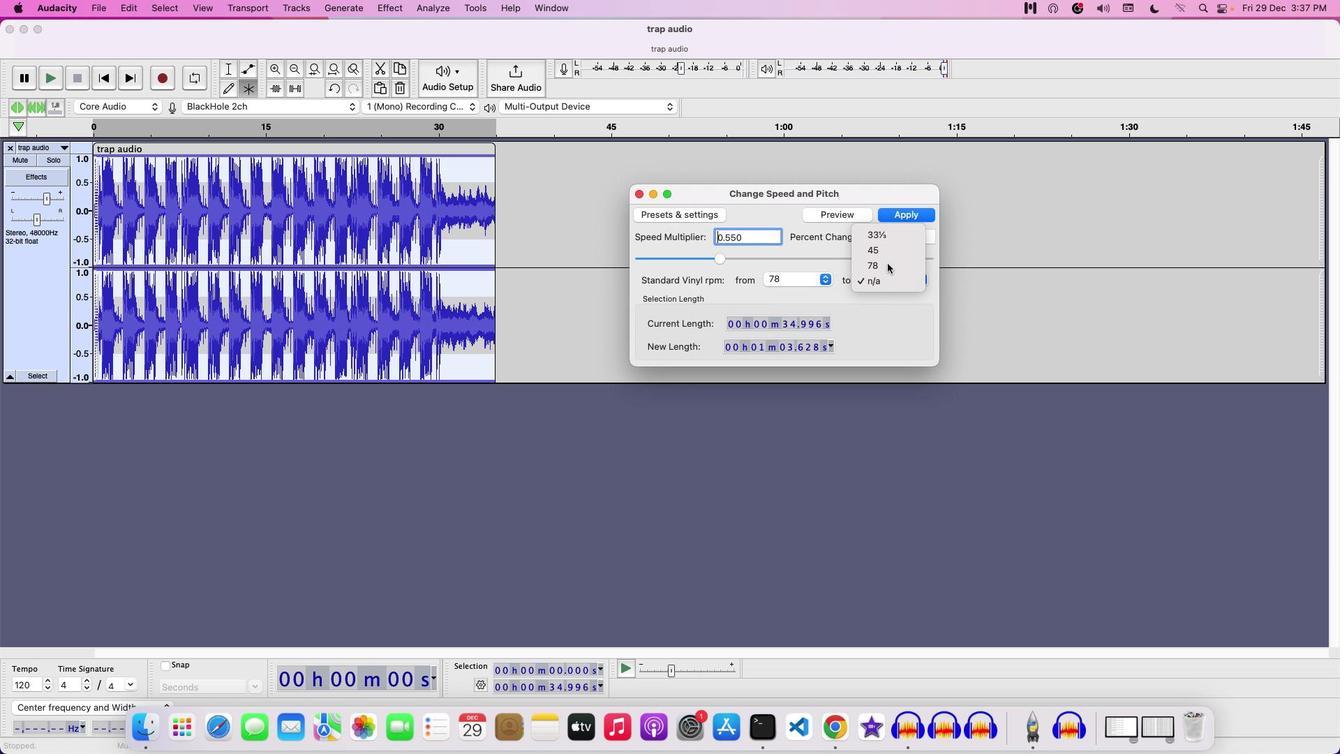 
Action: Mouse moved to (785, 263)
Screenshot: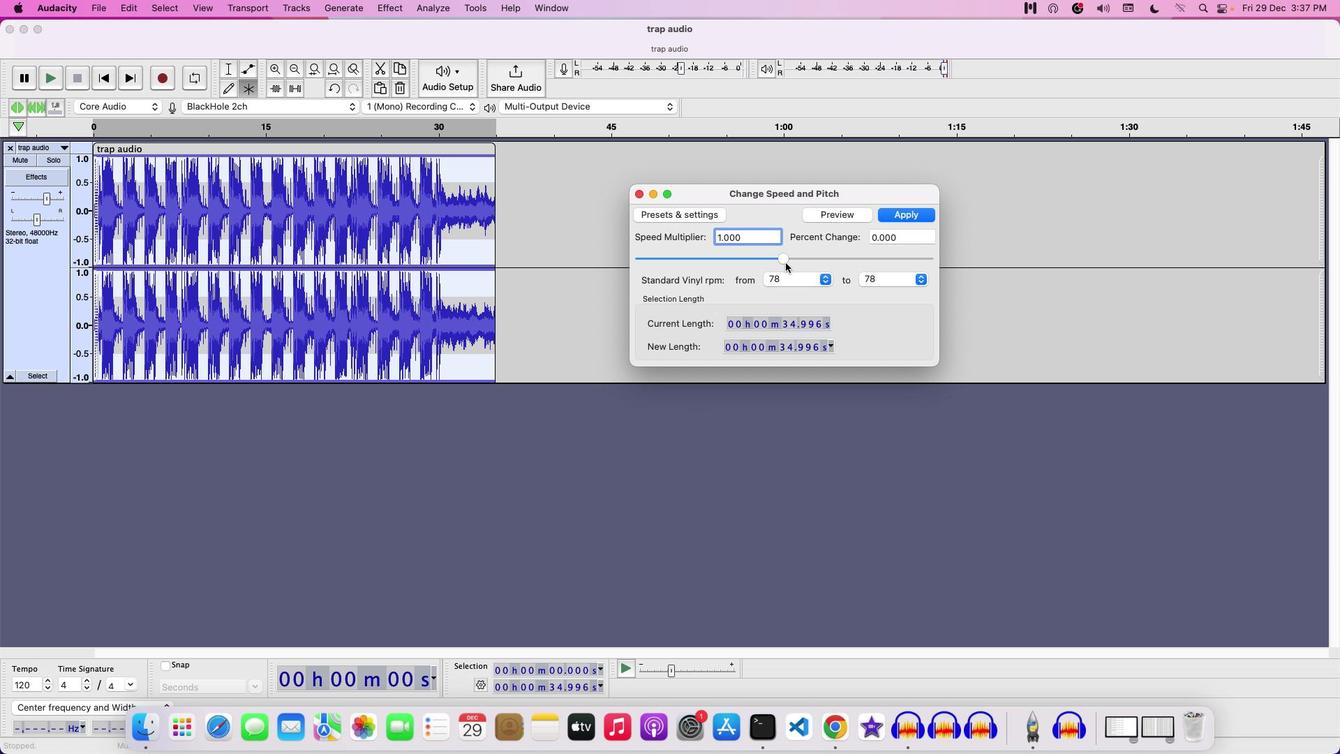 
Action: Mouse pressed left at (785, 263)
Screenshot: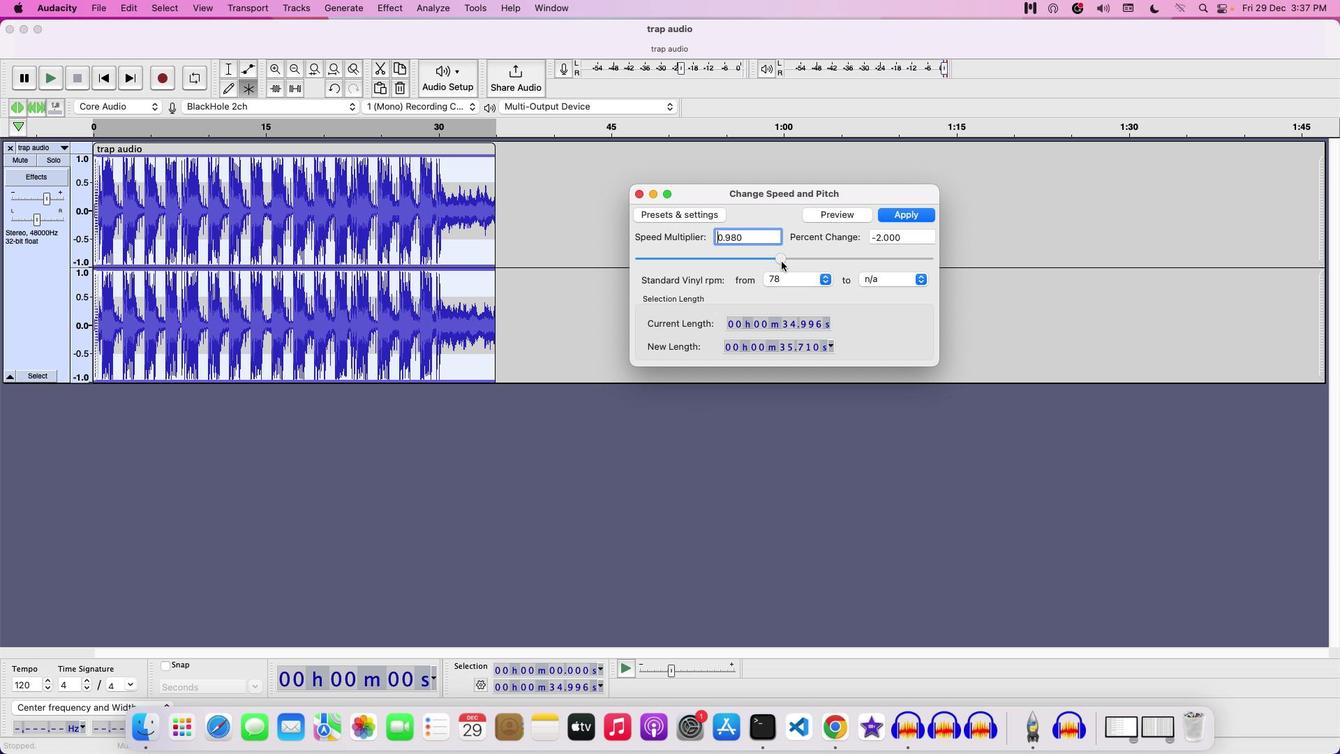 
Action: Mouse moved to (902, 282)
Screenshot: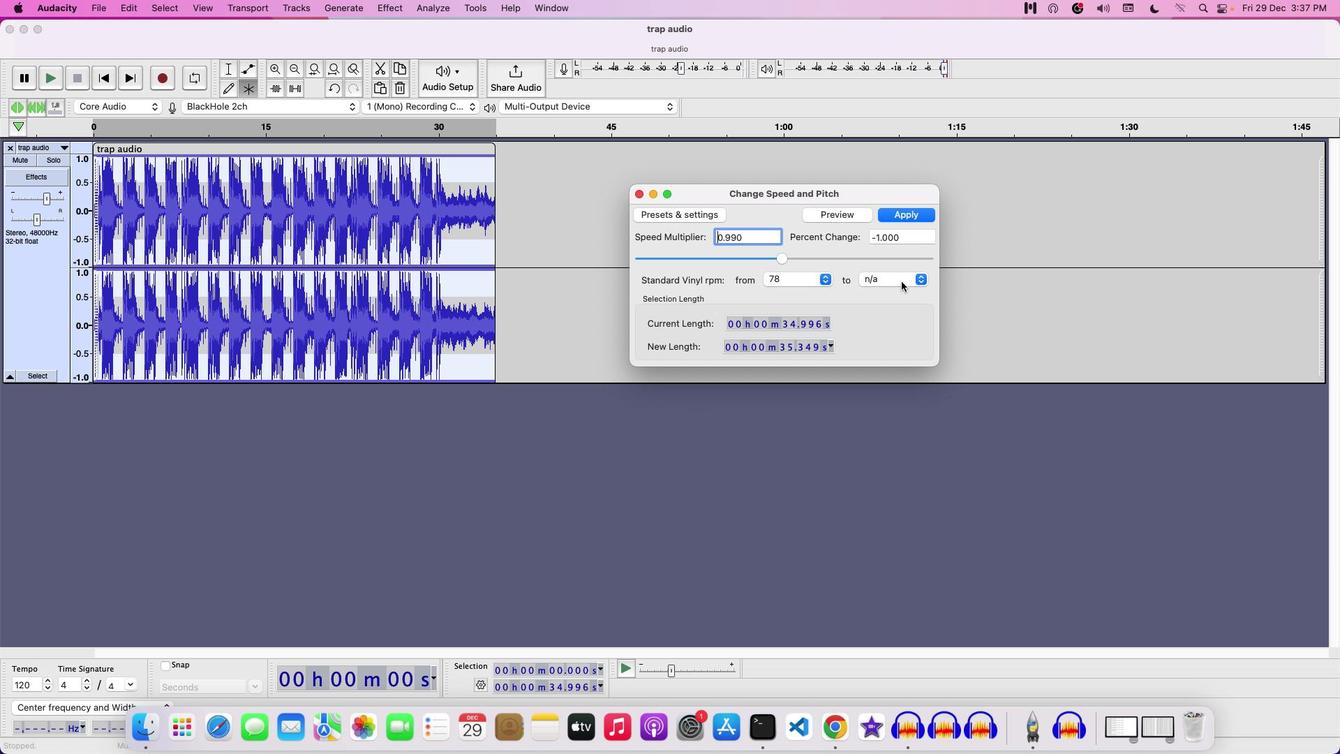 
Action: Mouse pressed left at (902, 282)
Screenshot: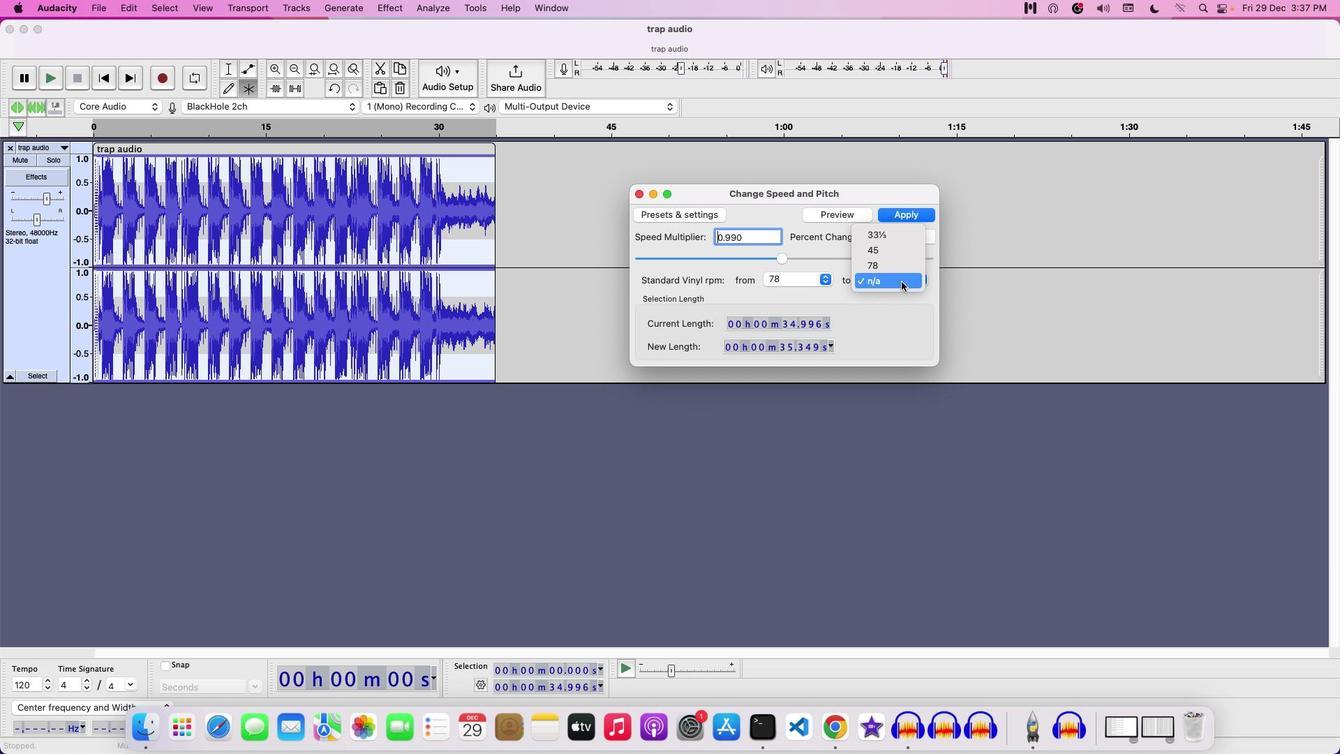 
Action: Mouse moved to (898, 236)
Screenshot: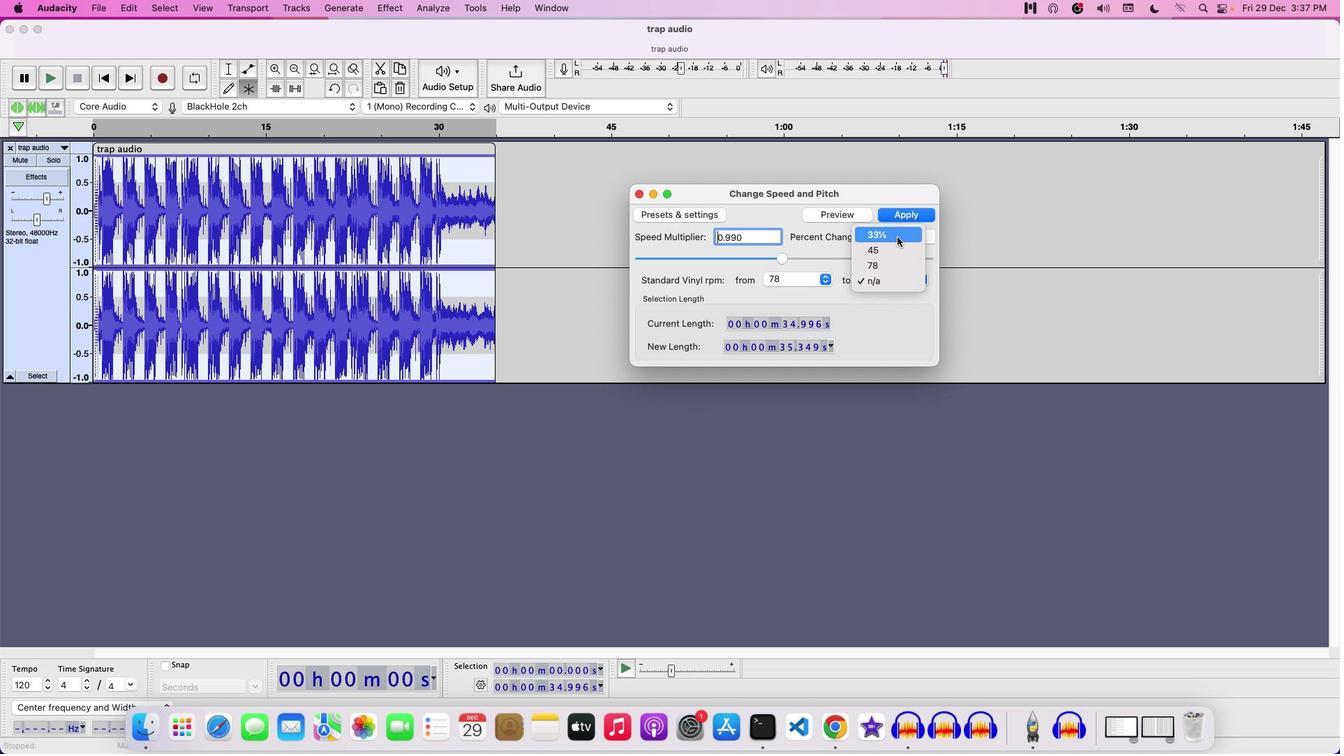 
Action: Mouse pressed left at (898, 236)
Screenshot: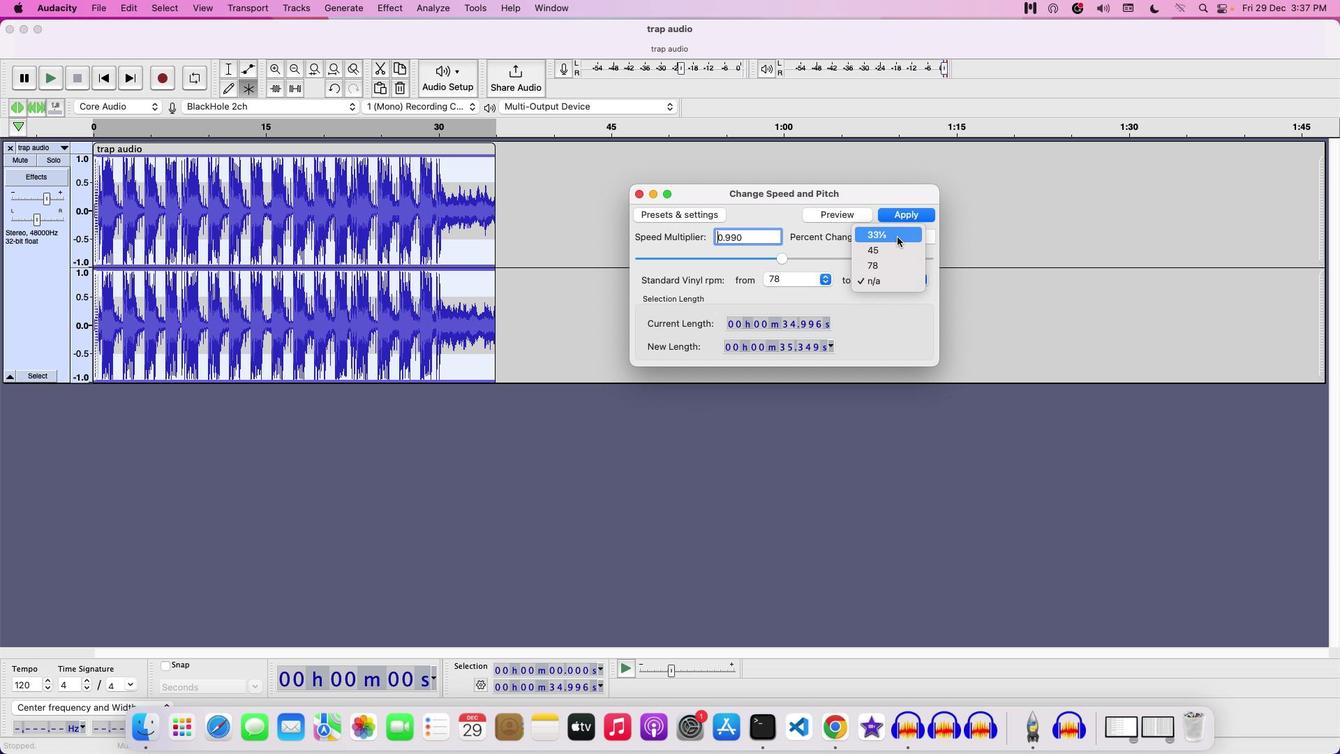 
Action: Mouse moved to (832, 212)
Screenshot: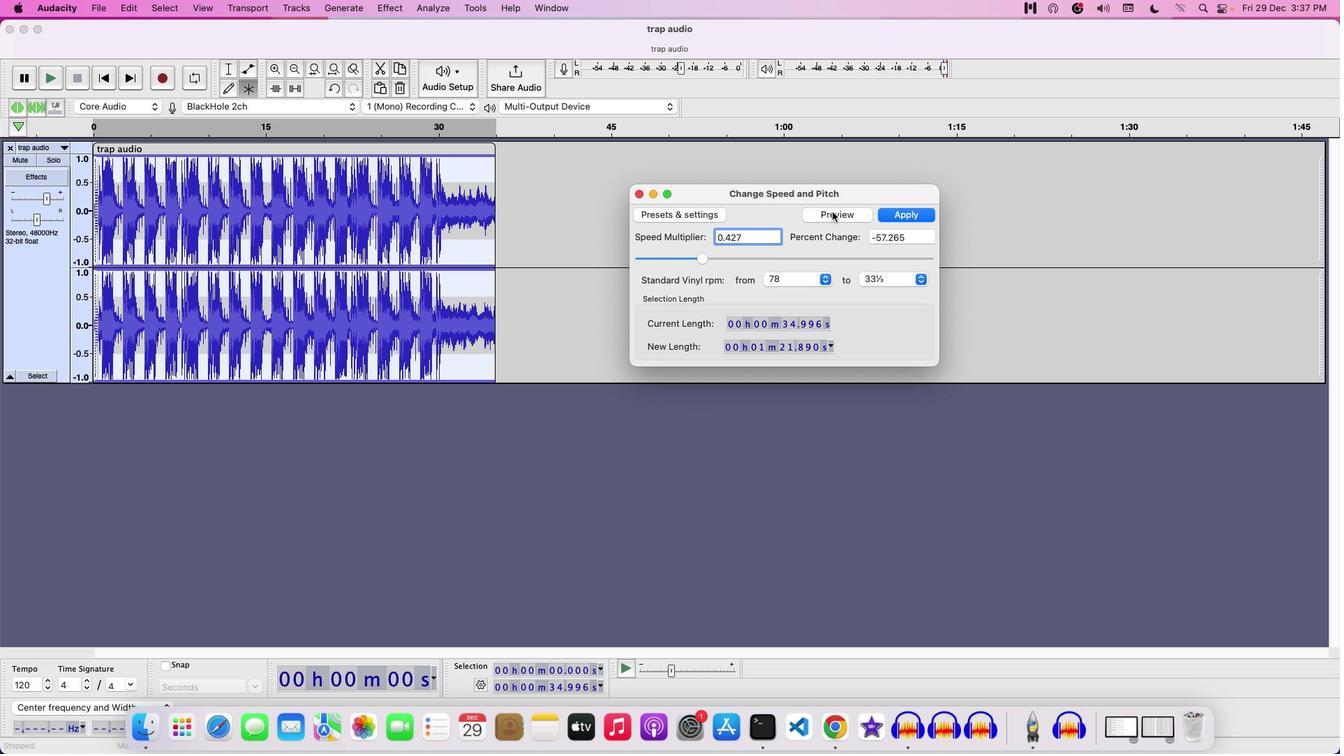 
Action: Mouse pressed left at (832, 212)
Screenshot: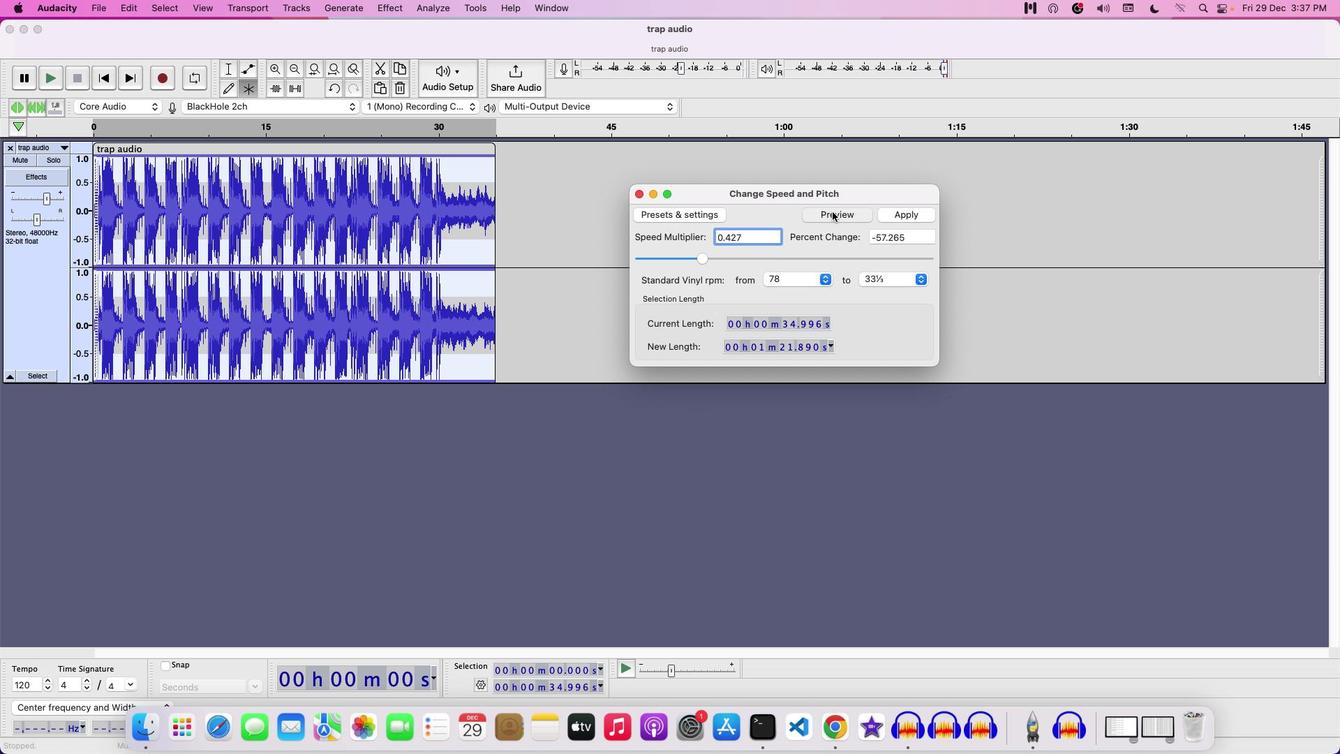 
Action: Mouse moved to (904, 217)
Screenshot: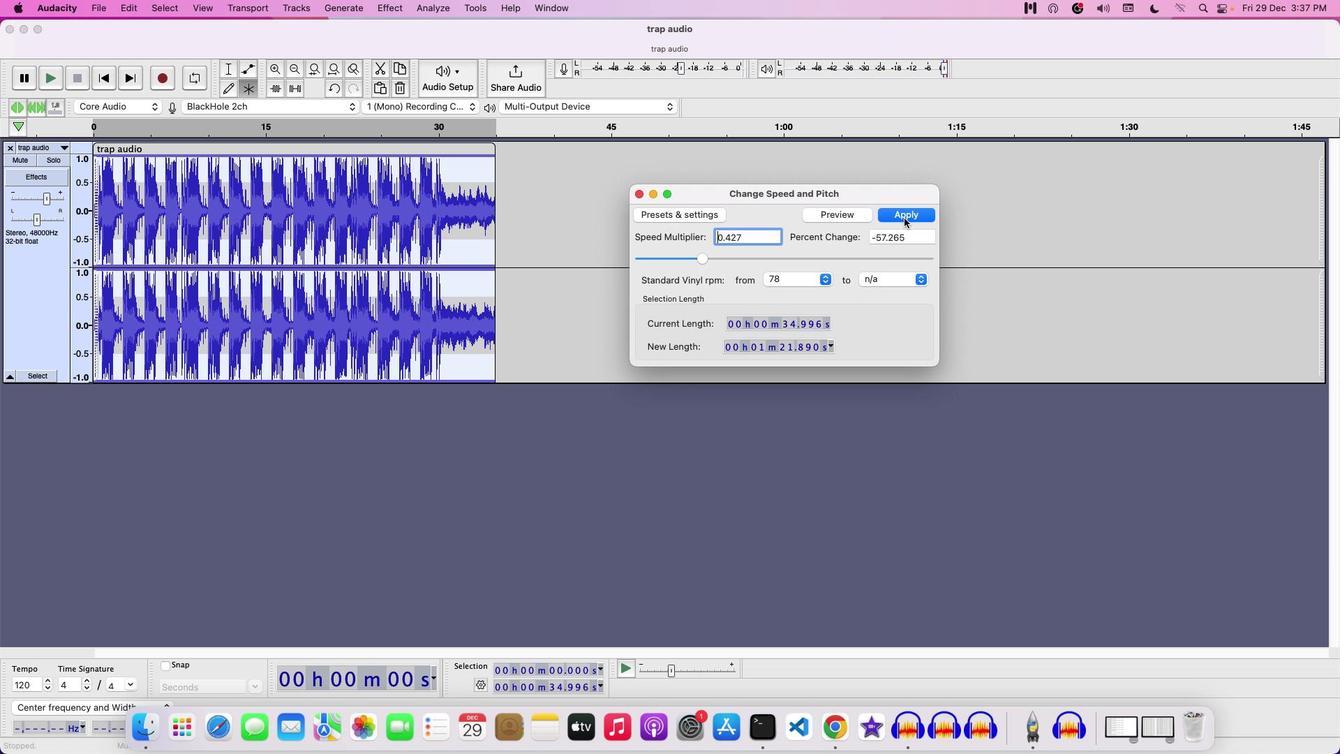 
Action: Mouse pressed left at (904, 217)
Screenshot: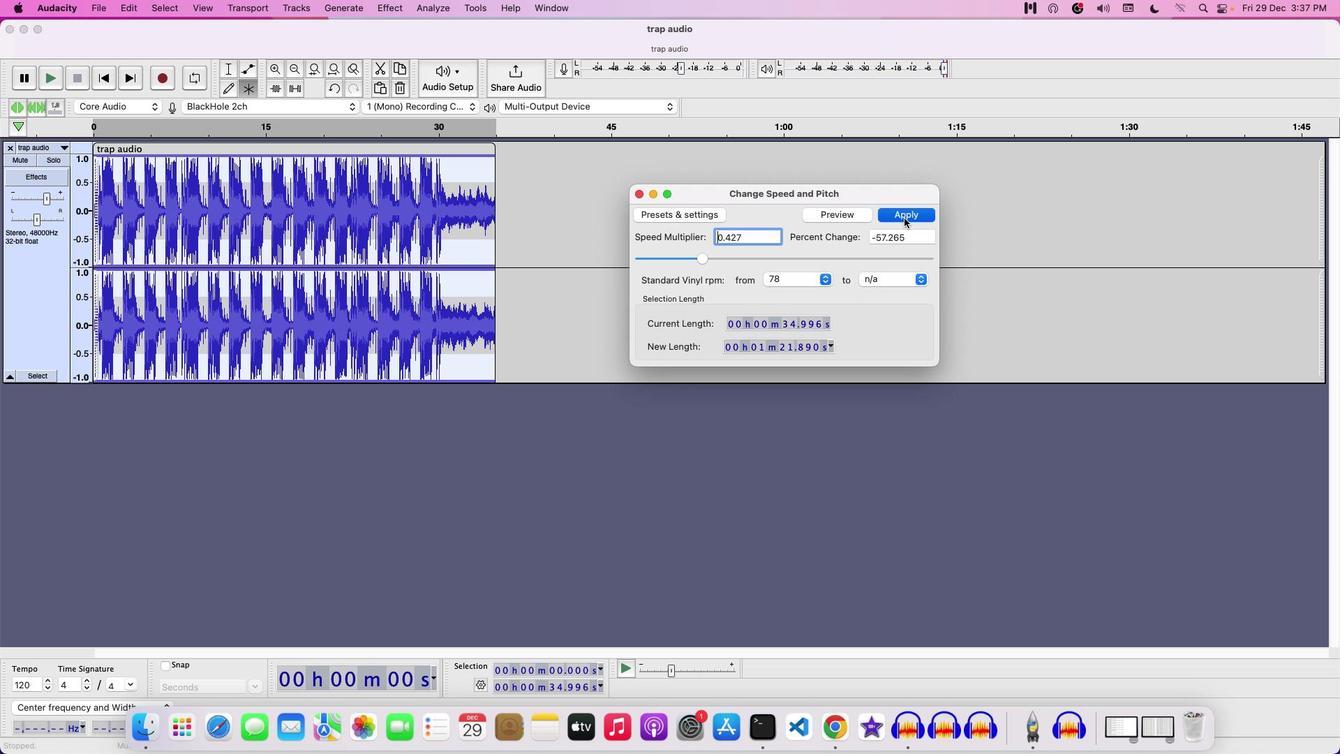 
Action: Mouse moved to (1035, 149)
Screenshot: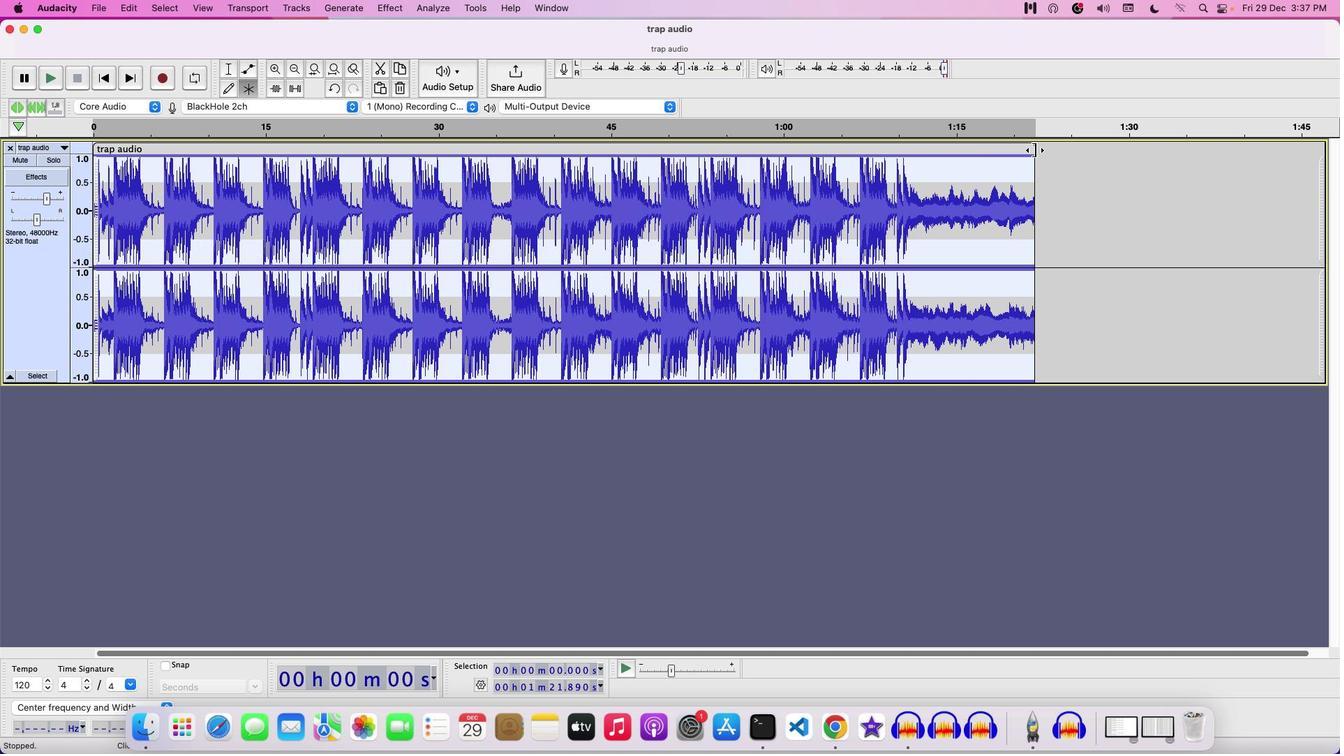 
Action: Mouse pressed left at (1035, 149)
Screenshot: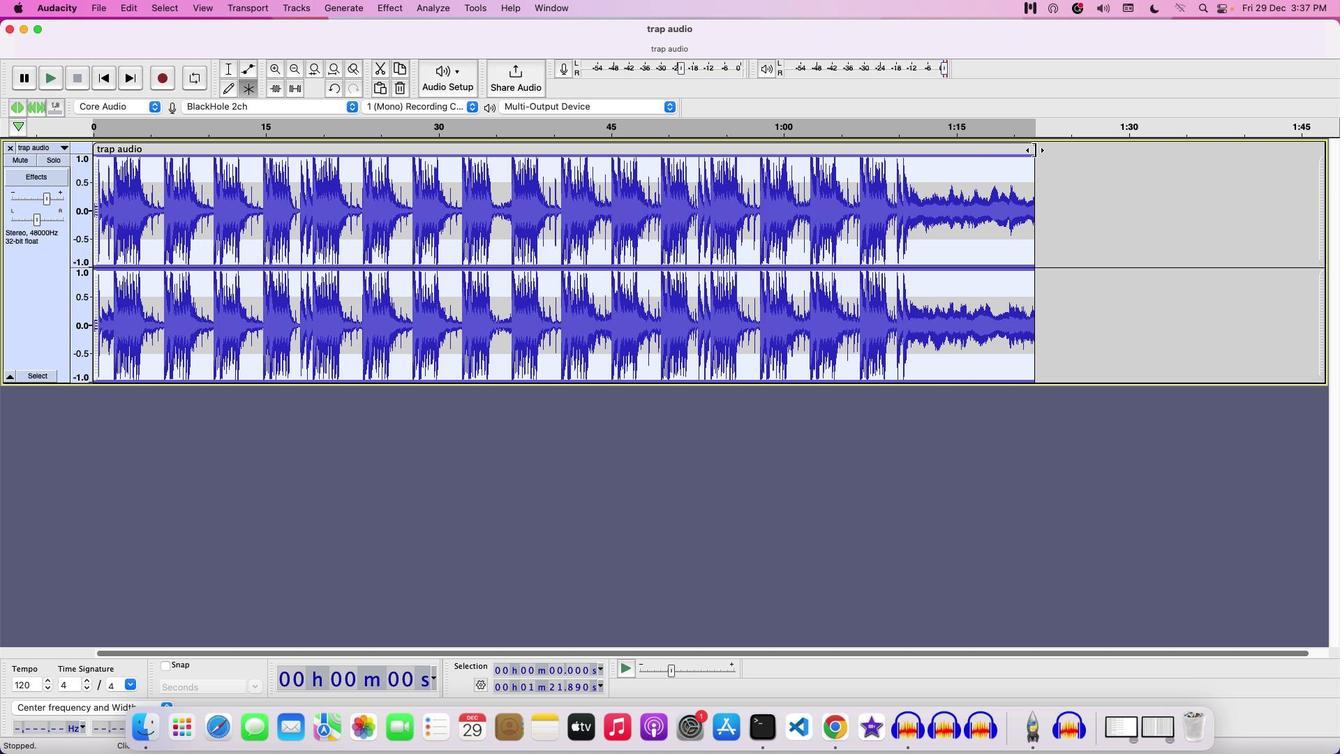 
Action: Mouse moved to (246, 67)
Screenshot: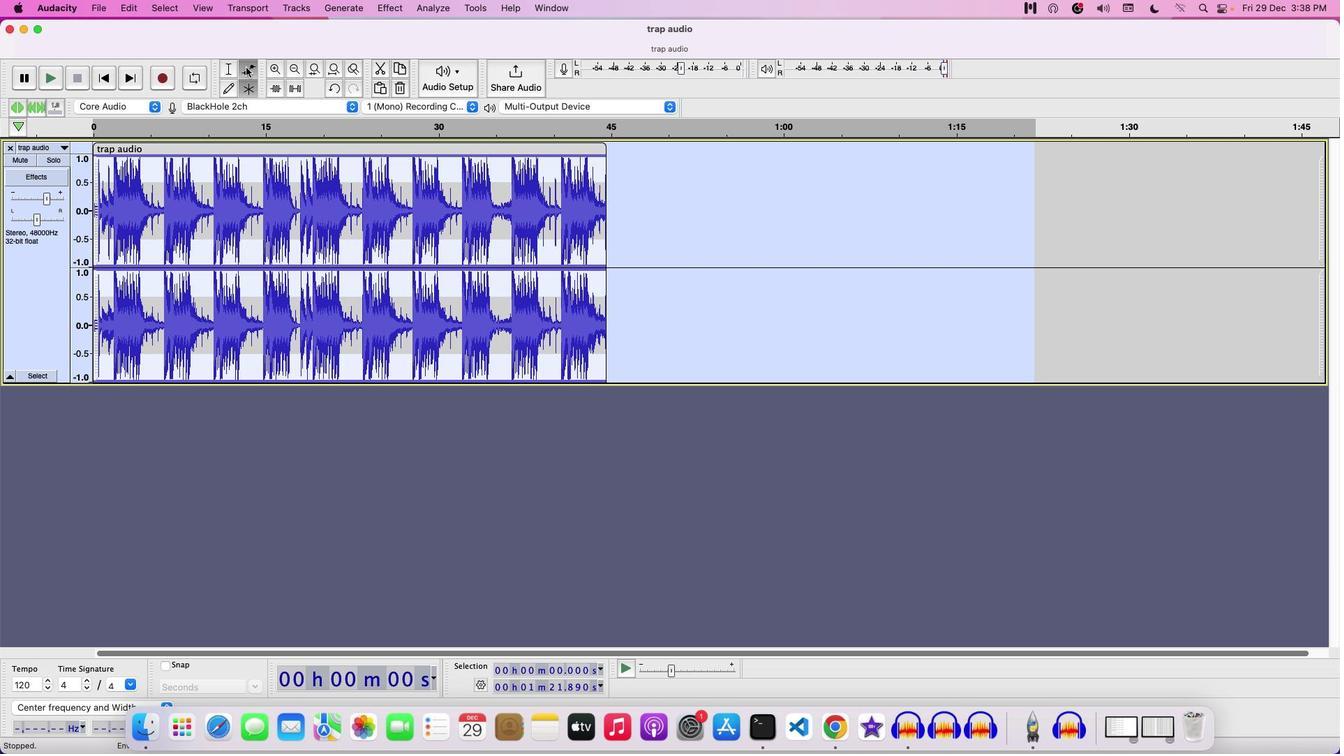 
Action: Mouse pressed left at (246, 67)
Screenshot: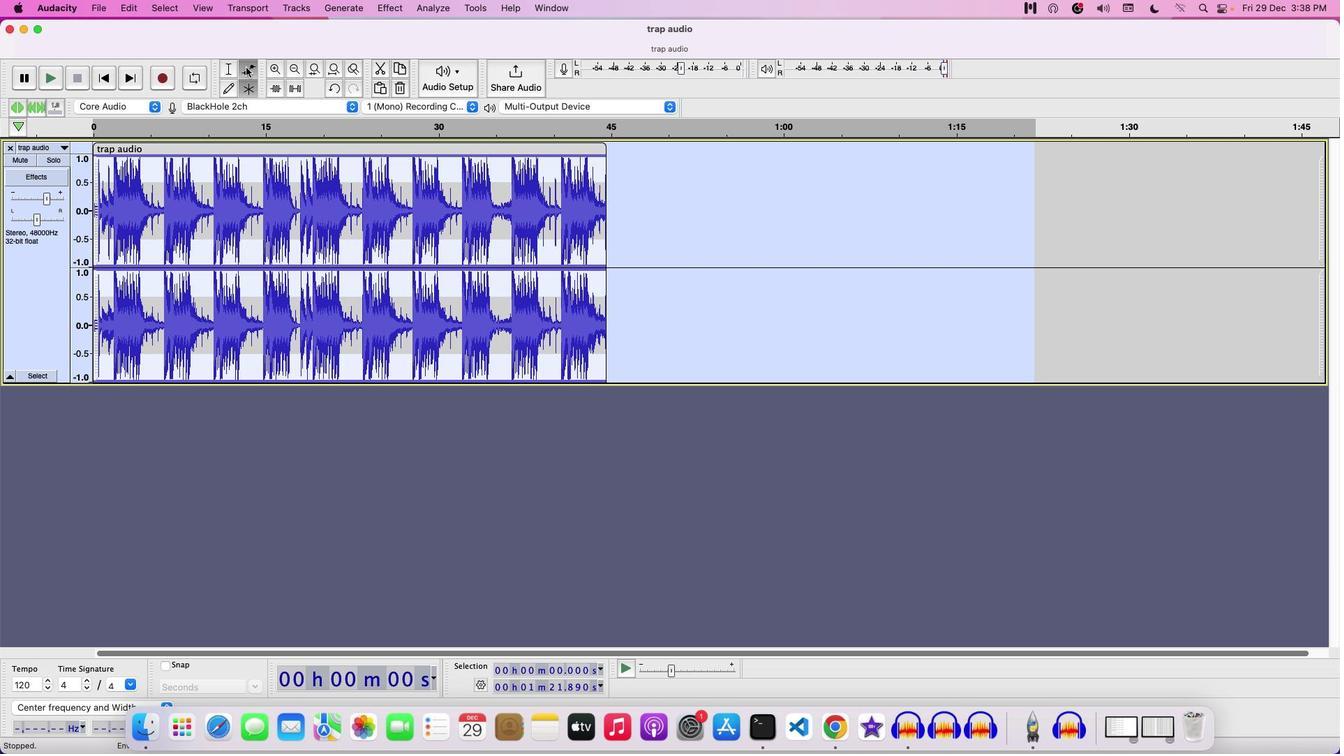 
Action: Mouse moved to (579, 182)
Screenshot: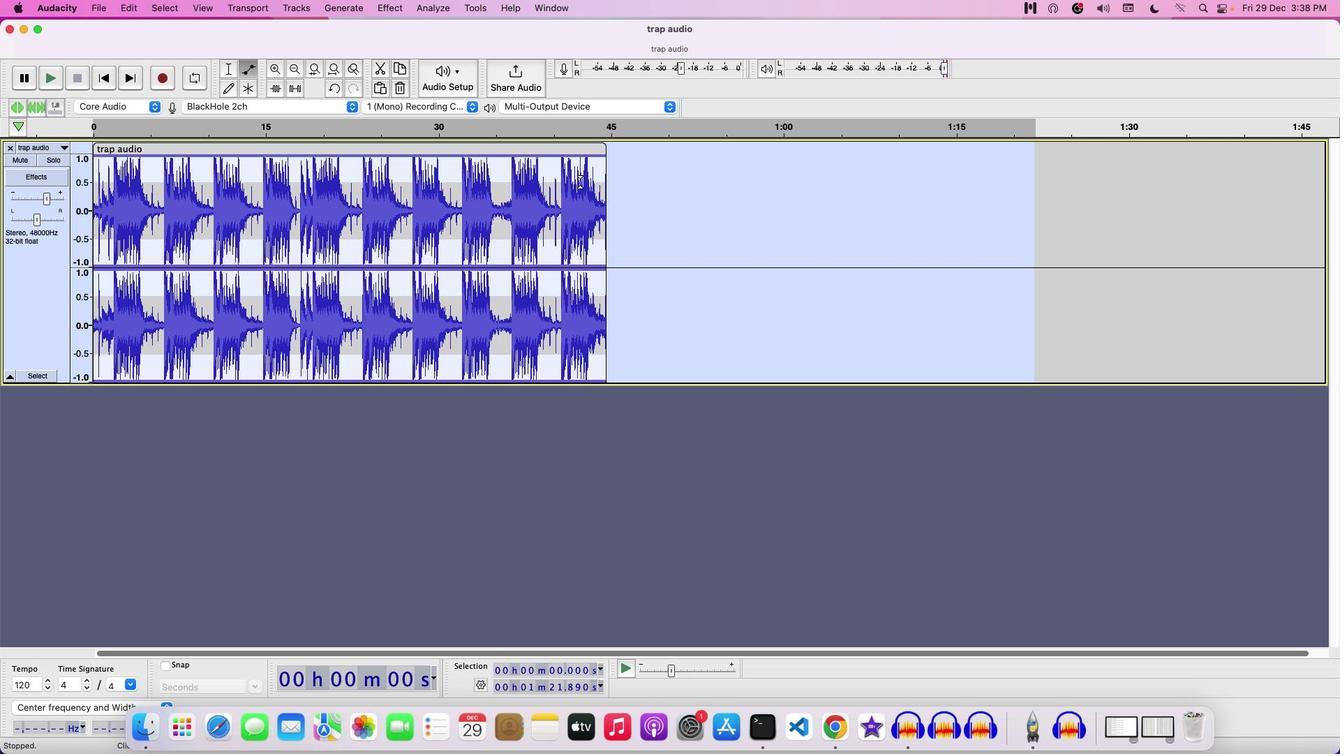 
Action: Mouse pressed left at (579, 182)
Screenshot: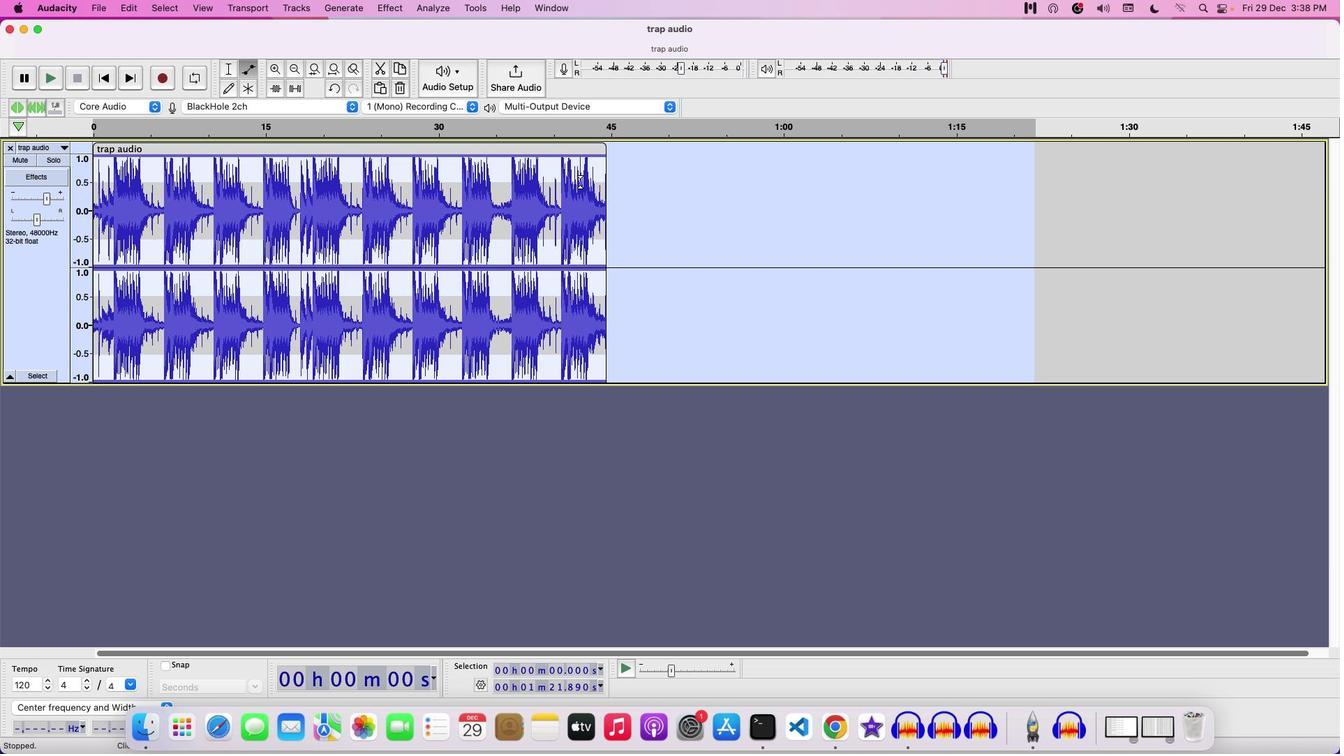 
Action: Mouse moved to (566, 180)
Screenshot: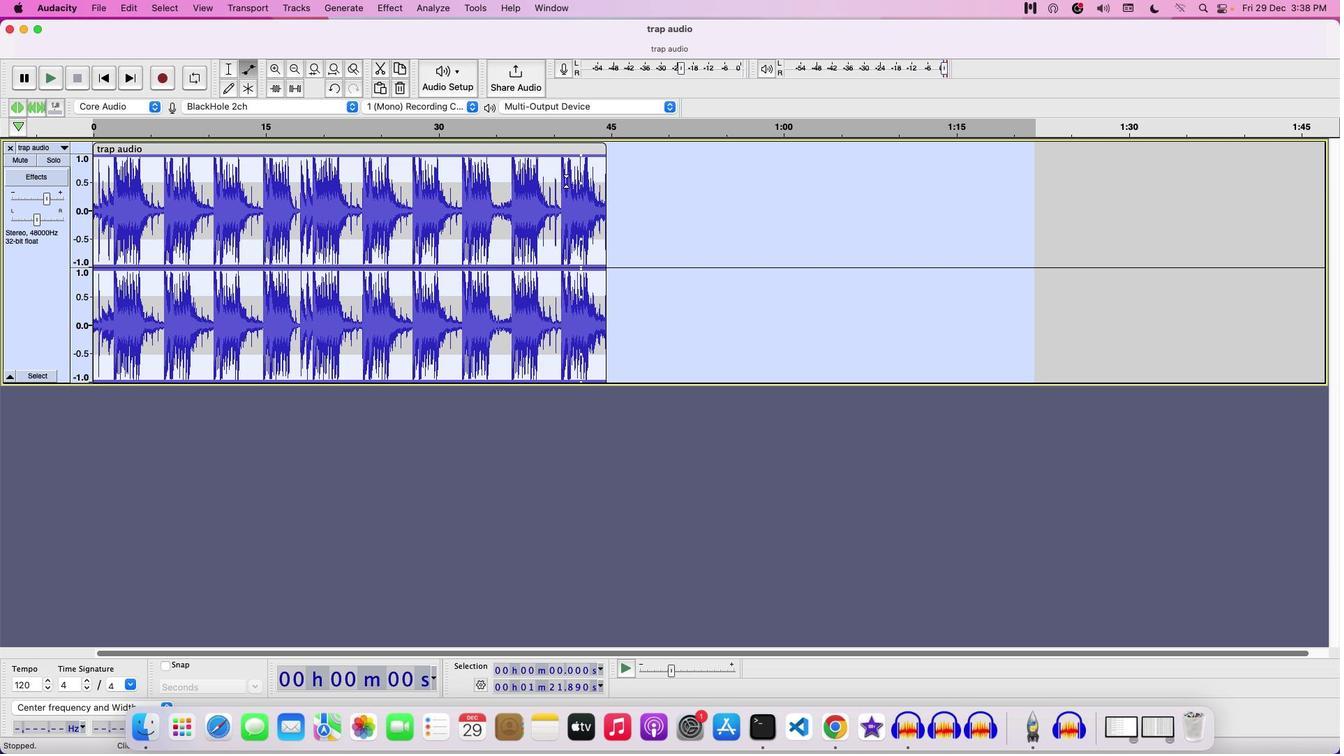 
Action: Mouse pressed left at (566, 180)
Screenshot: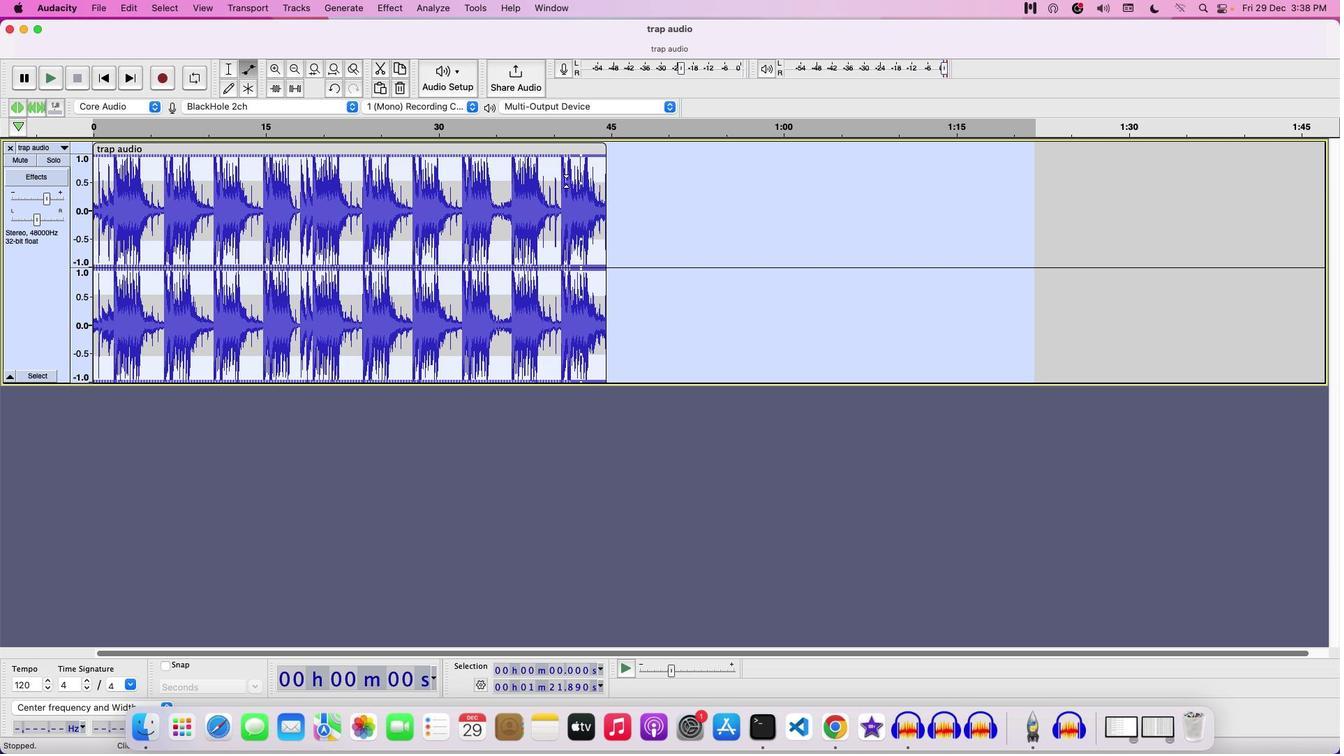 
Action: Mouse moved to (541, 182)
Screenshot: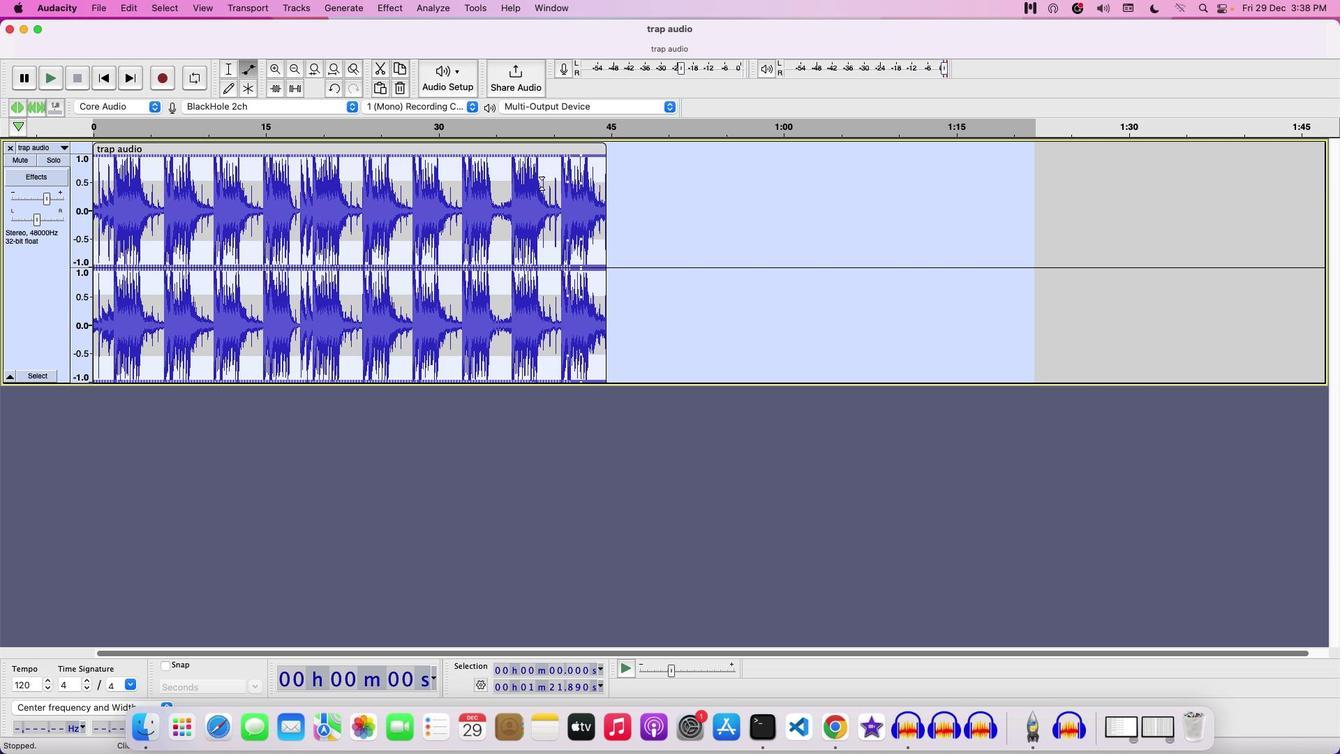 
Action: Mouse pressed left at (541, 182)
Screenshot: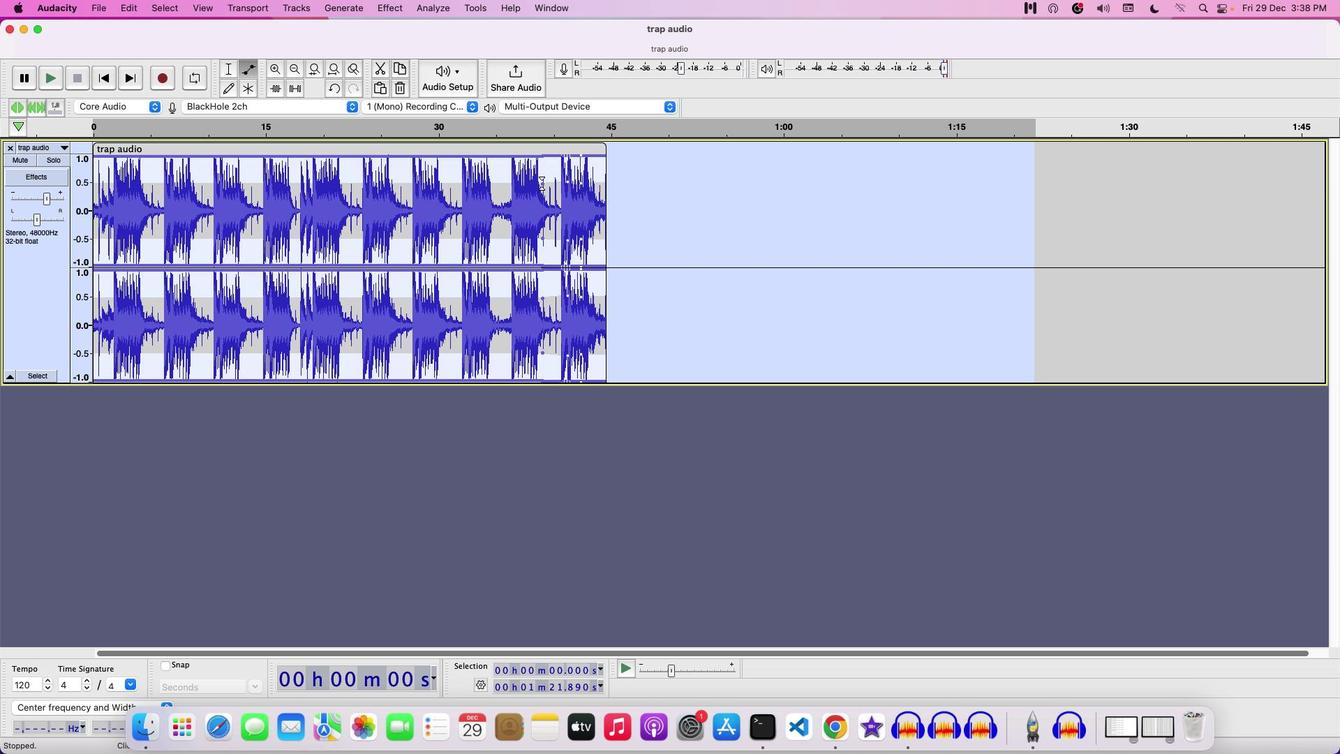 
Action: Mouse moved to (529, 180)
Screenshot: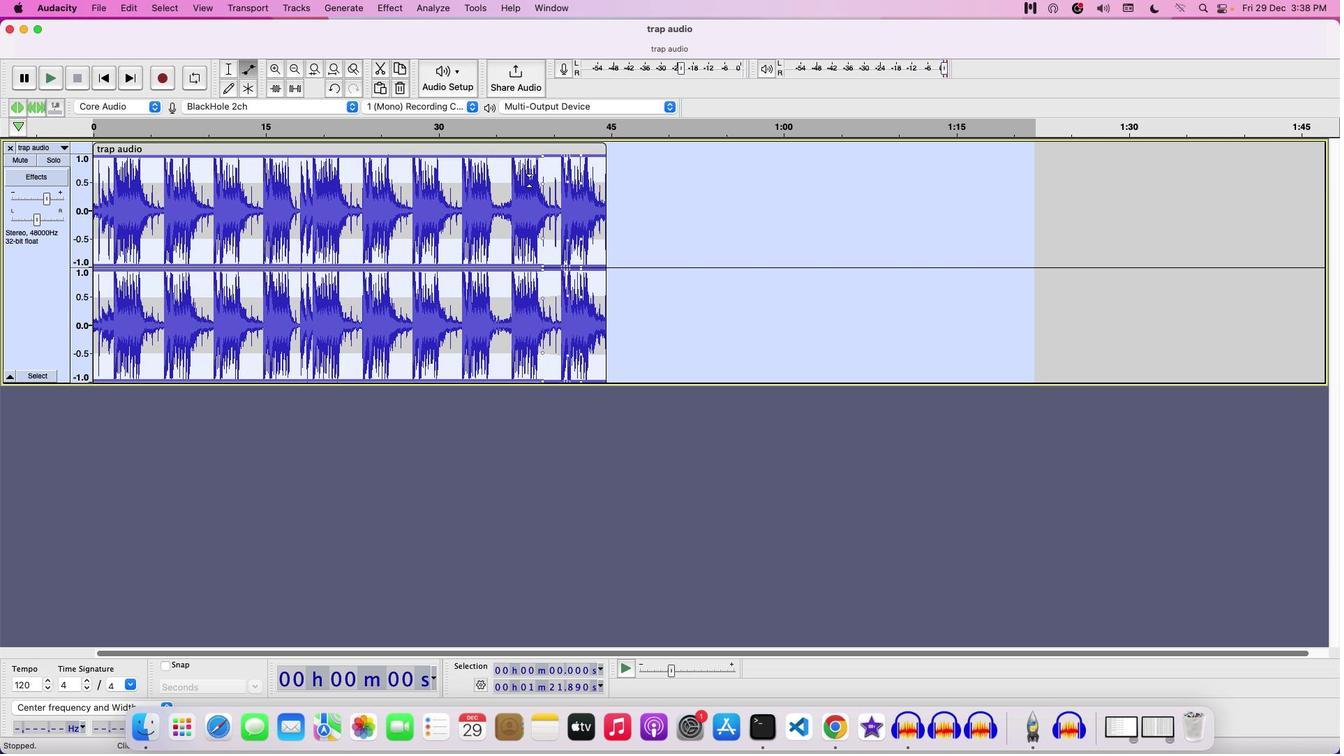 
Action: Mouse pressed left at (529, 180)
Screenshot: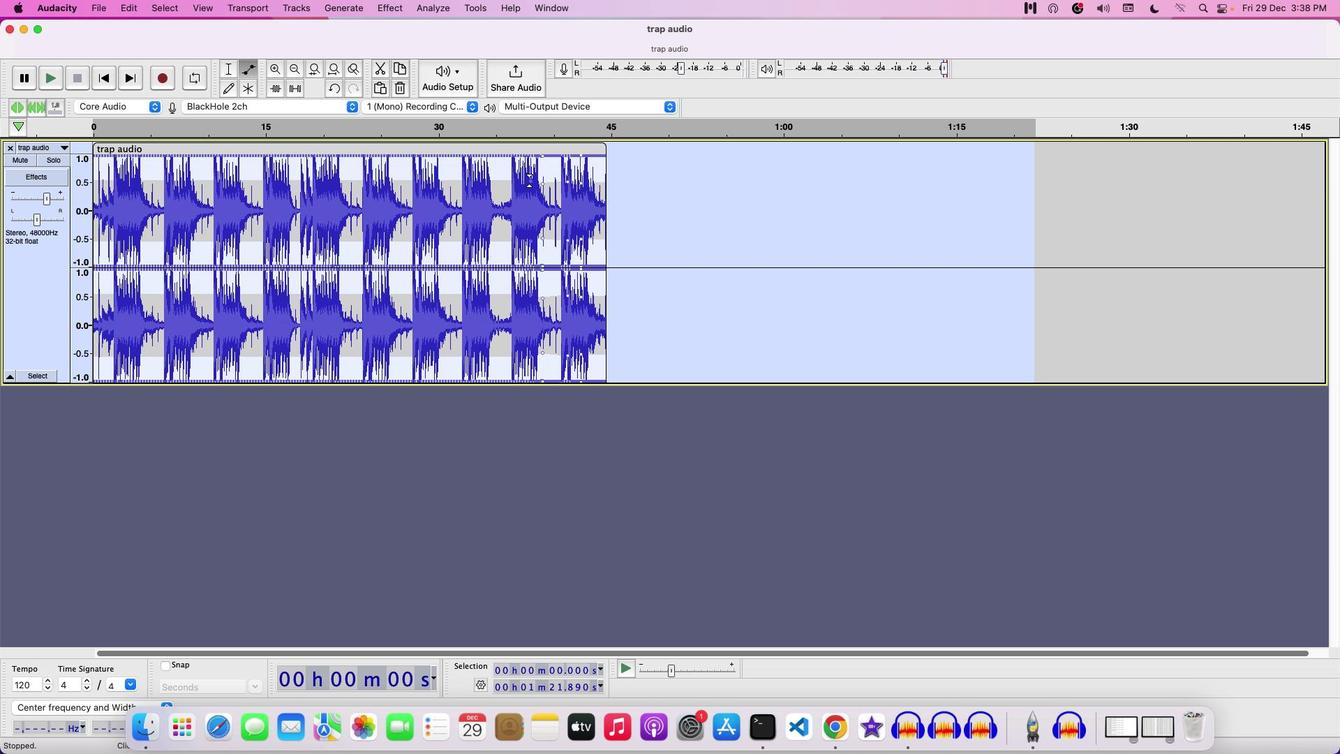 
Action: Mouse moved to (578, 156)
Screenshot: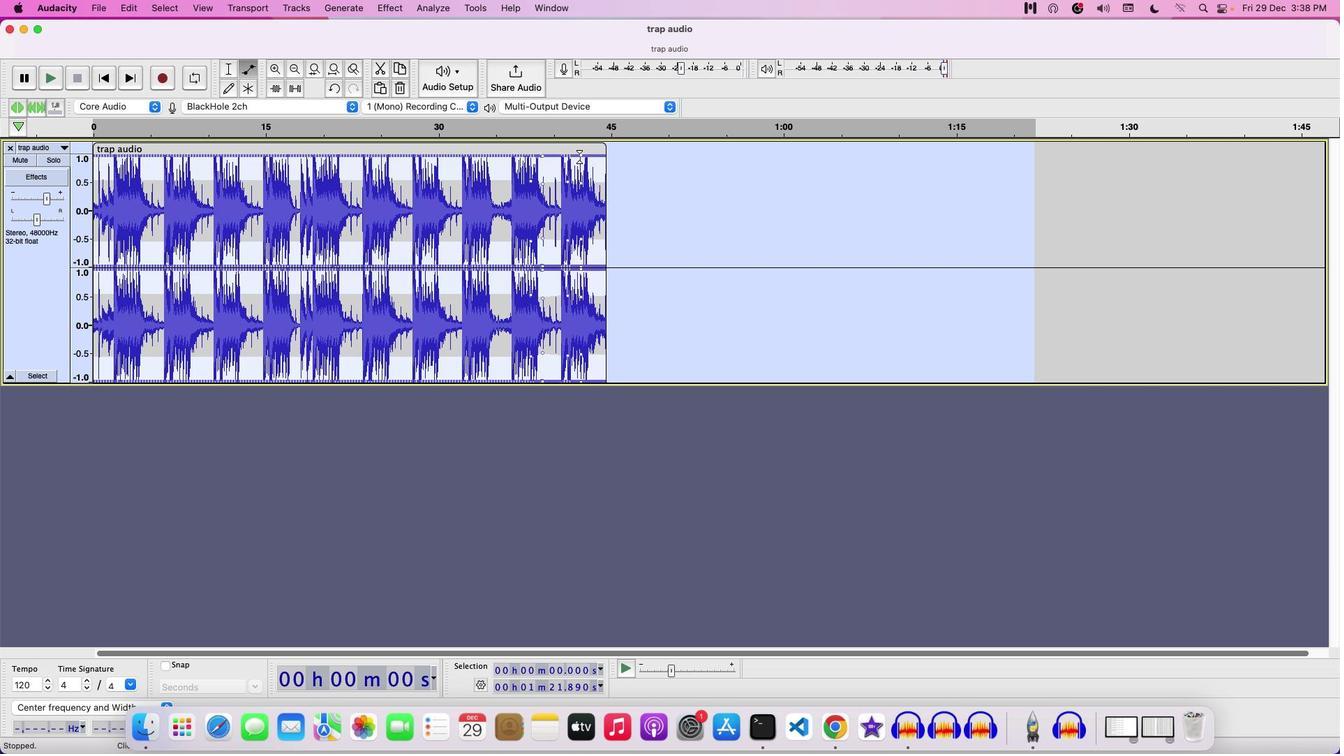
Action: Mouse pressed left at (578, 156)
Screenshot: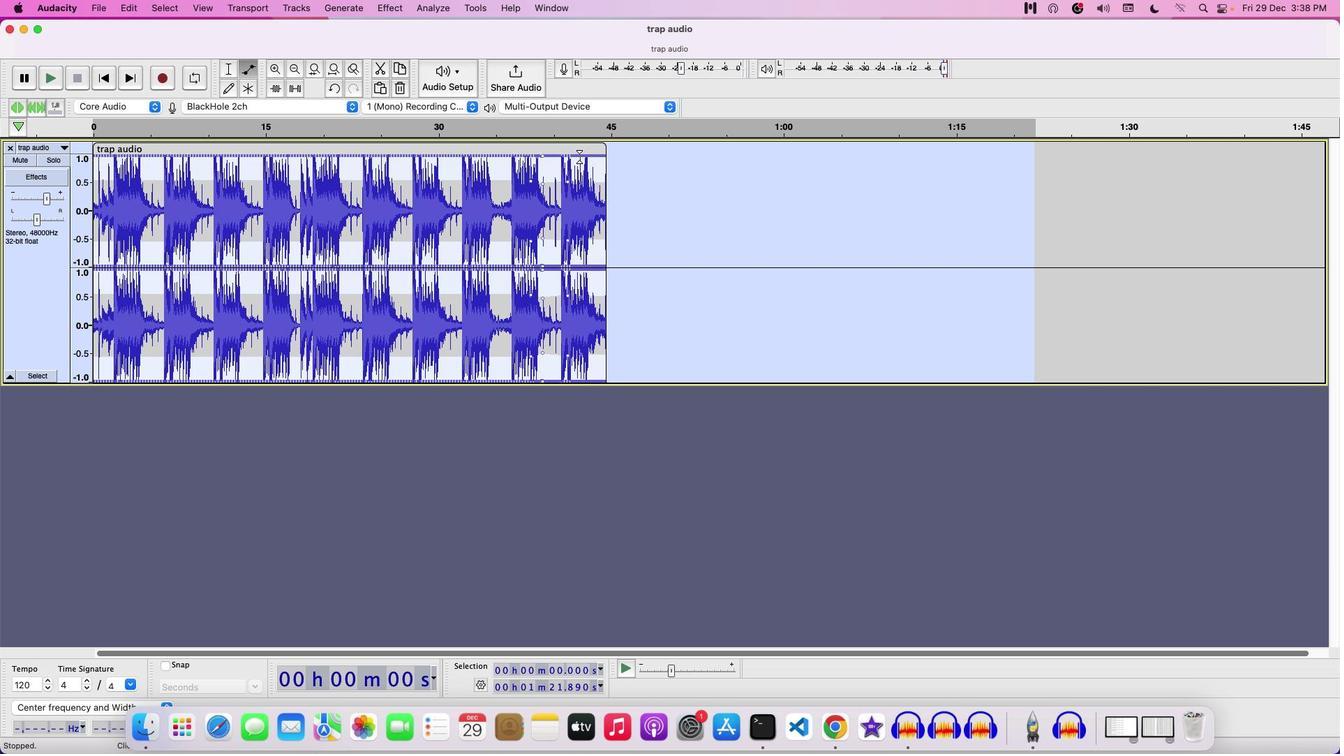 
Action: Mouse moved to (567, 157)
Screenshot: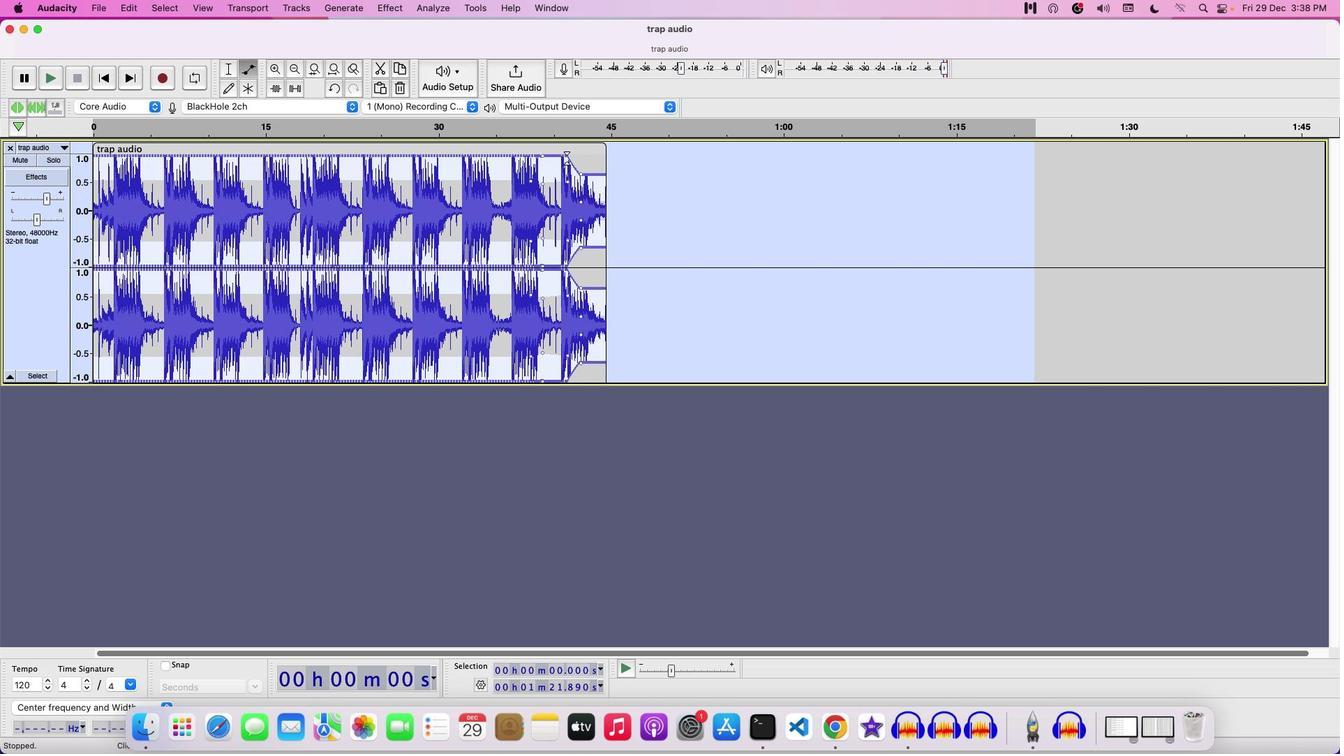 
Action: Mouse pressed left at (567, 157)
Screenshot: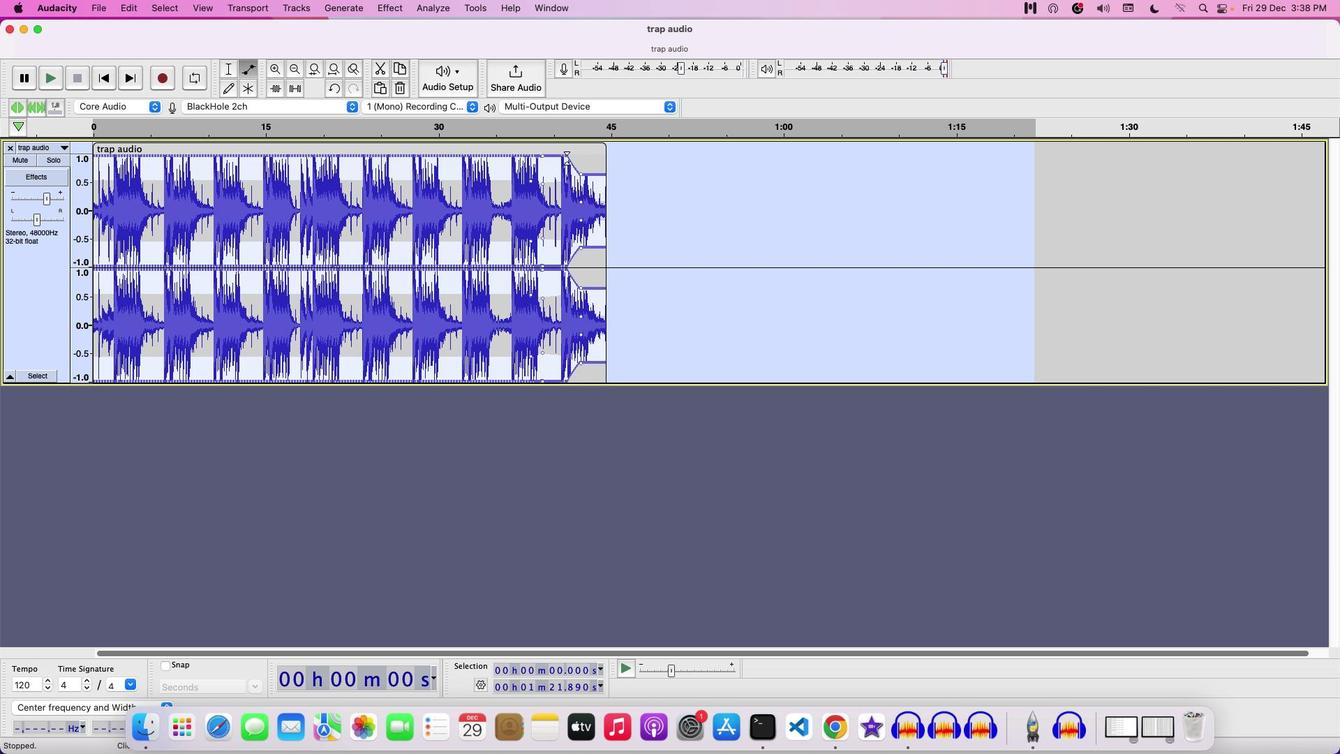 
Action: Mouse moved to (560, 191)
Screenshot: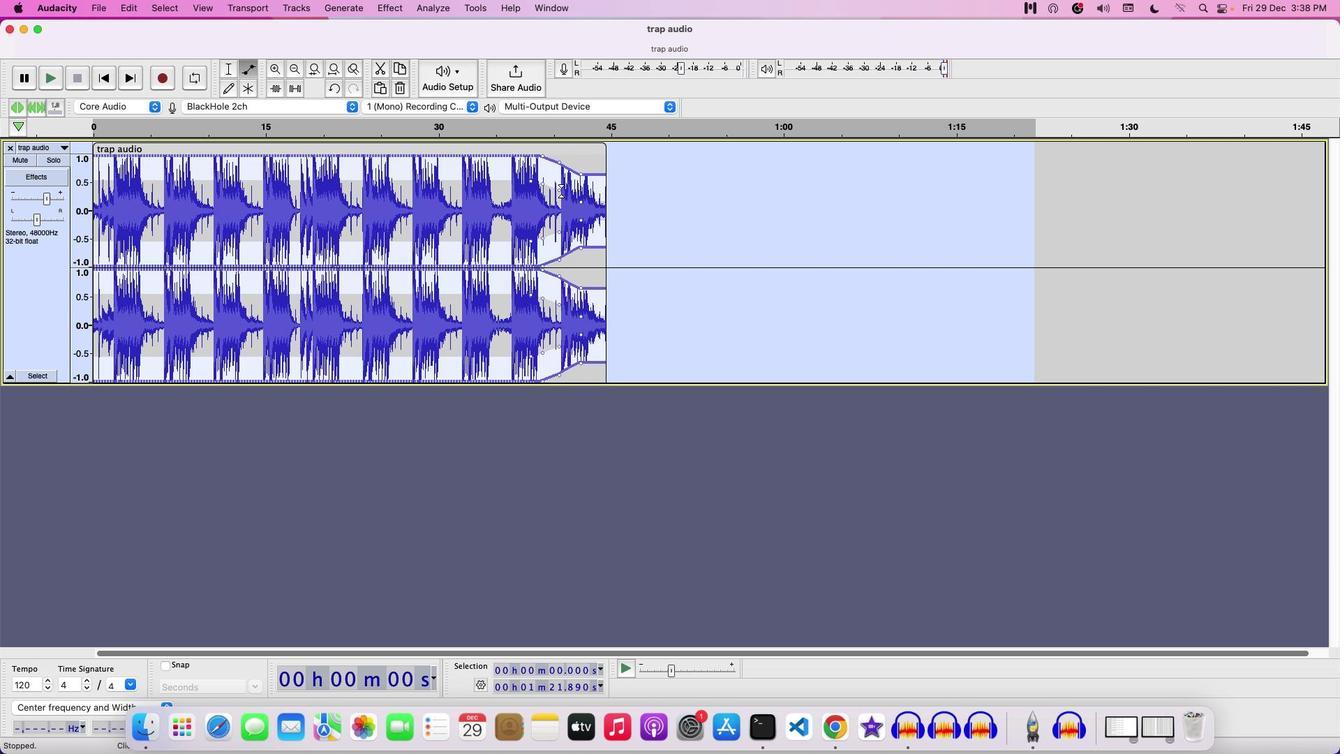 
Action: Mouse pressed left at (560, 191)
Screenshot: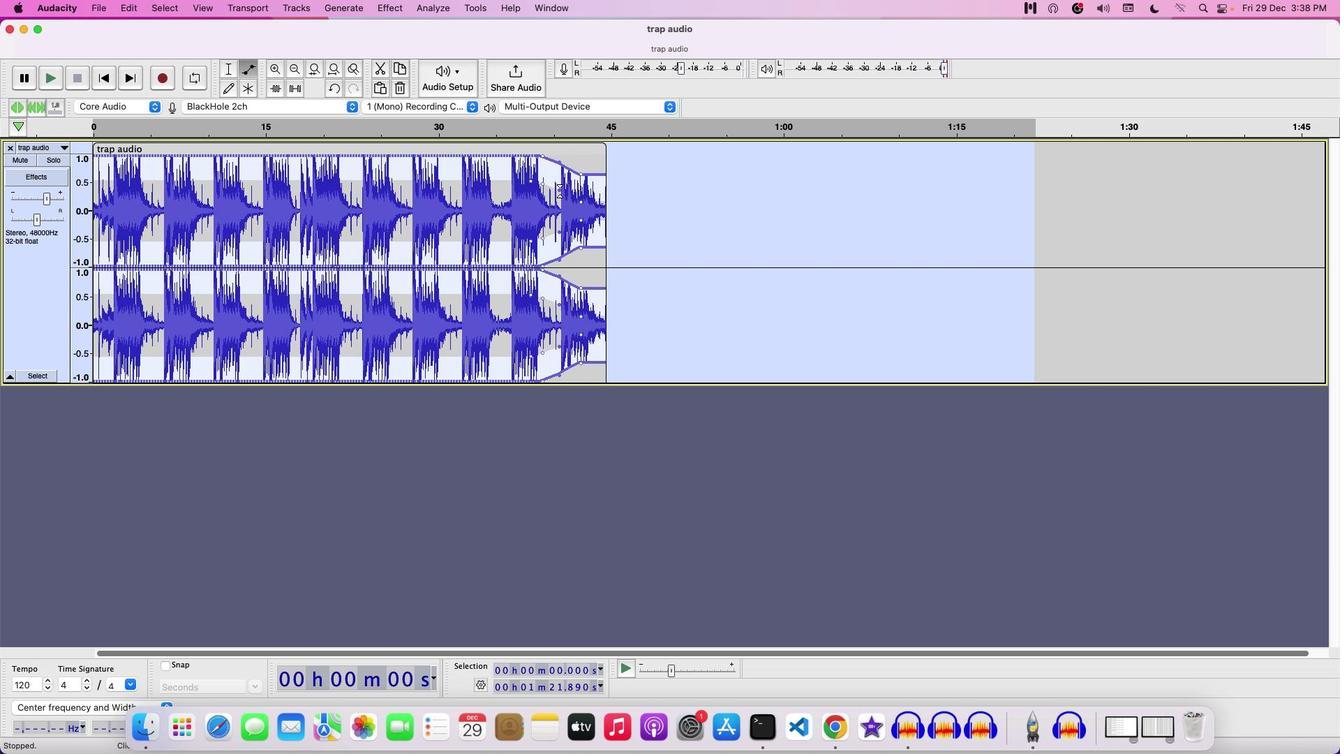 
Action: Mouse moved to (581, 198)
Screenshot: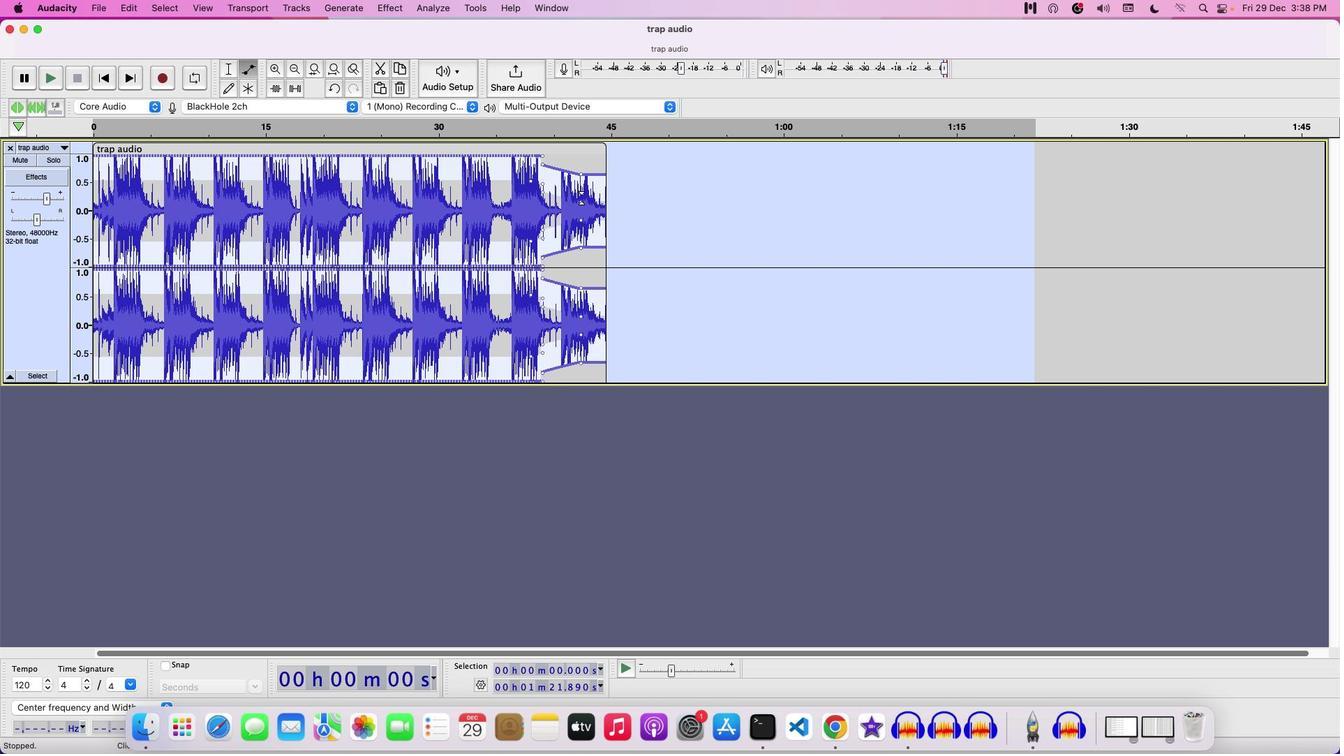 
Action: Mouse pressed left at (581, 198)
Screenshot: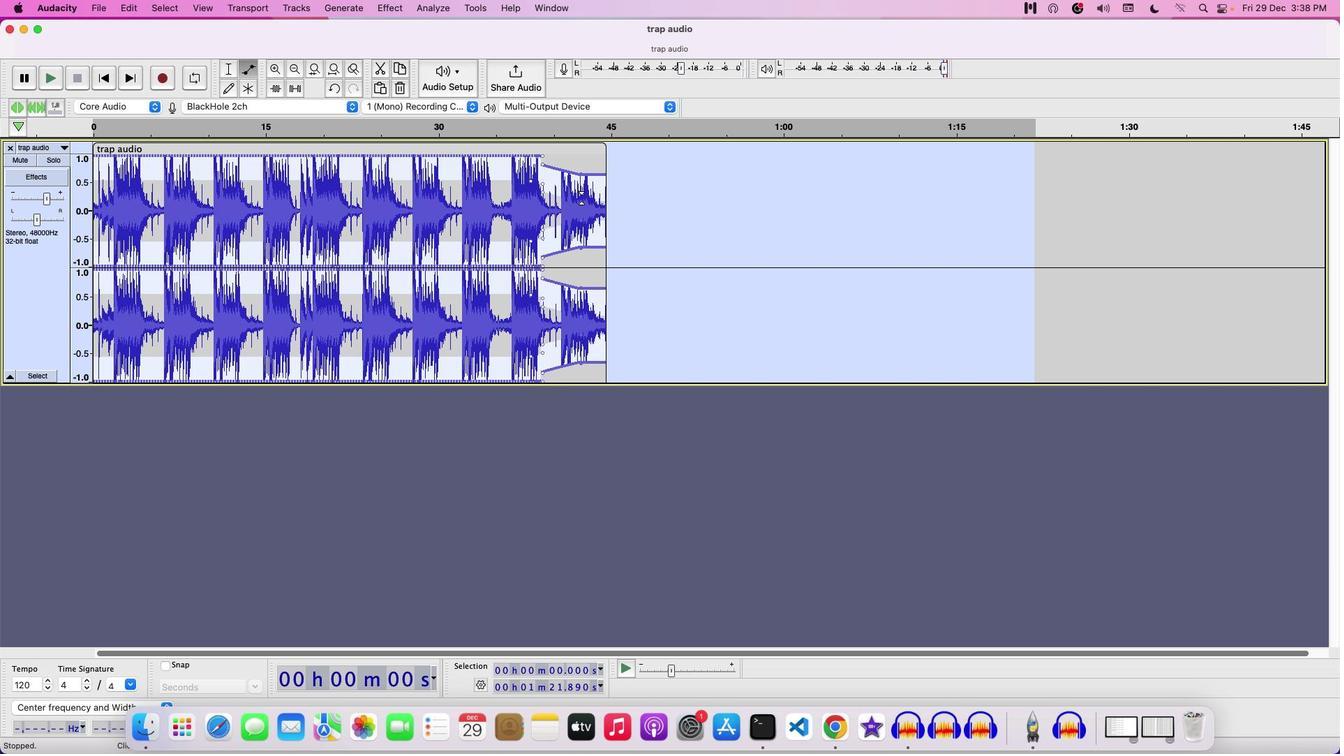 
Action: Mouse moved to (541, 157)
Screenshot: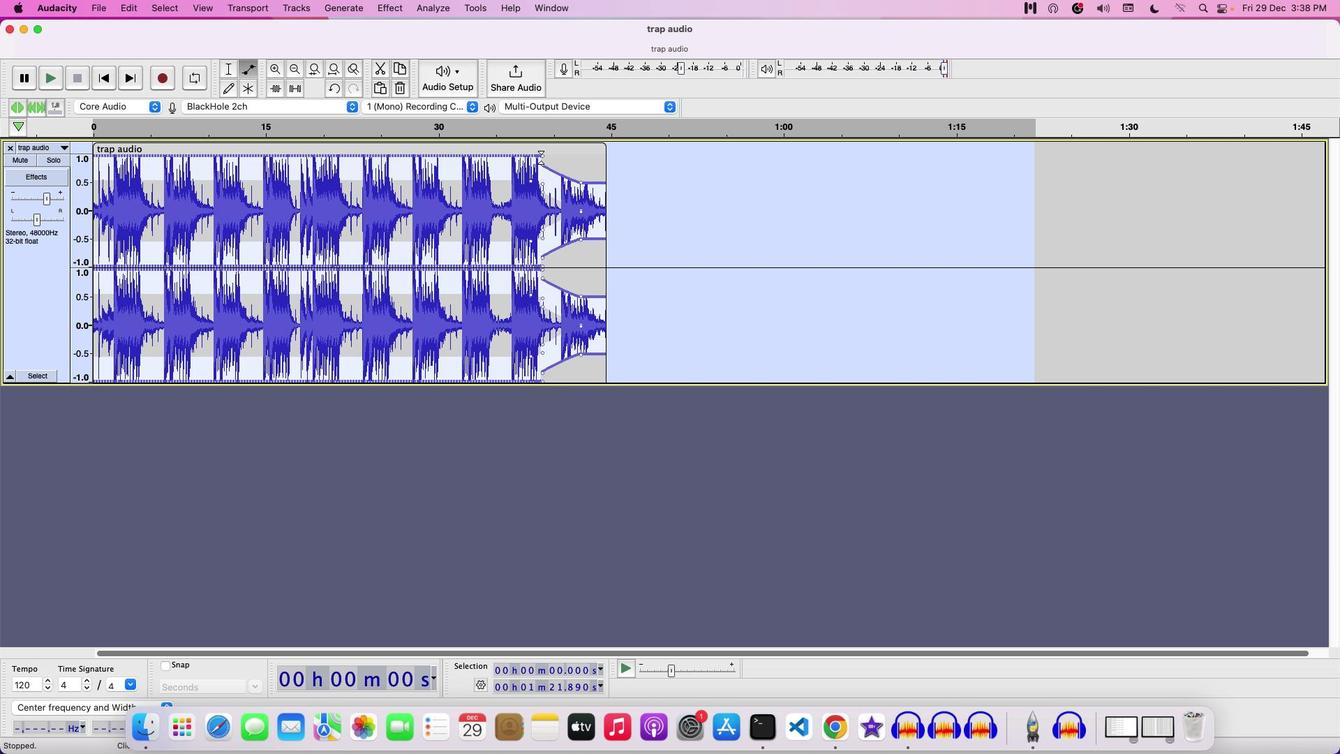 
Action: Mouse pressed left at (541, 157)
Screenshot: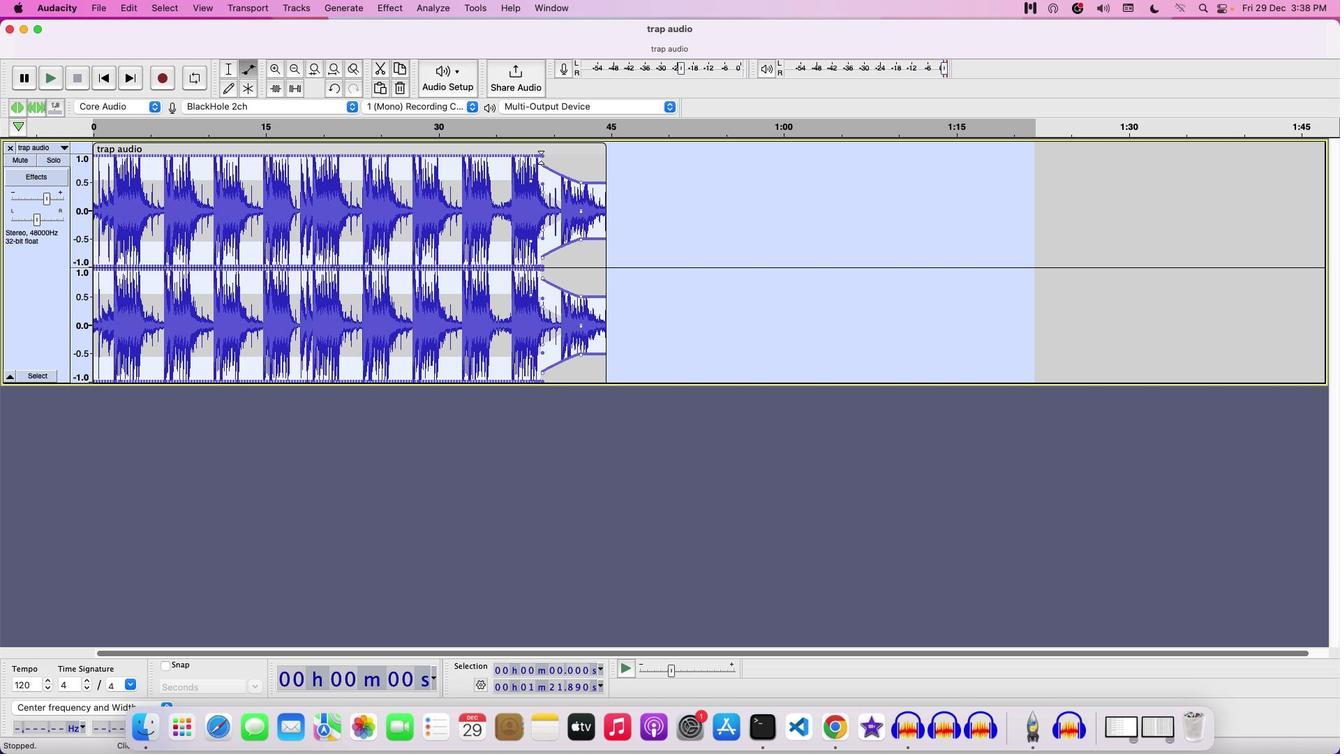 
Action: Mouse moved to (526, 157)
Screenshot: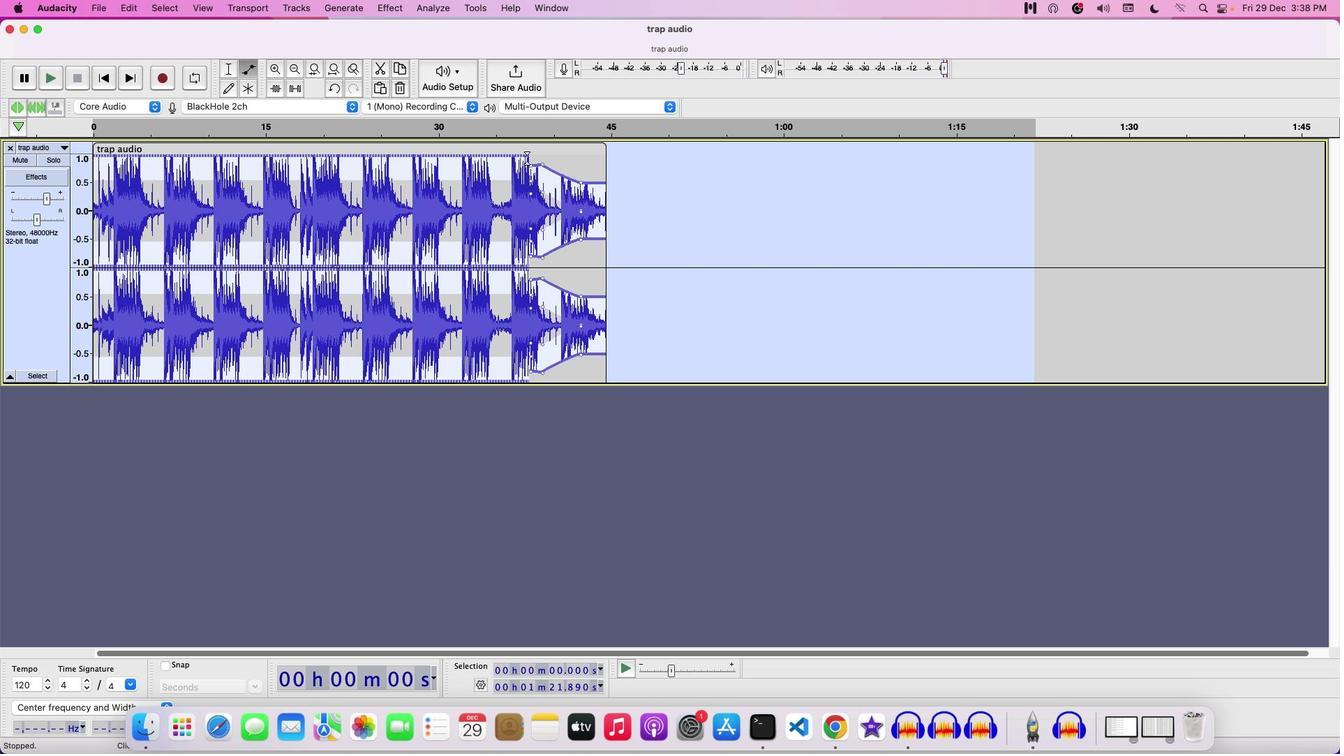 
Action: Mouse pressed left at (526, 157)
Screenshot: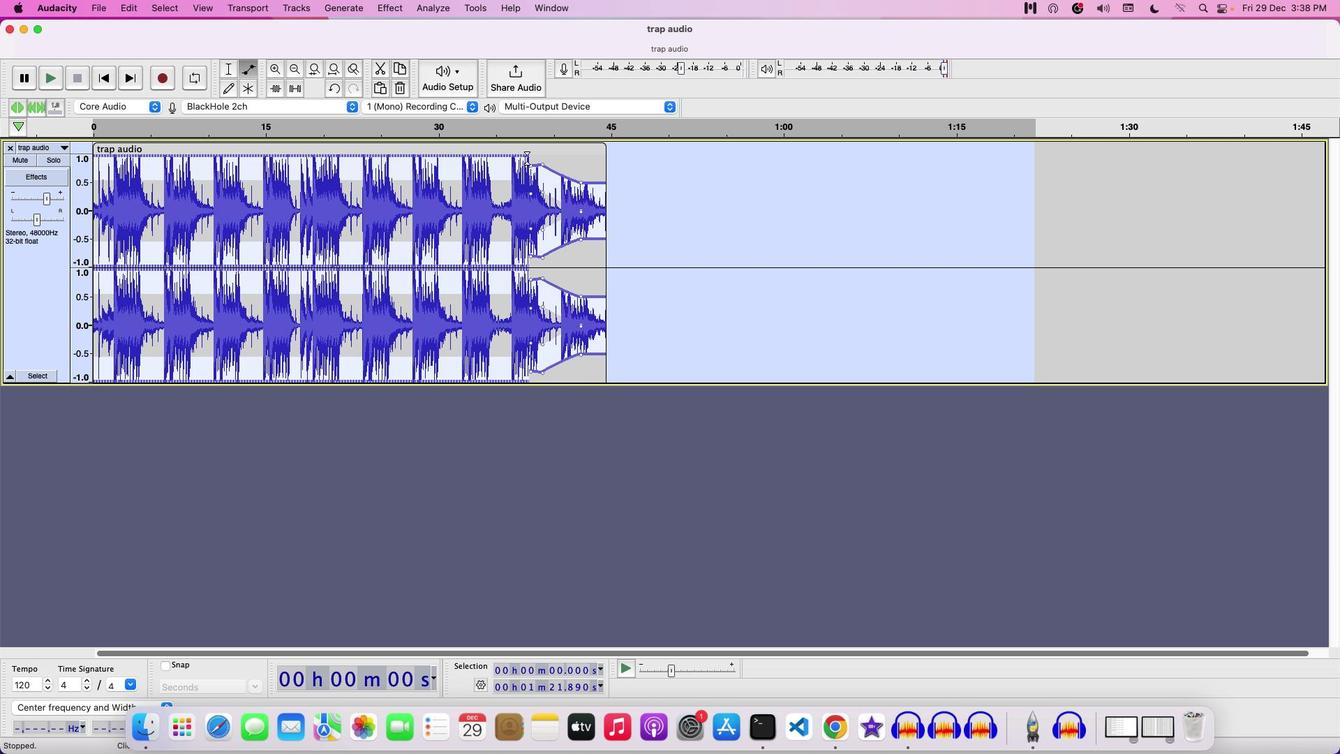 
Action: Mouse moved to (523, 158)
Screenshot: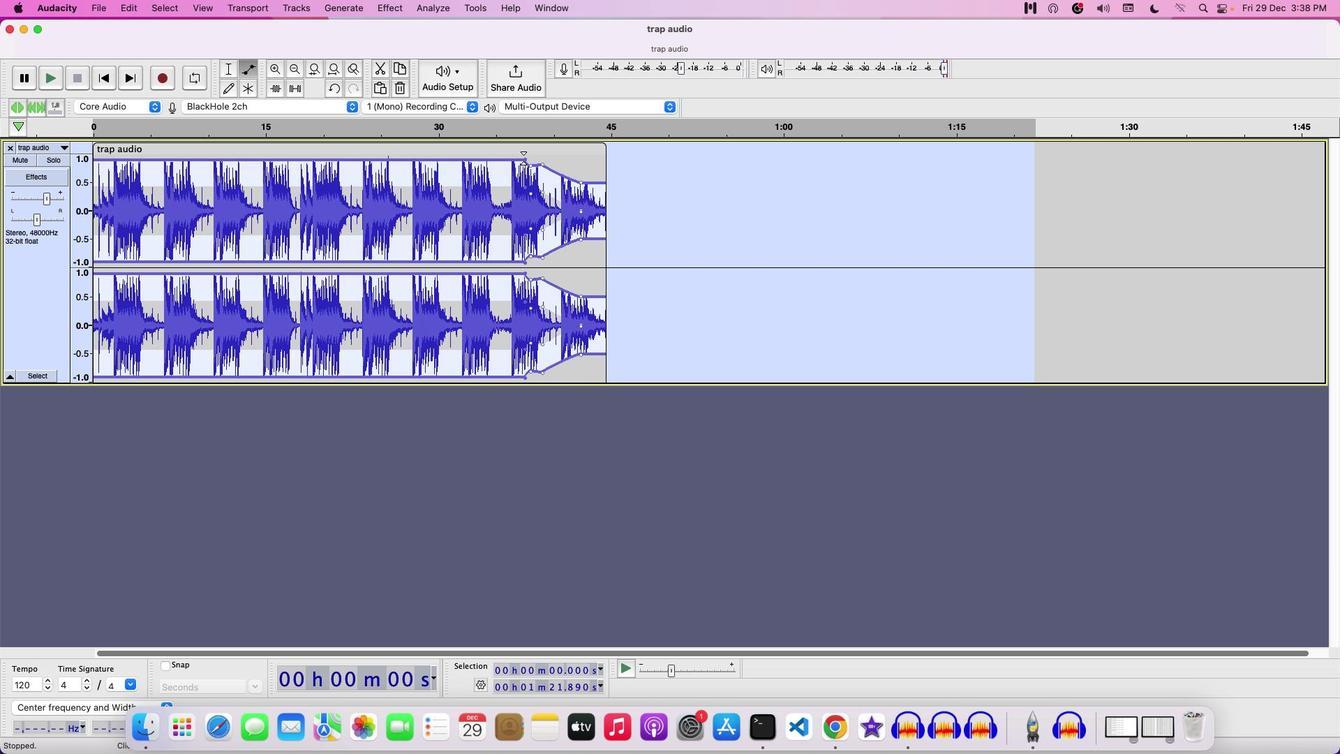 
Action: Key pressed Key.space
Screenshot: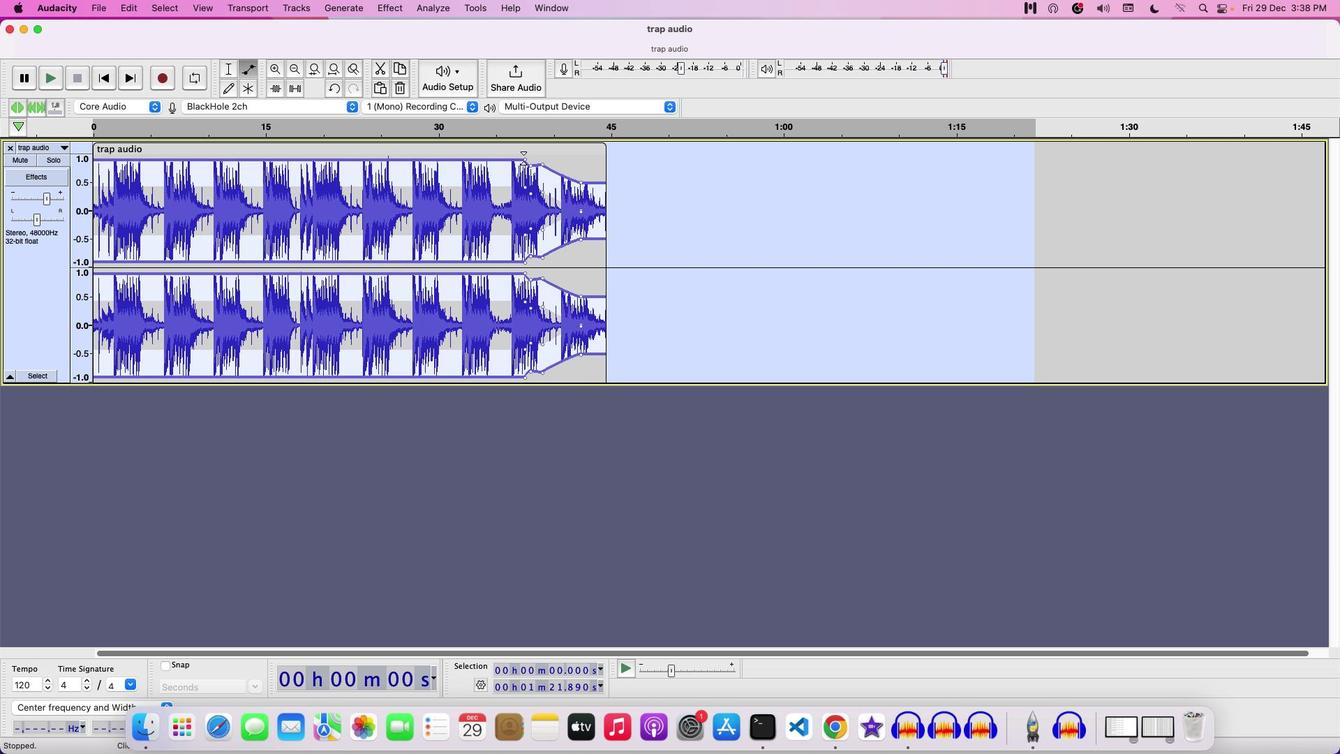 
Action: Mouse moved to (48, 203)
Screenshot: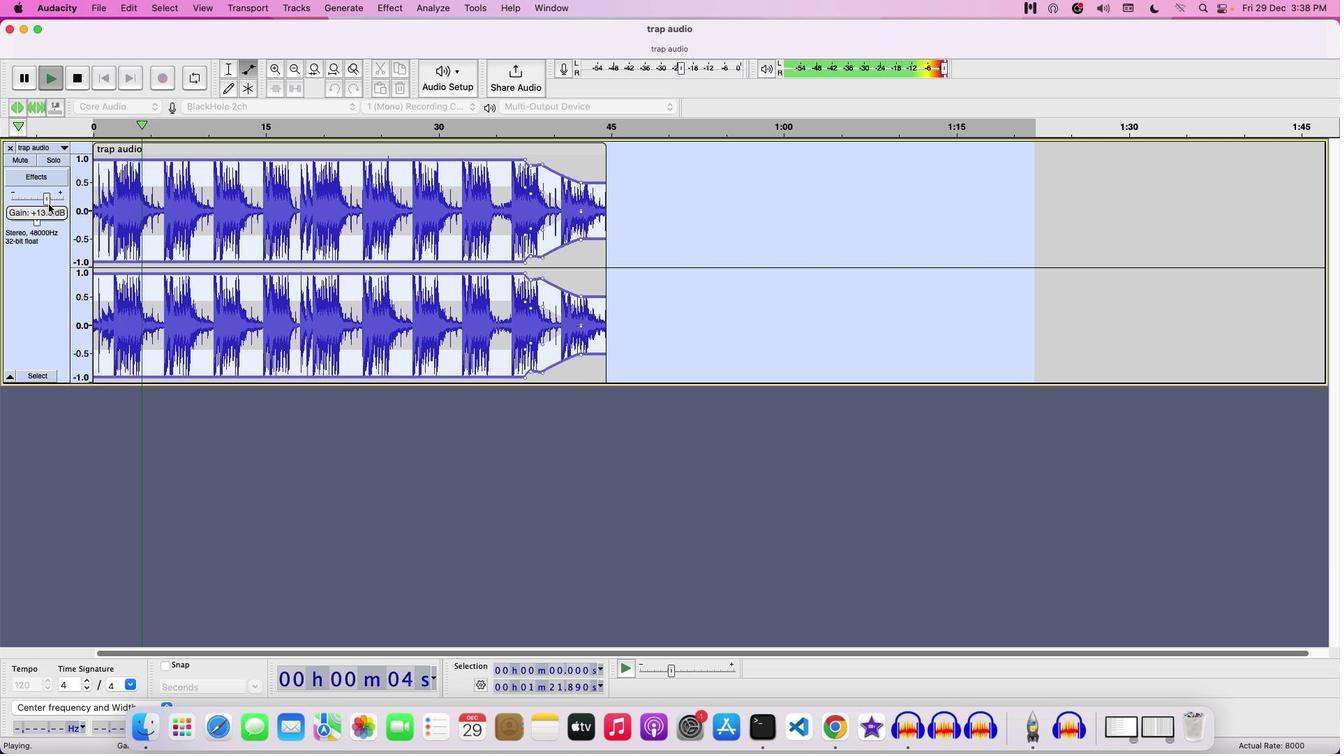 
Action: Mouse pressed left at (48, 203)
Screenshot: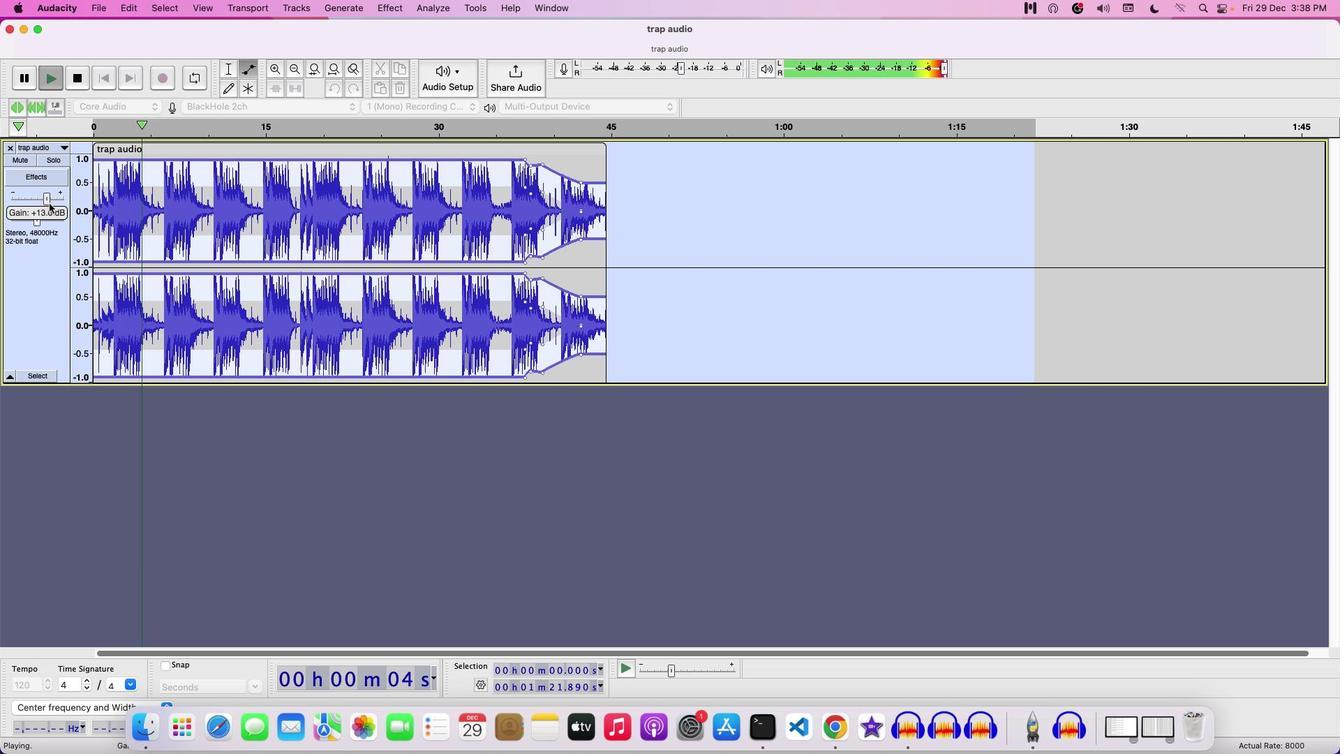 
Action: Mouse moved to (53, 274)
Screenshot: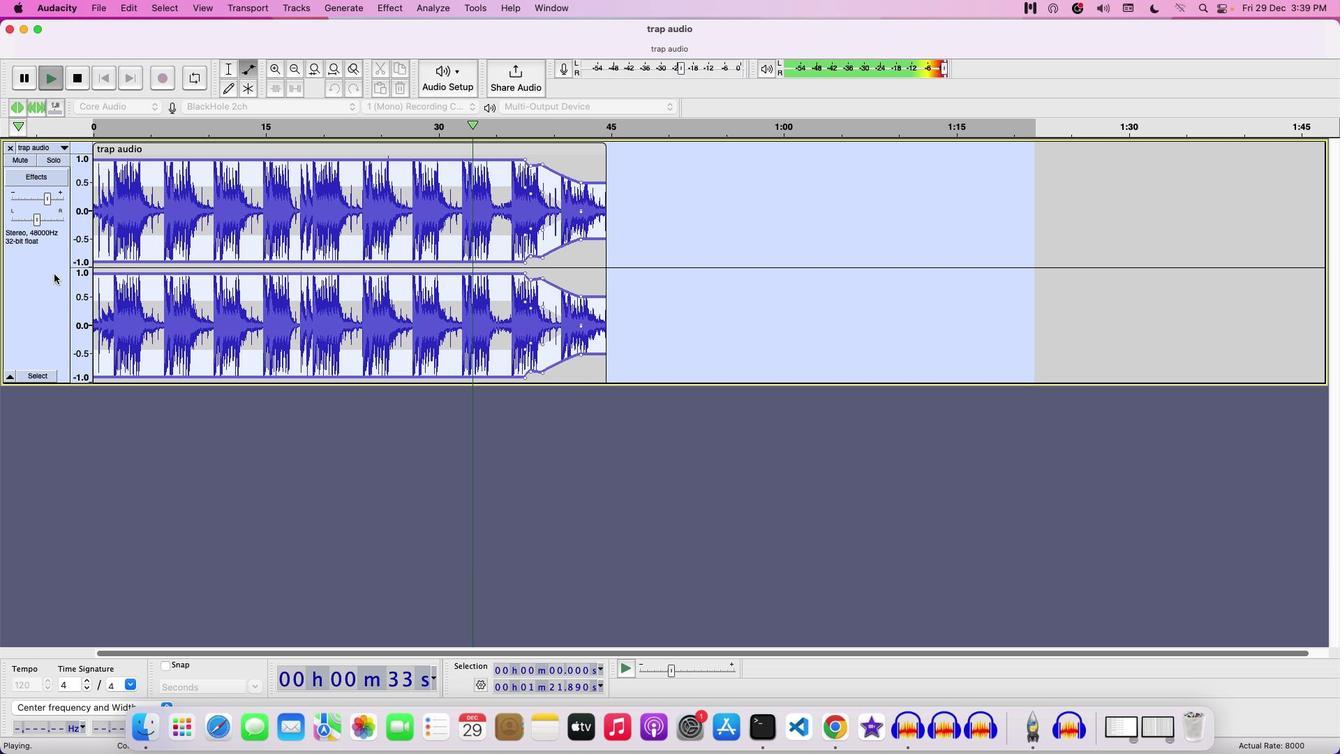 
Action: Mouse pressed left at (53, 274)
Screenshot: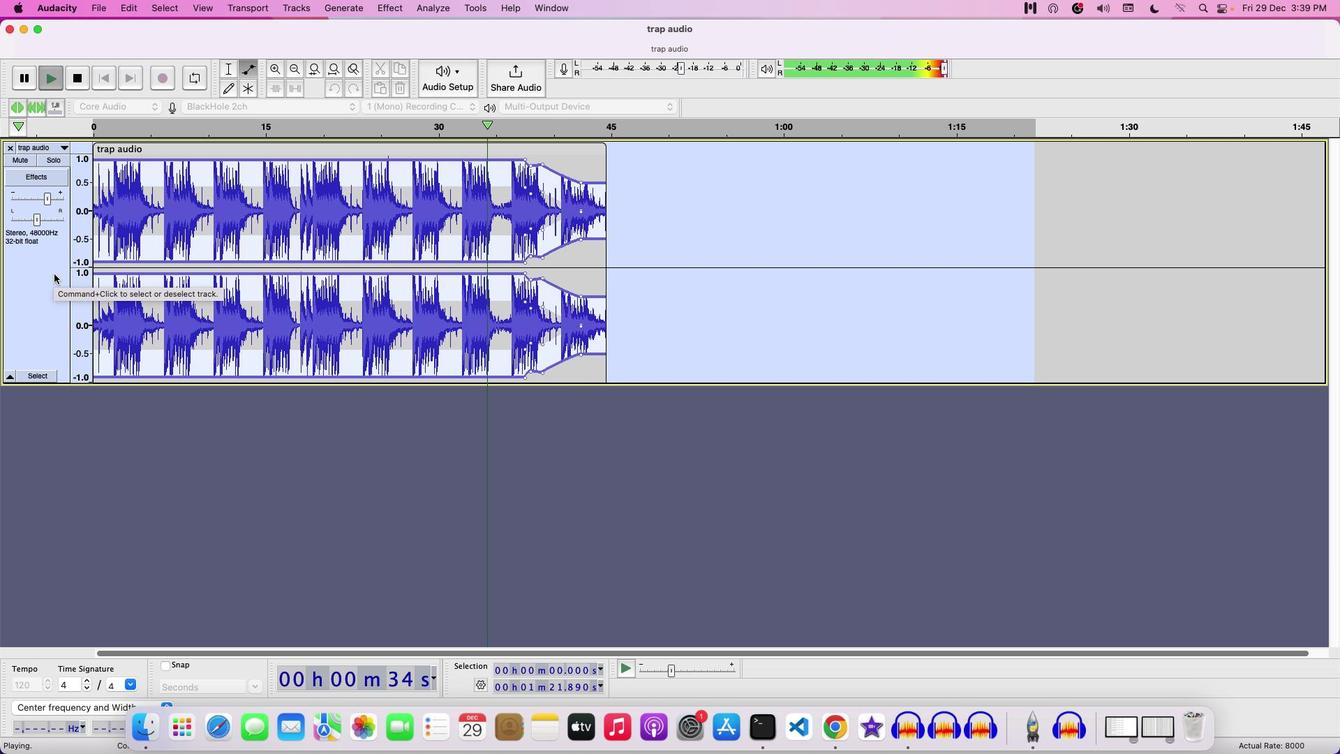 
Action: Mouse moved to (93, 10)
Screenshot: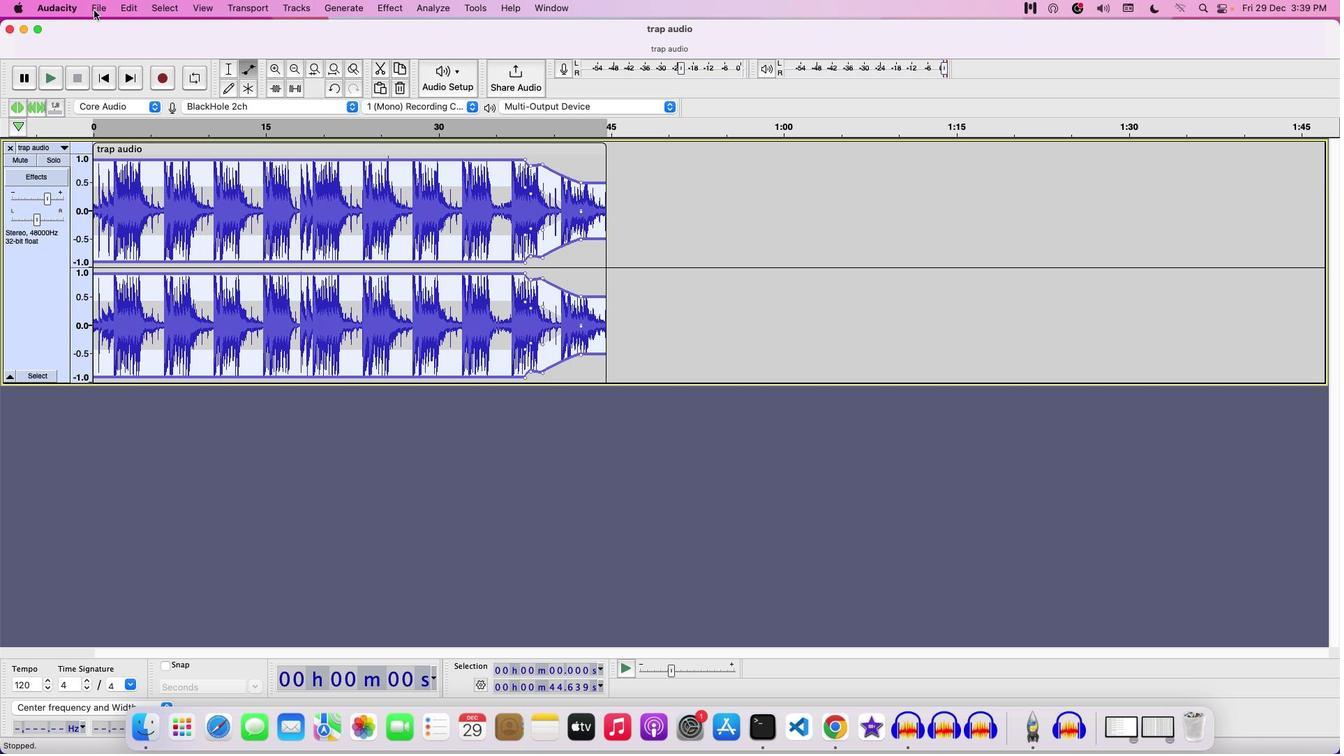 
Action: Mouse pressed left at (93, 10)
Screenshot: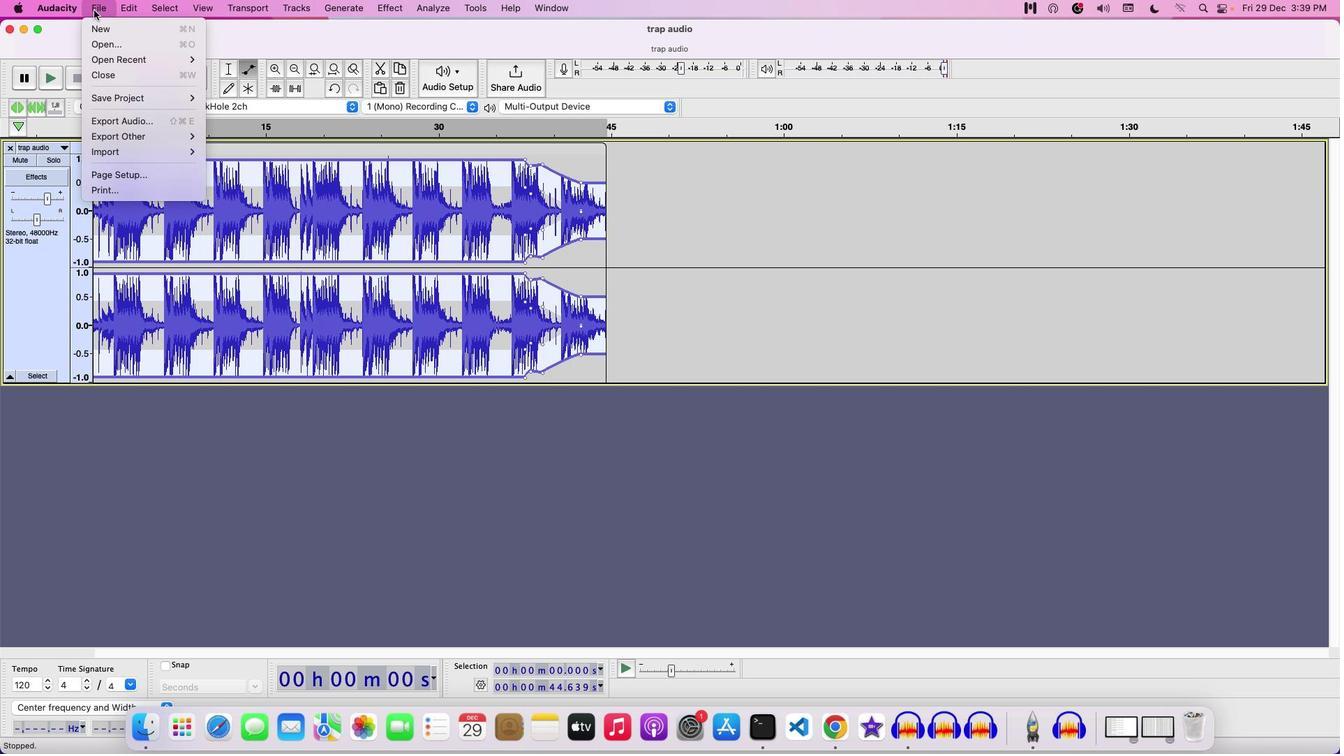 
Action: Mouse moved to (222, 97)
Screenshot: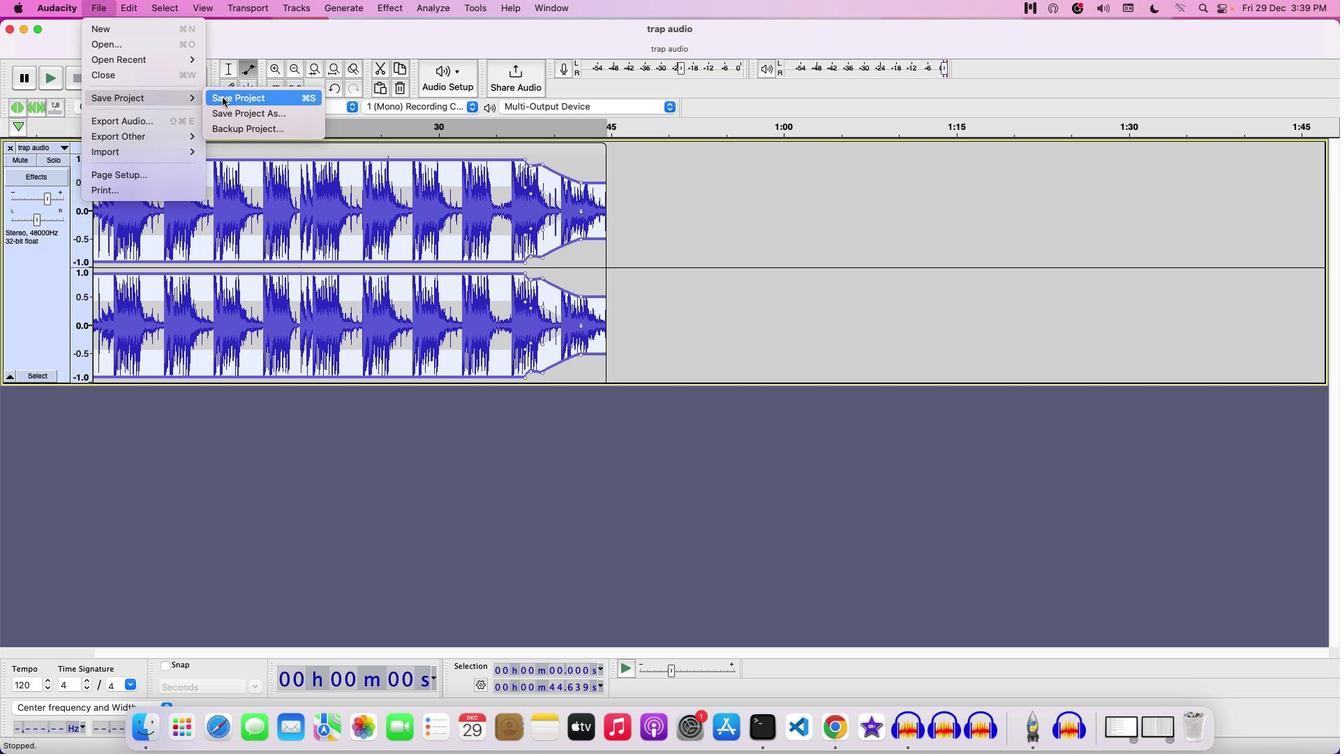 
Action: Mouse pressed left at (222, 97)
Screenshot: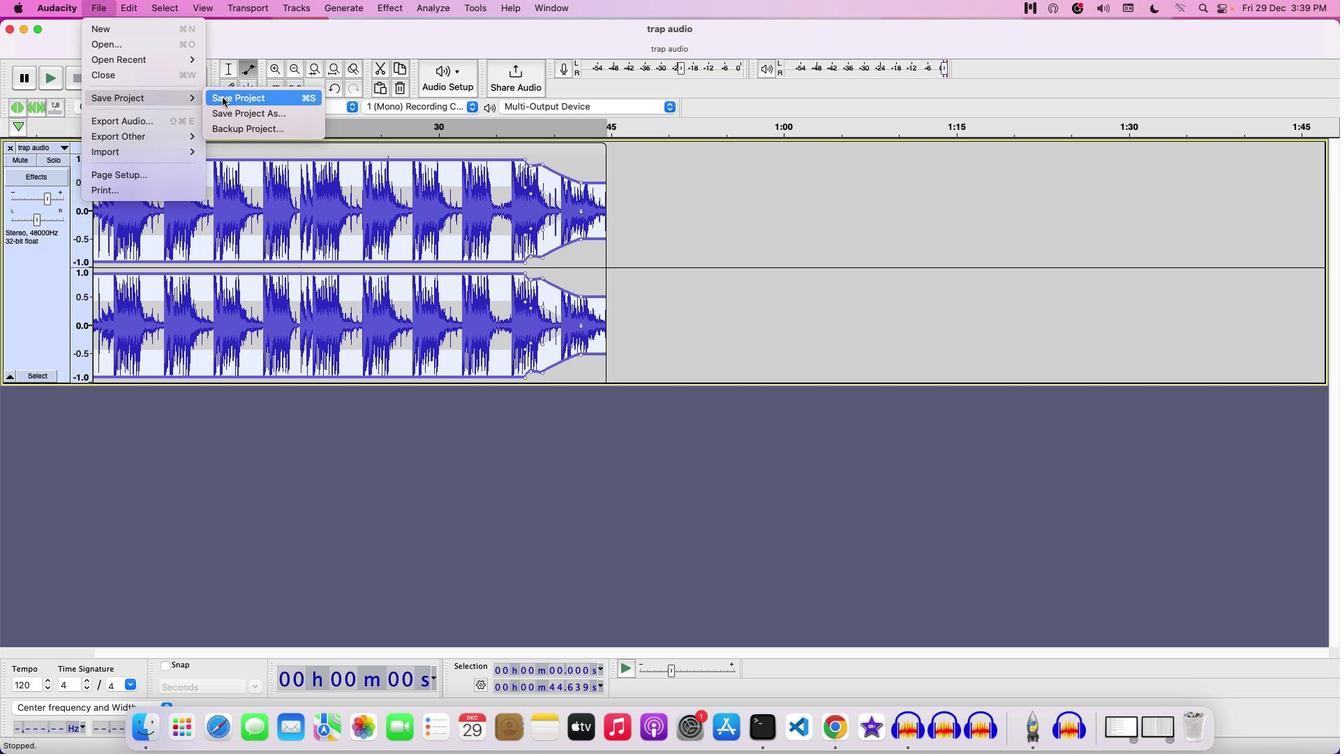 
Action: Mouse moved to (678, 266)
Screenshot: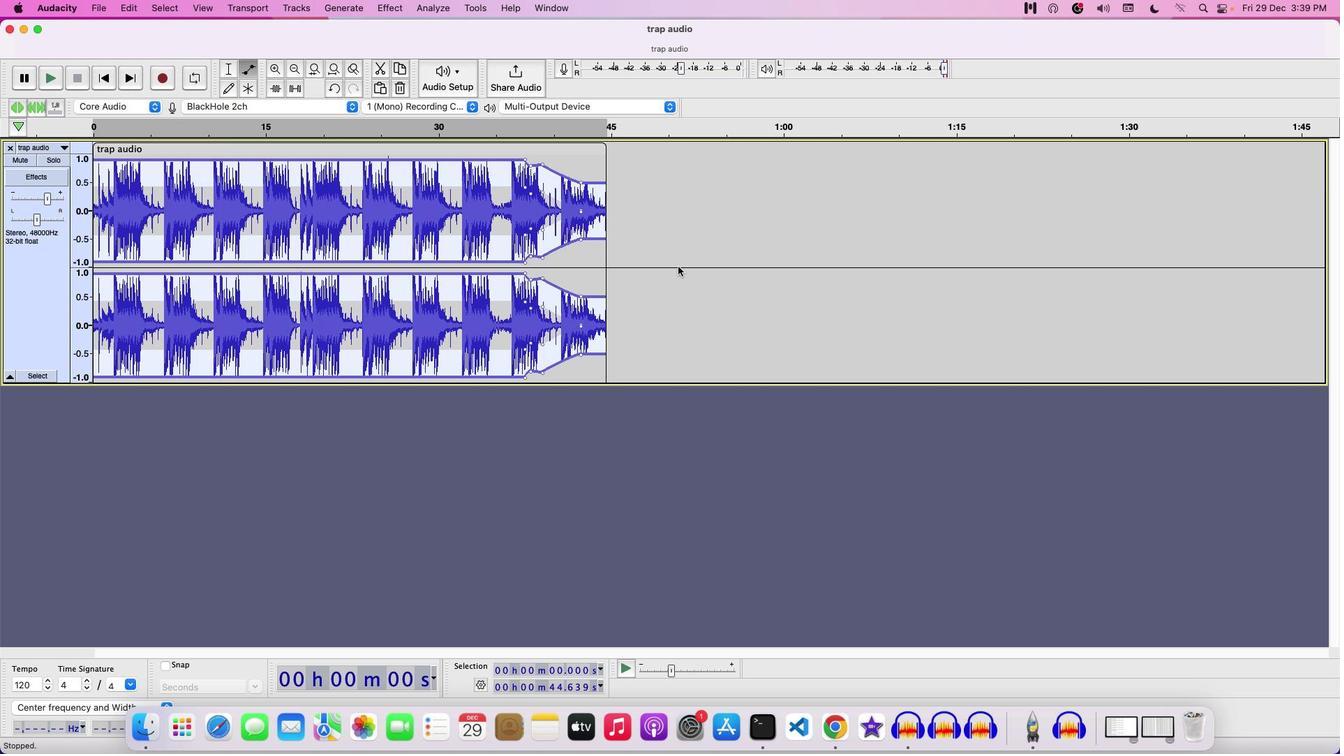 
Action: Key pressed Key.backspace'C'Key.backspace'S''I''M''U''L''A''T''I''N''G'Key.space'A'Key.space'T''A''P''E'Key.space'S''L''O''W''I''N''G'Key.space'D''O''W''N'Key.space'E''F''F''E''C''T'
Screenshot: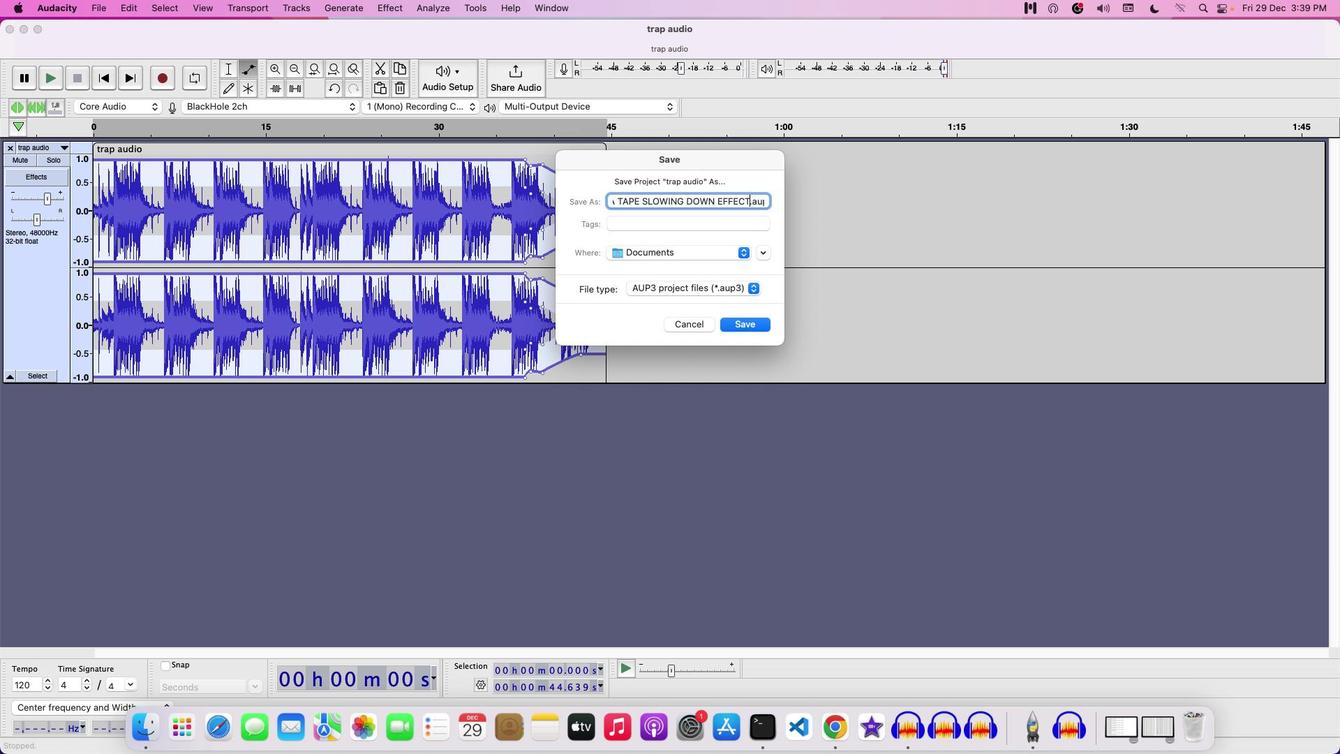 
Action: Mouse moved to (750, 326)
Screenshot: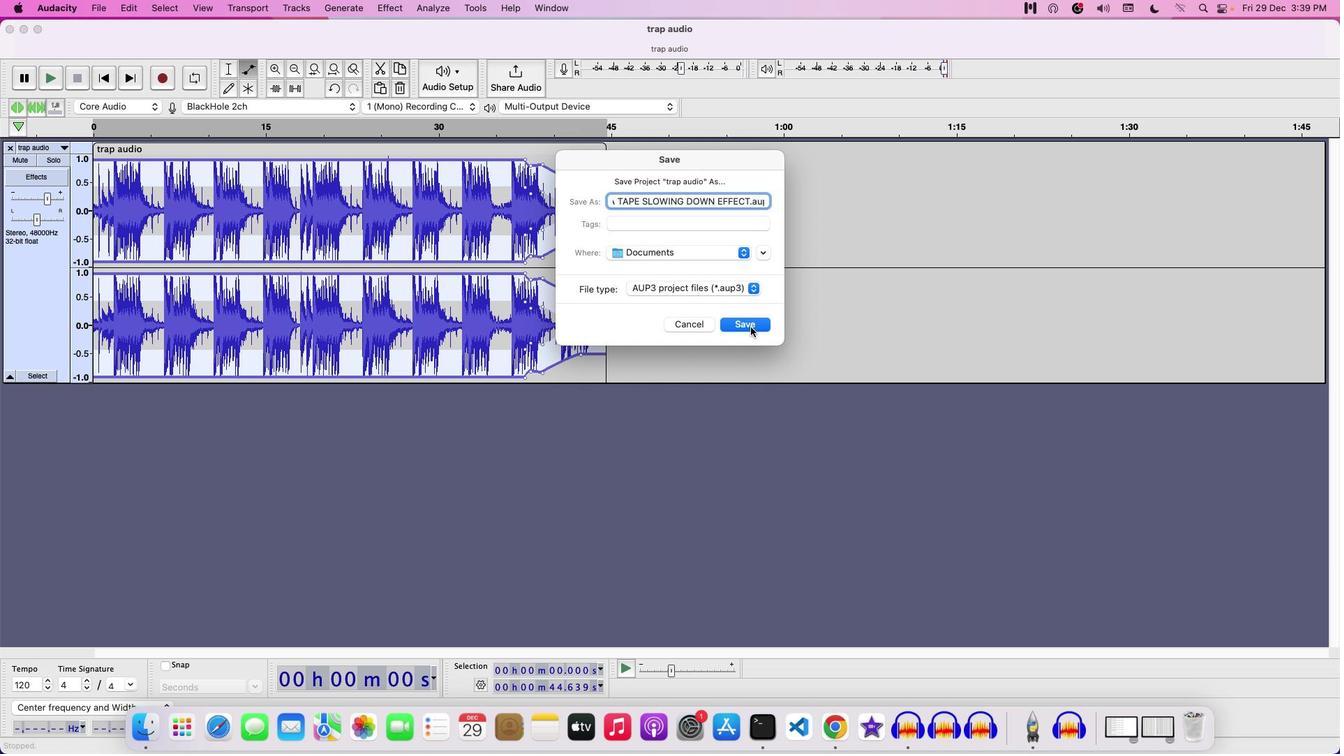 
Action: Mouse pressed left at (750, 326)
Screenshot: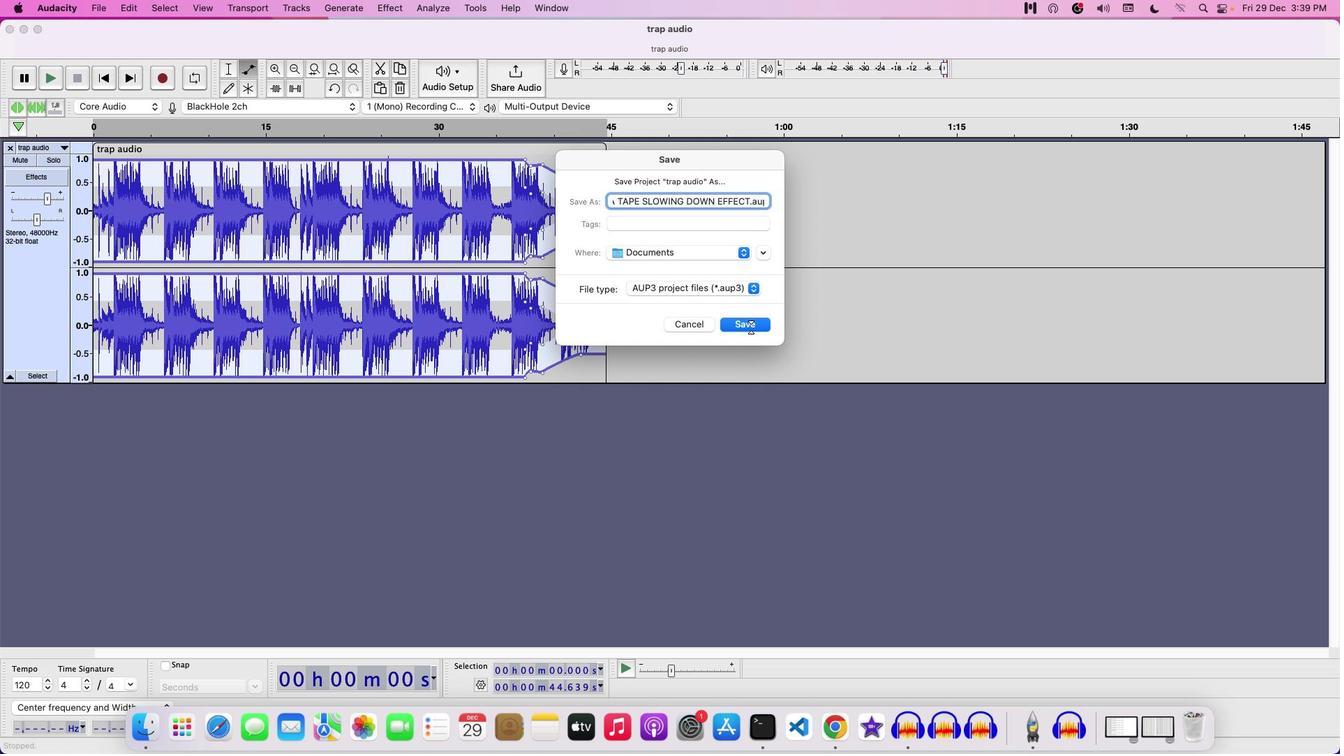 
Action: Mouse moved to (753, 353)
Screenshot: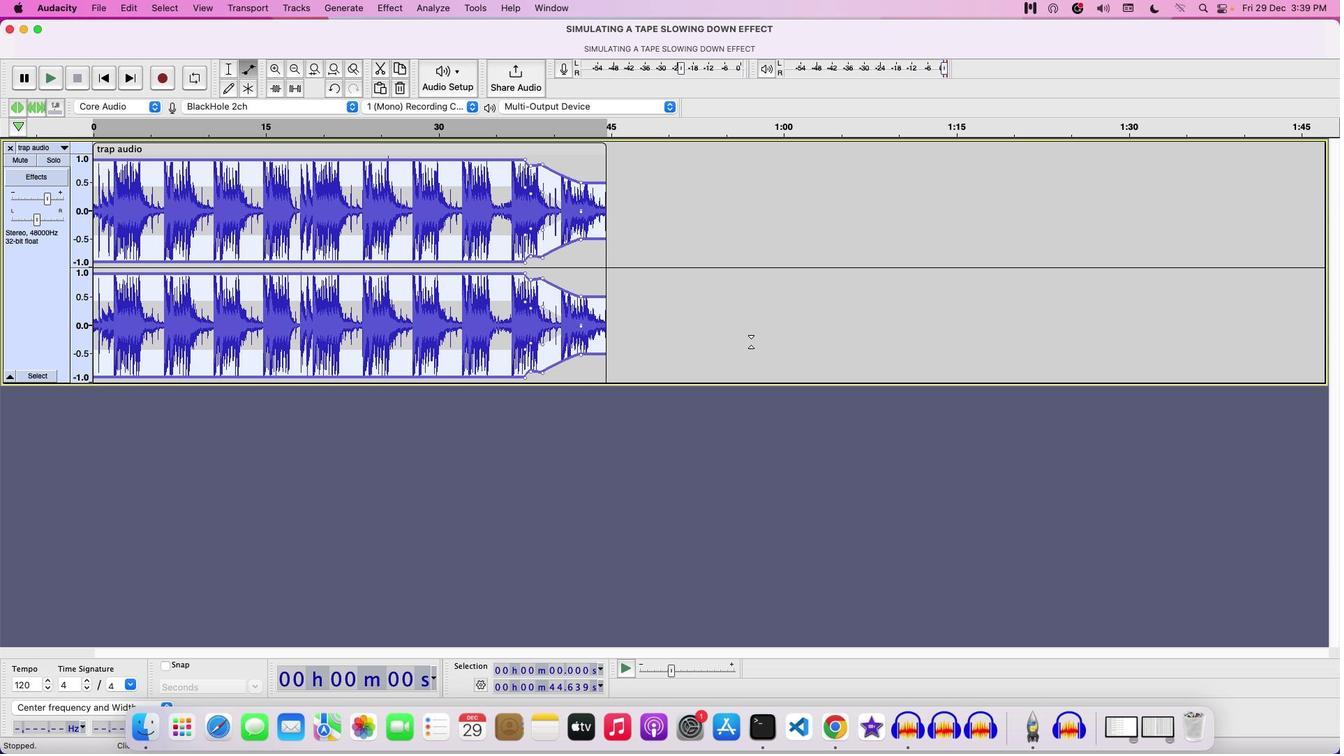 
